 Task: Look for space in Bilzen, Belgium from 4th June, 2023 to 15th June, 2023 for 2 adults in price range Rs.10000 to Rs.15000. Place can be entire place with 1  bedroom having 1 bed and 1 bathroom. Property type can be house, flat, guest house, hotel. Amenities needed are: hair dryer, heating. Booking option can be shelf check-in. Required host language is English.
Action: Mouse moved to (570, 106)
Screenshot: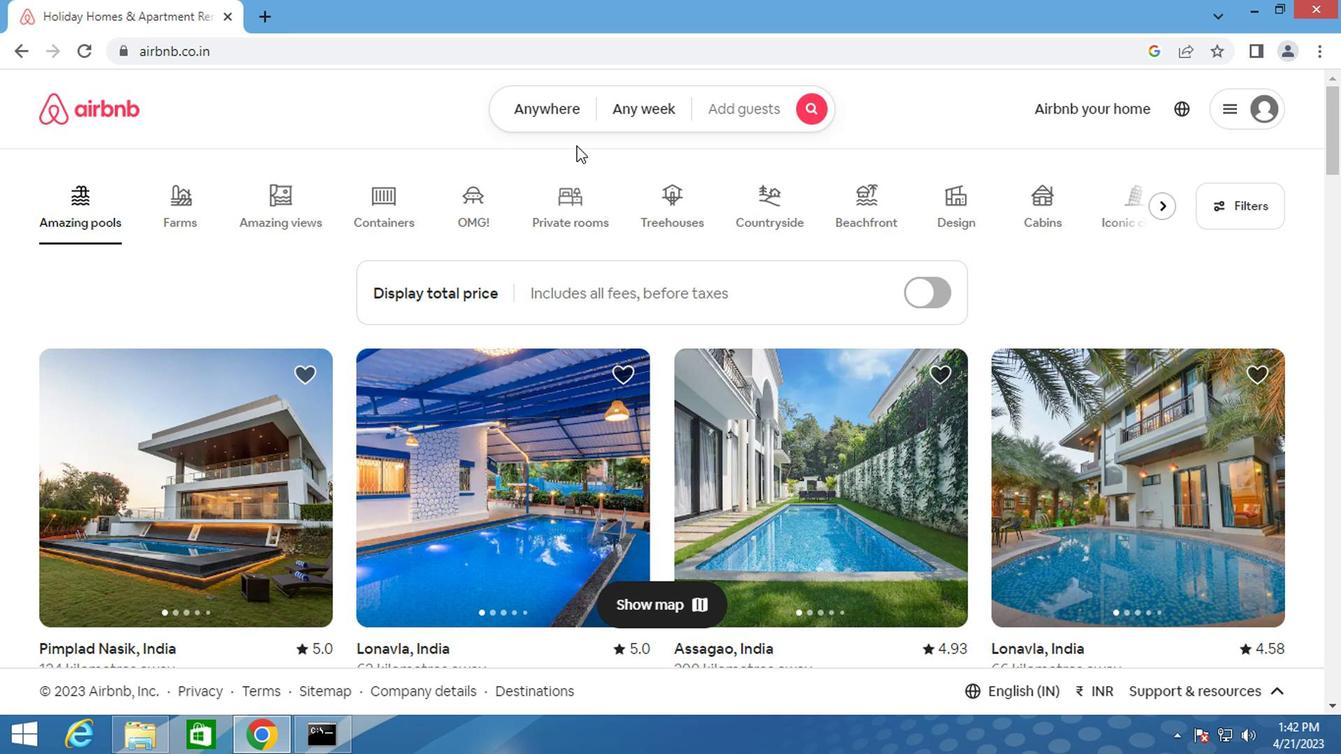 
Action: Mouse pressed left at (570, 106)
Screenshot: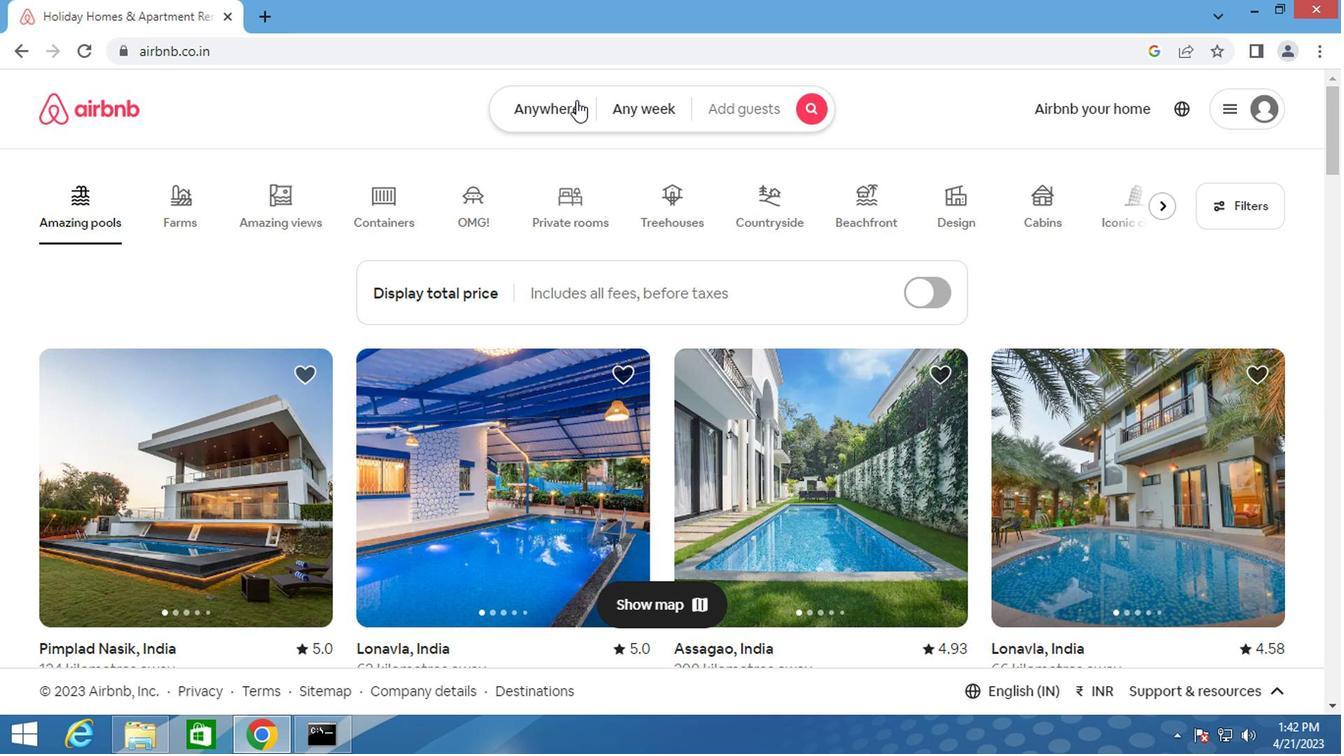 
Action: Mouse moved to (372, 196)
Screenshot: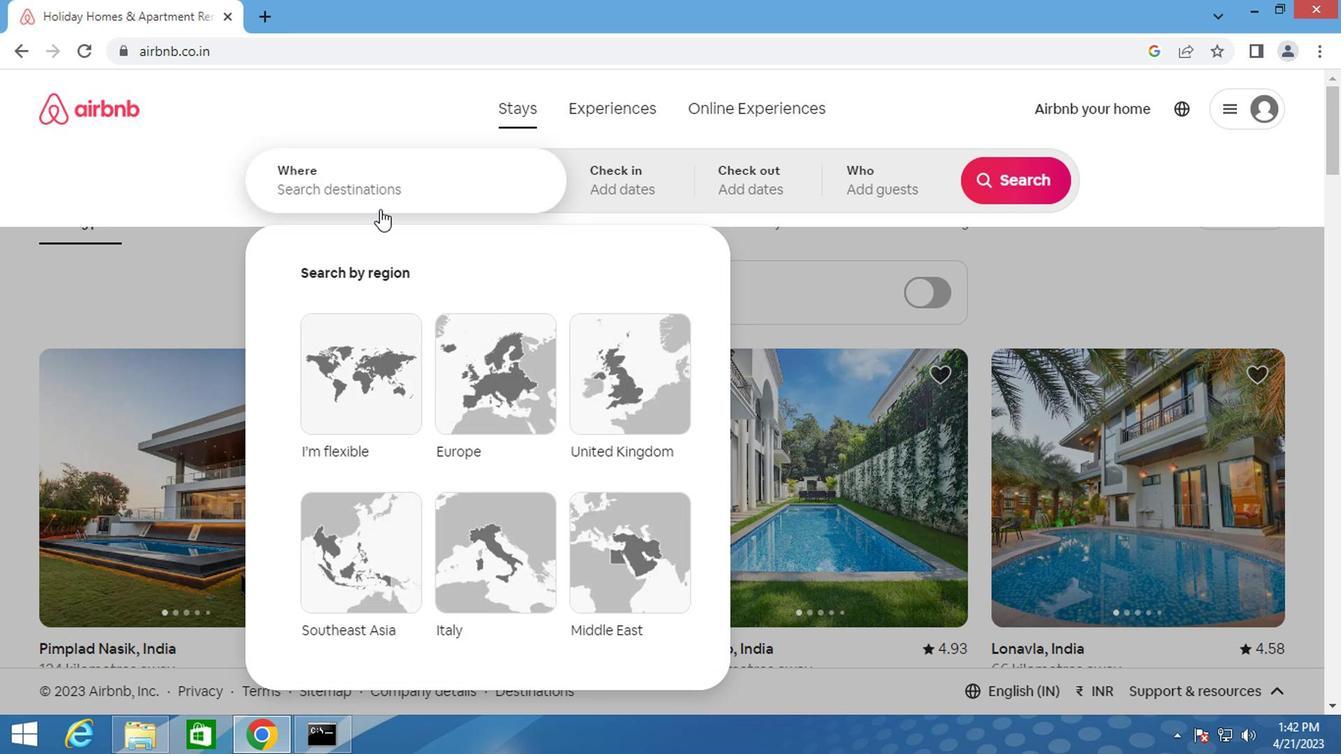 
Action: Mouse pressed left at (372, 196)
Screenshot: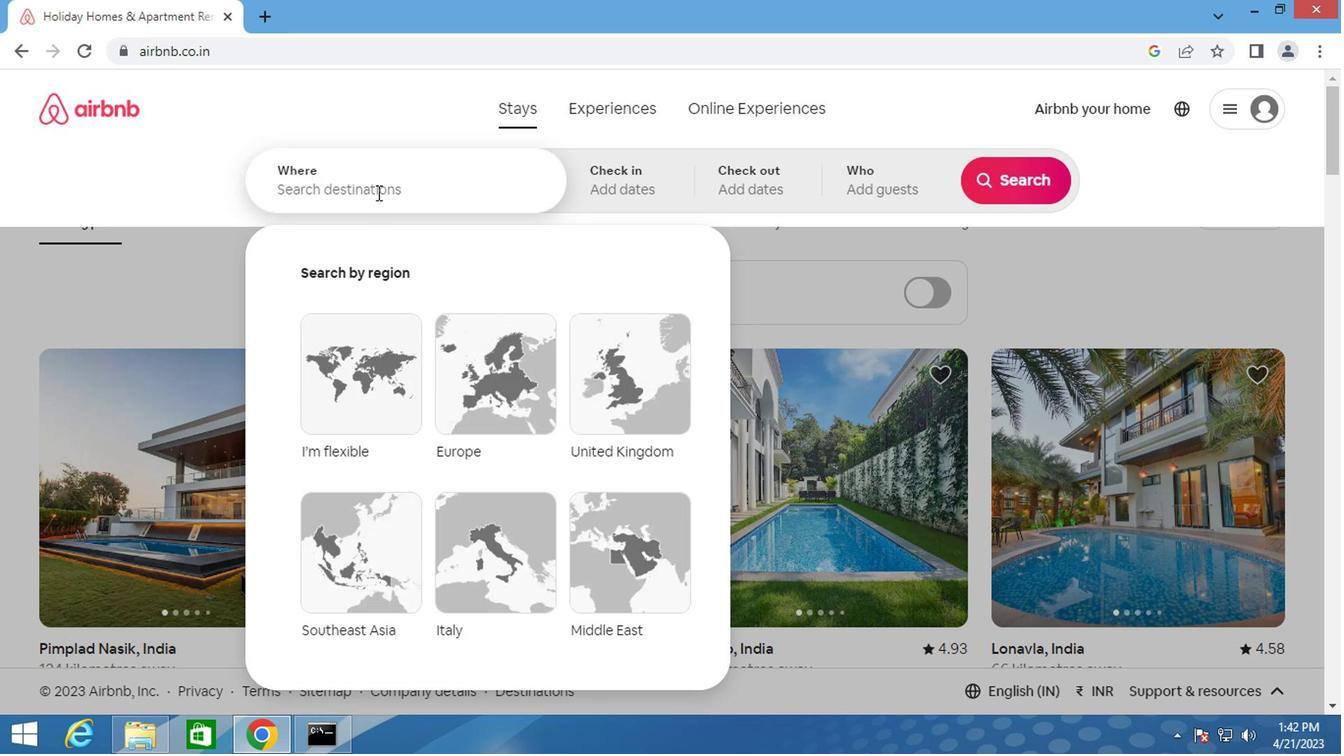 
Action: Key pressed <Key.shift>BILZEN,<Key.shift>BELGIUM<Key.enter>
Screenshot: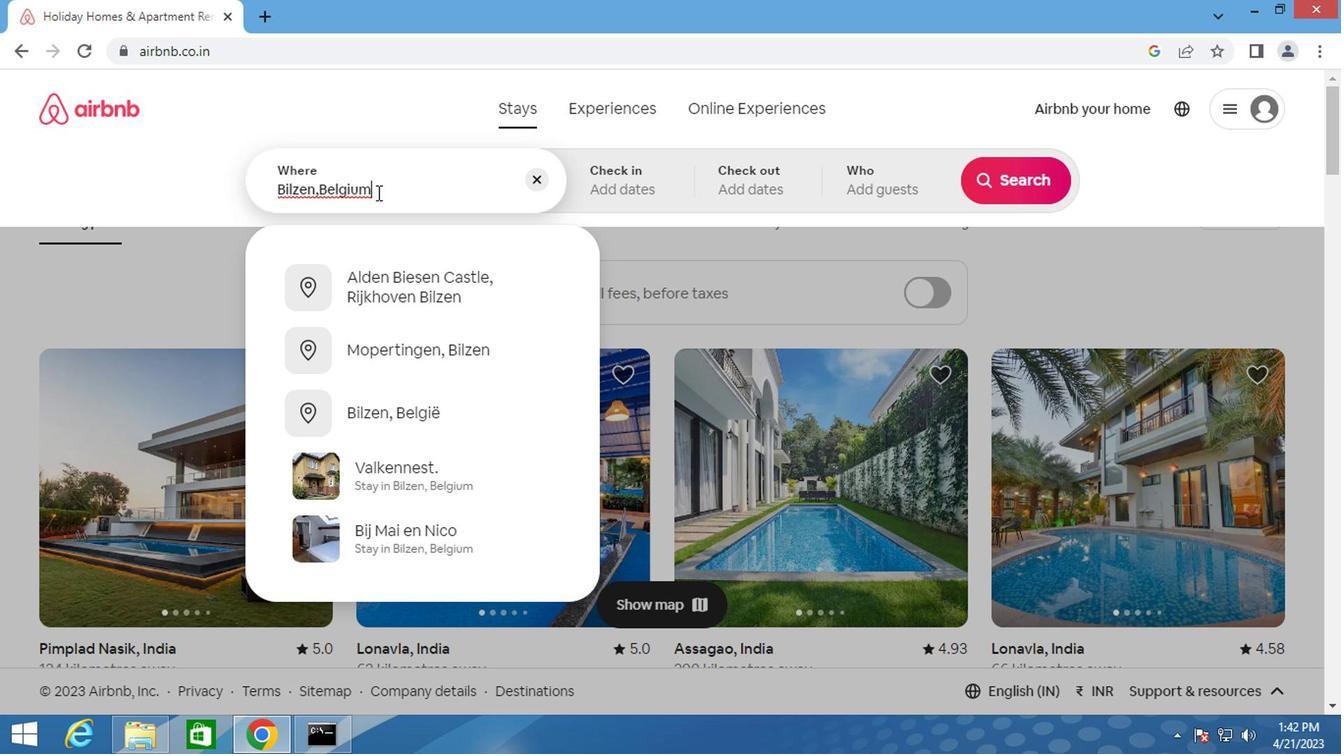 
Action: Mouse moved to (1001, 339)
Screenshot: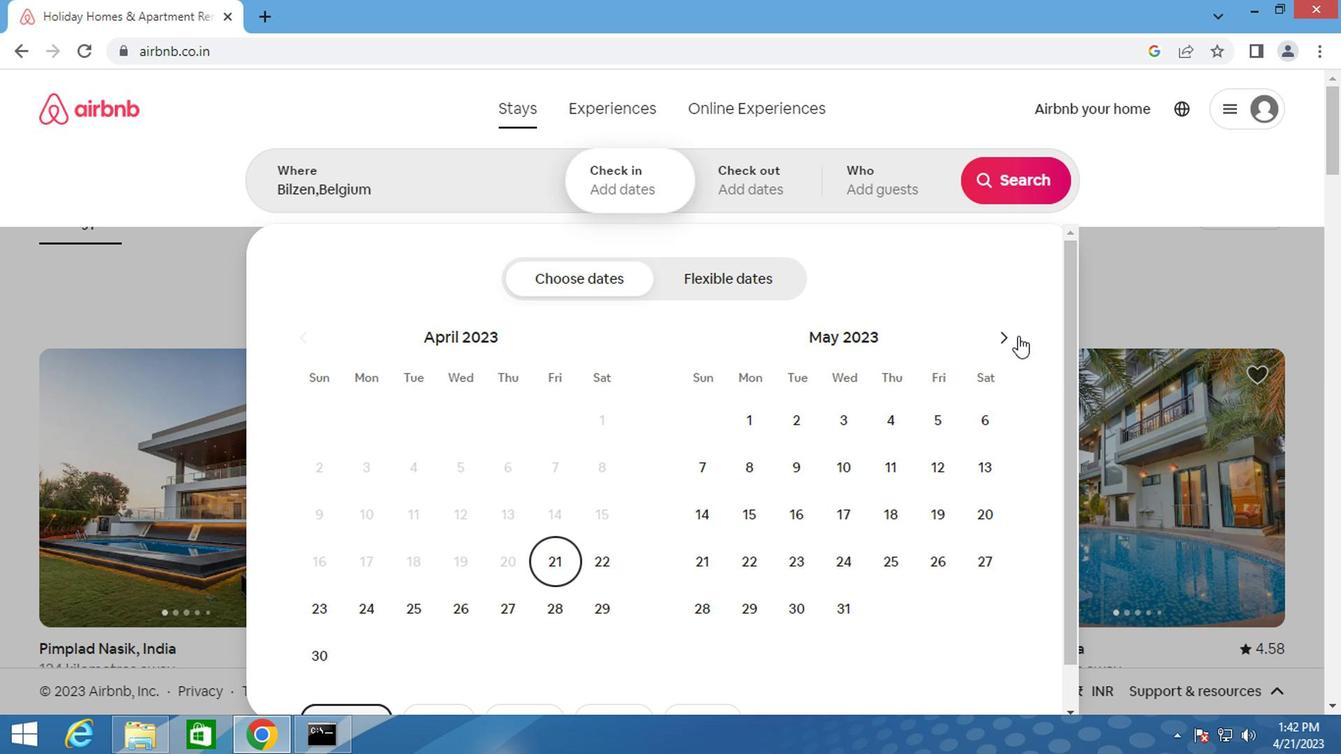 
Action: Mouse pressed left at (1001, 339)
Screenshot: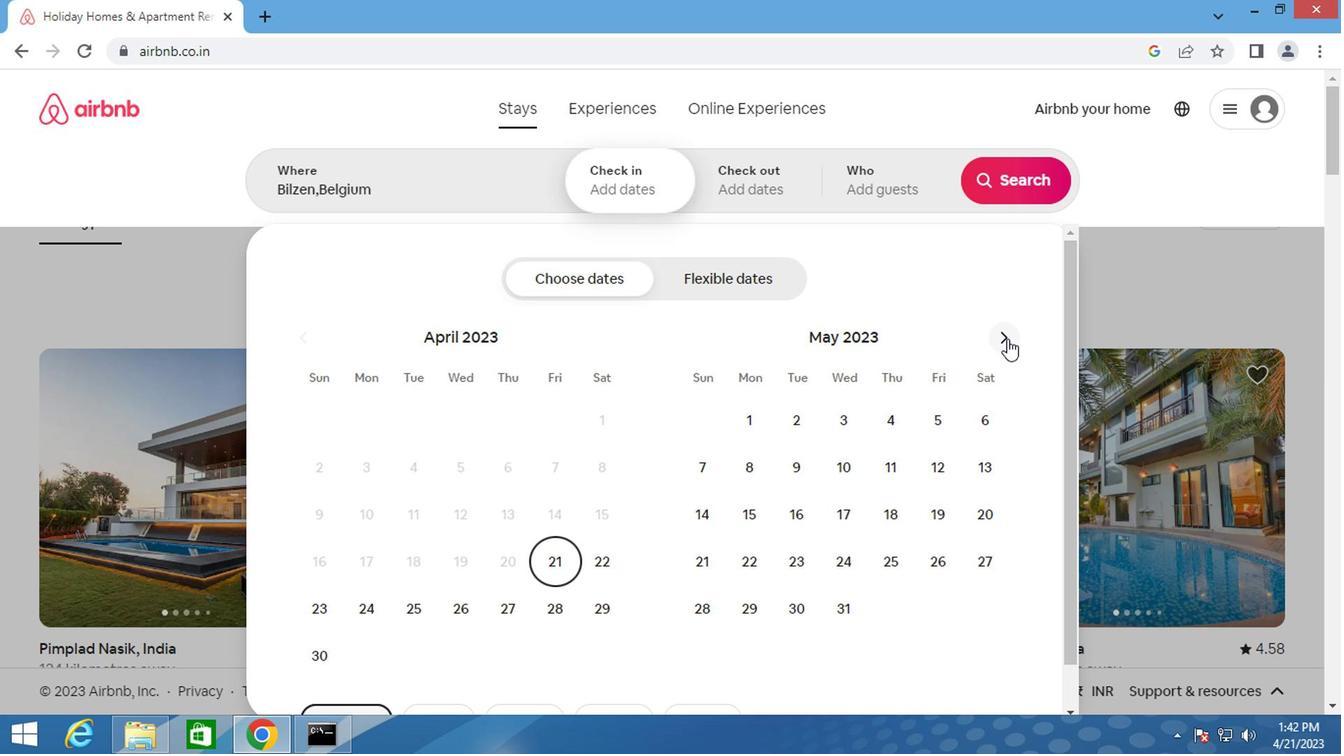 
Action: Mouse moved to (698, 475)
Screenshot: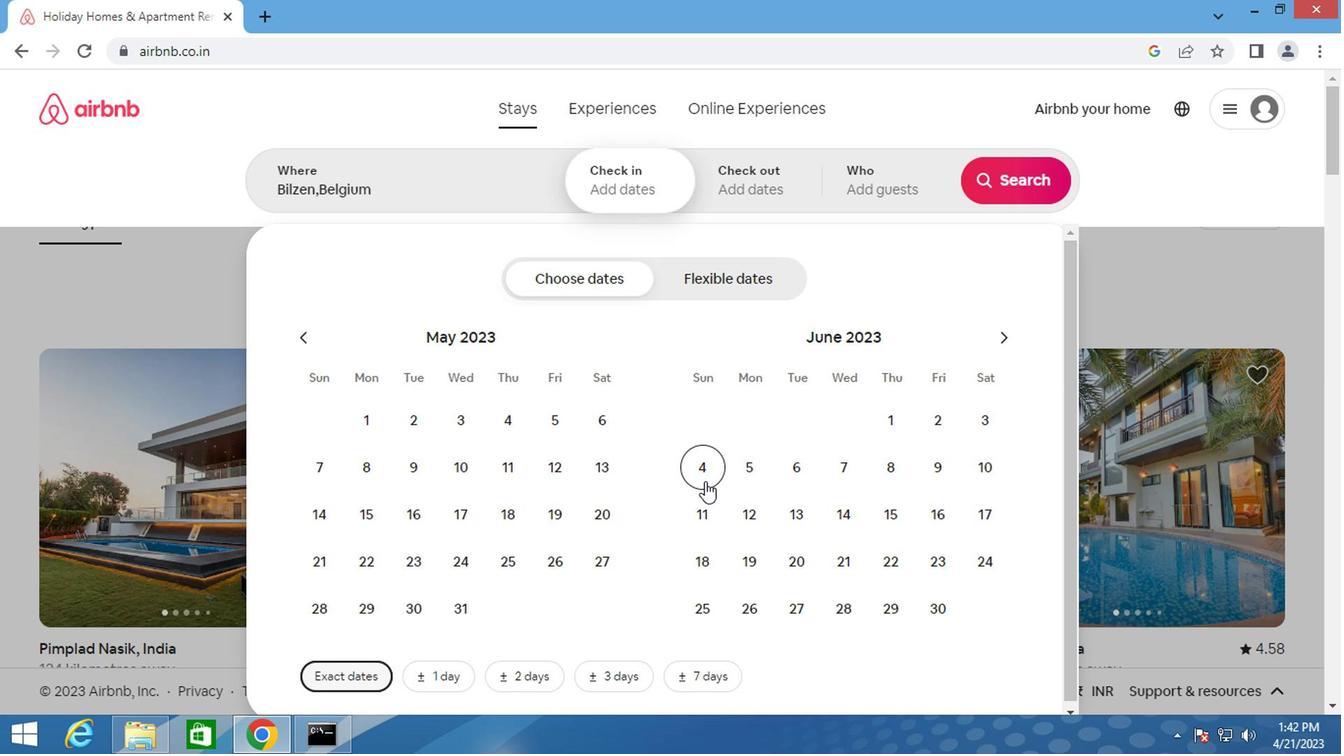 
Action: Mouse pressed left at (698, 475)
Screenshot: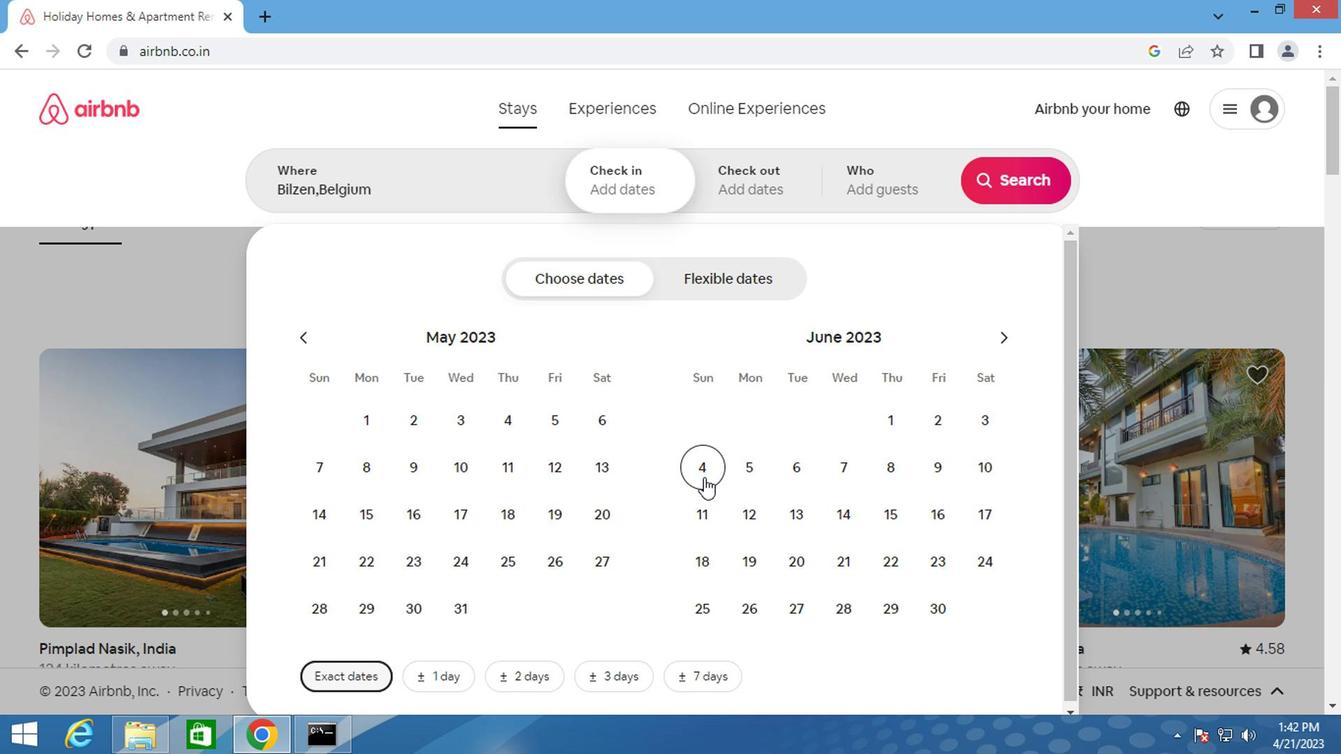 
Action: Mouse moved to (884, 506)
Screenshot: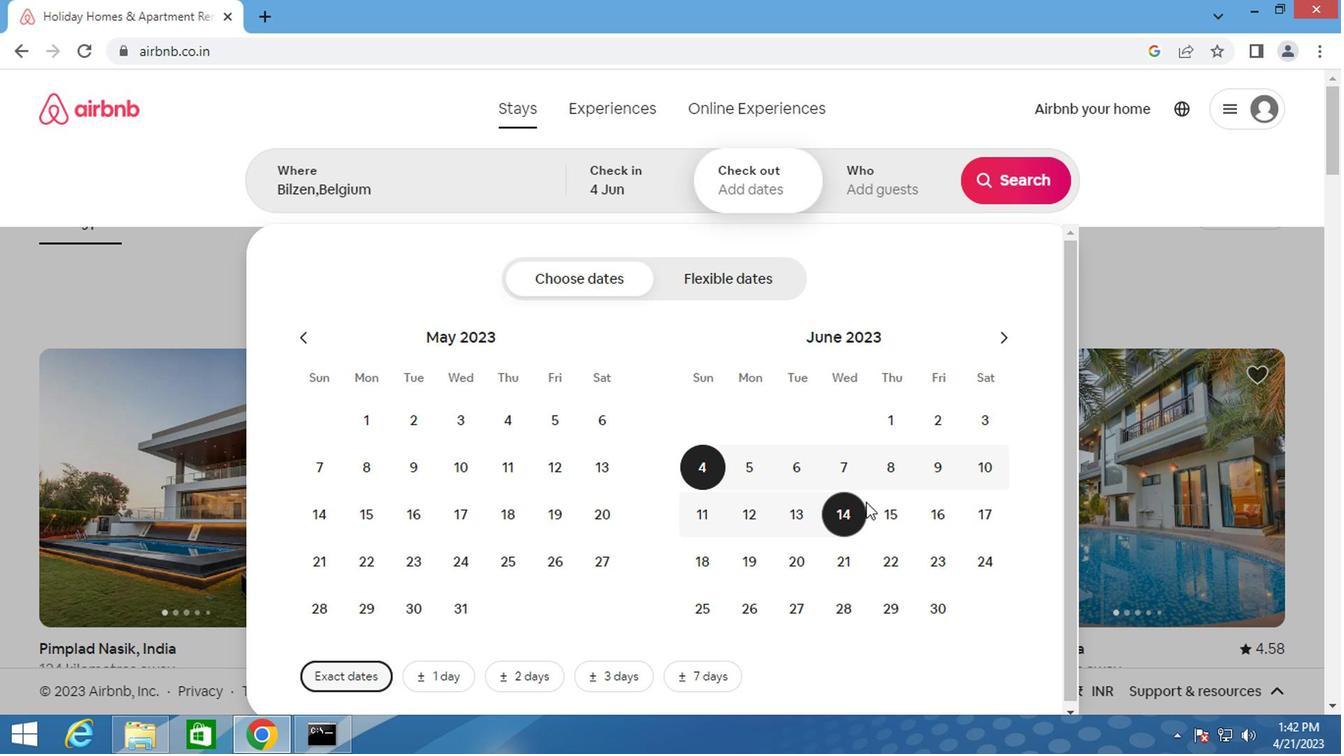 
Action: Mouse pressed left at (884, 506)
Screenshot: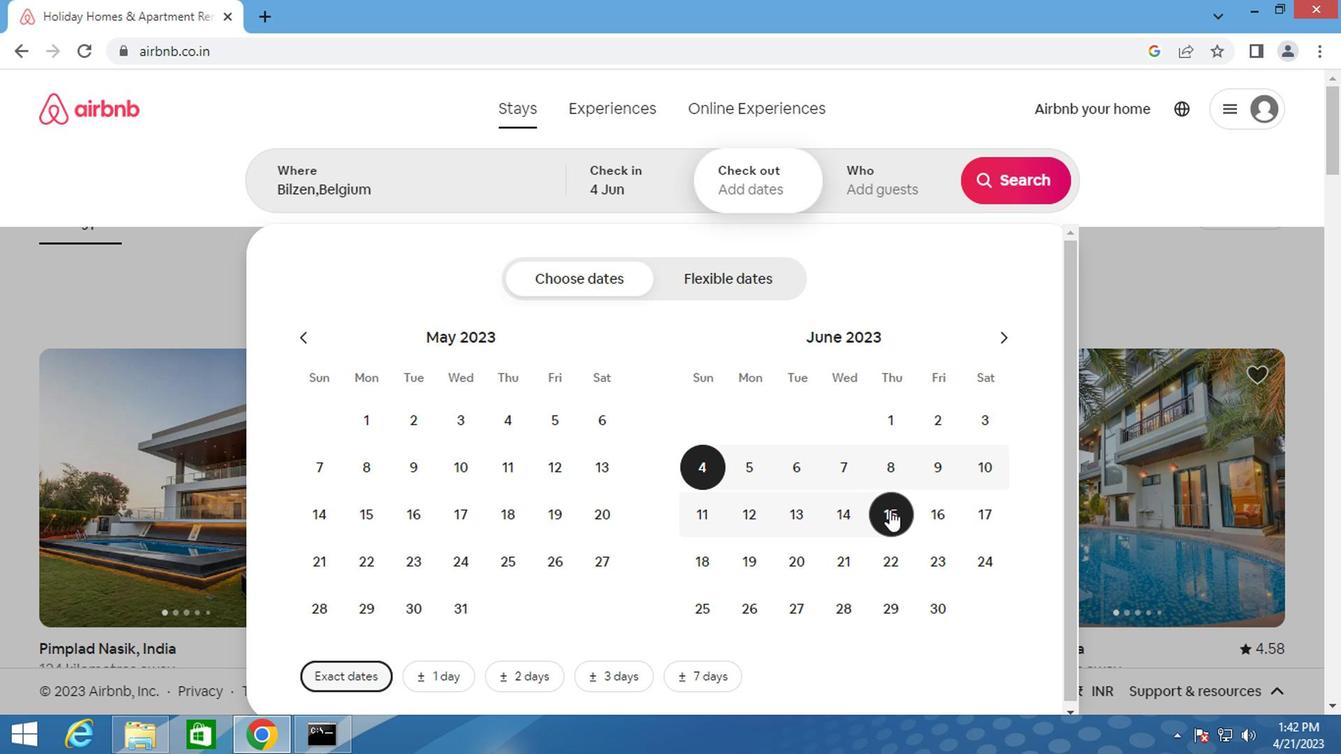 
Action: Mouse moved to (885, 192)
Screenshot: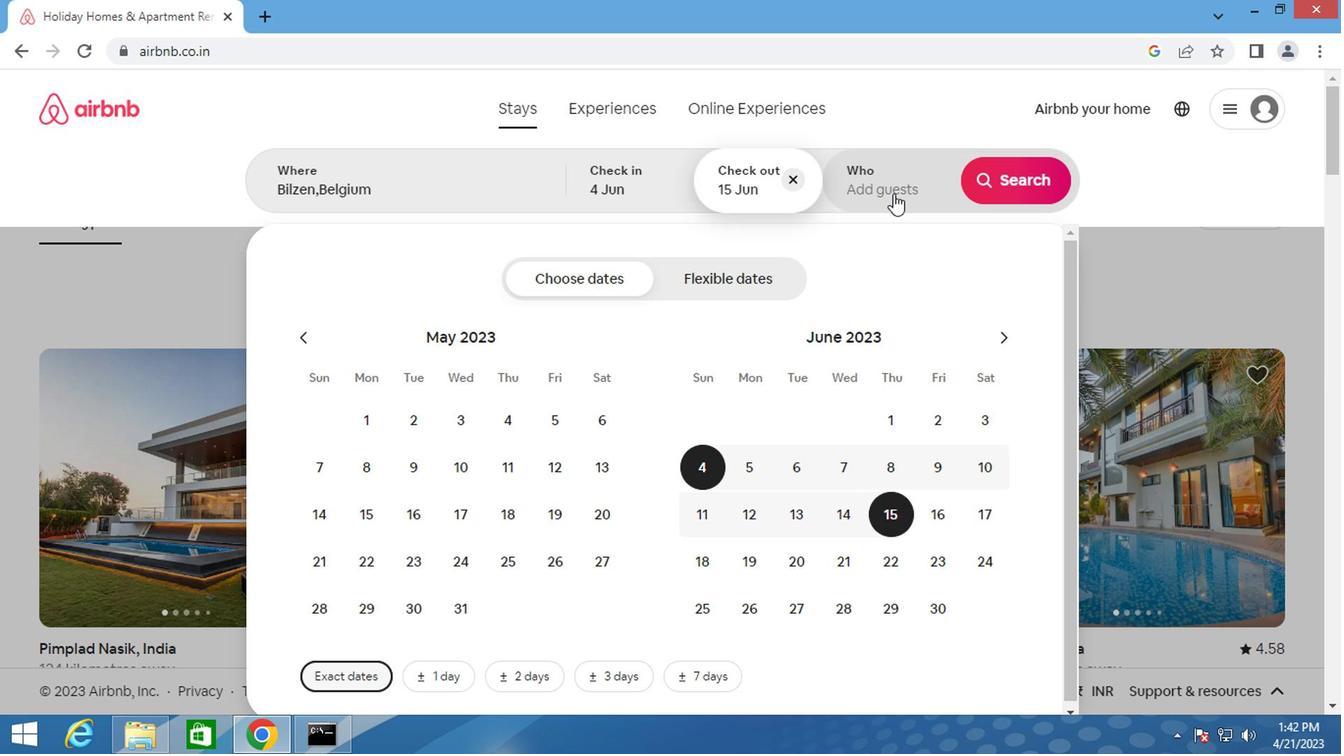 
Action: Mouse pressed left at (885, 192)
Screenshot: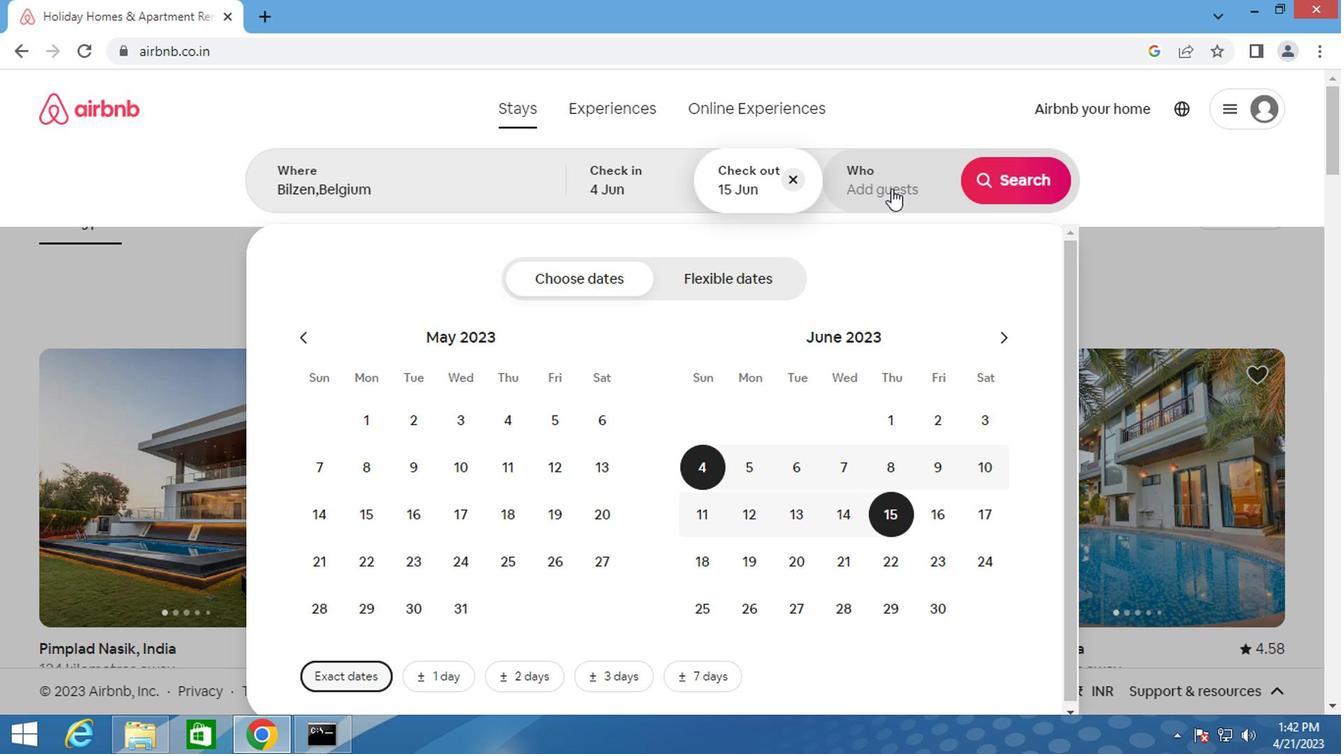 
Action: Mouse moved to (1021, 283)
Screenshot: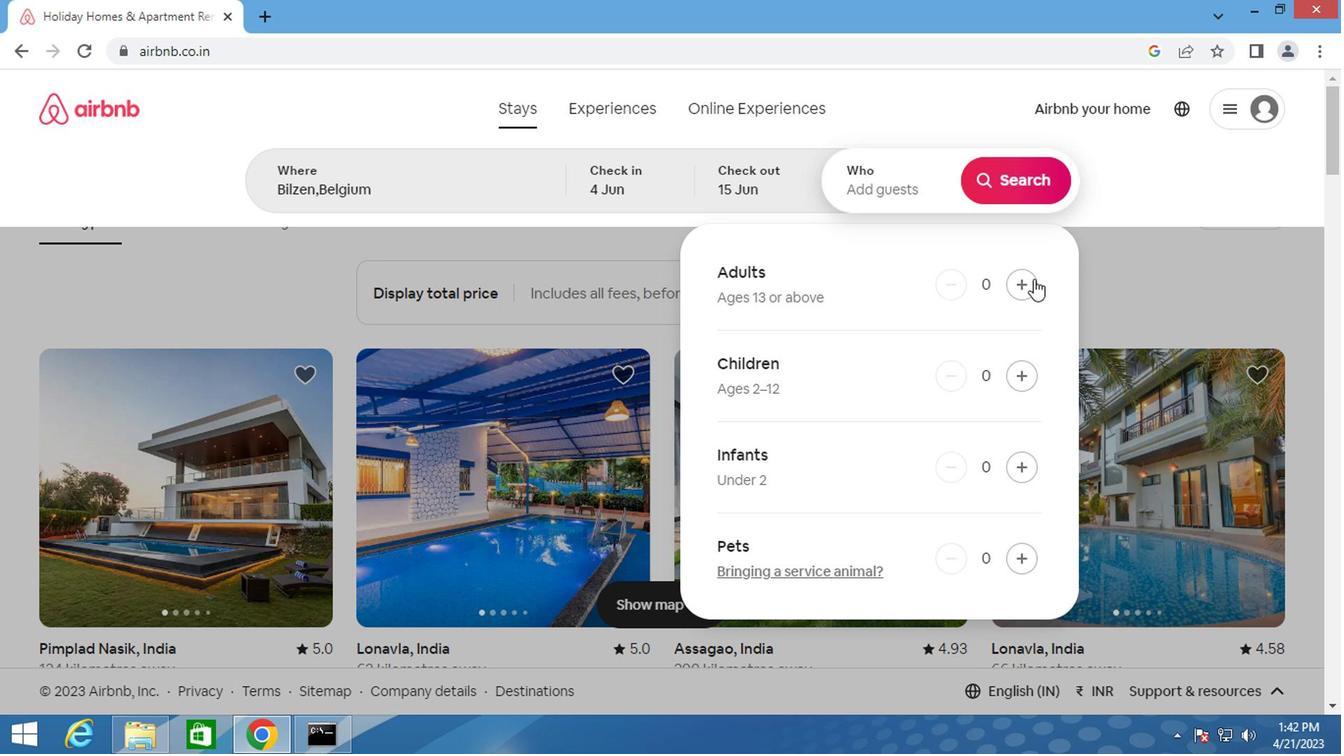 
Action: Mouse pressed left at (1021, 283)
Screenshot: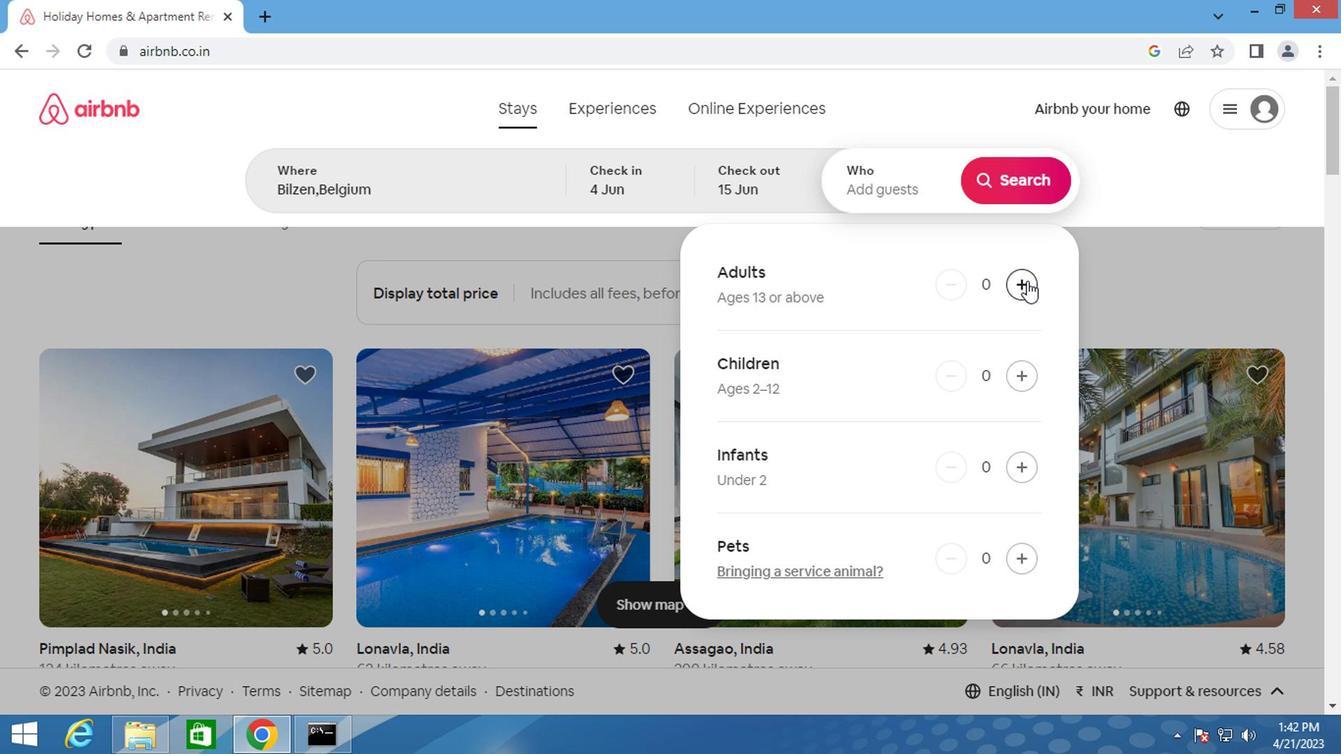 
Action: Mouse pressed left at (1021, 283)
Screenshot: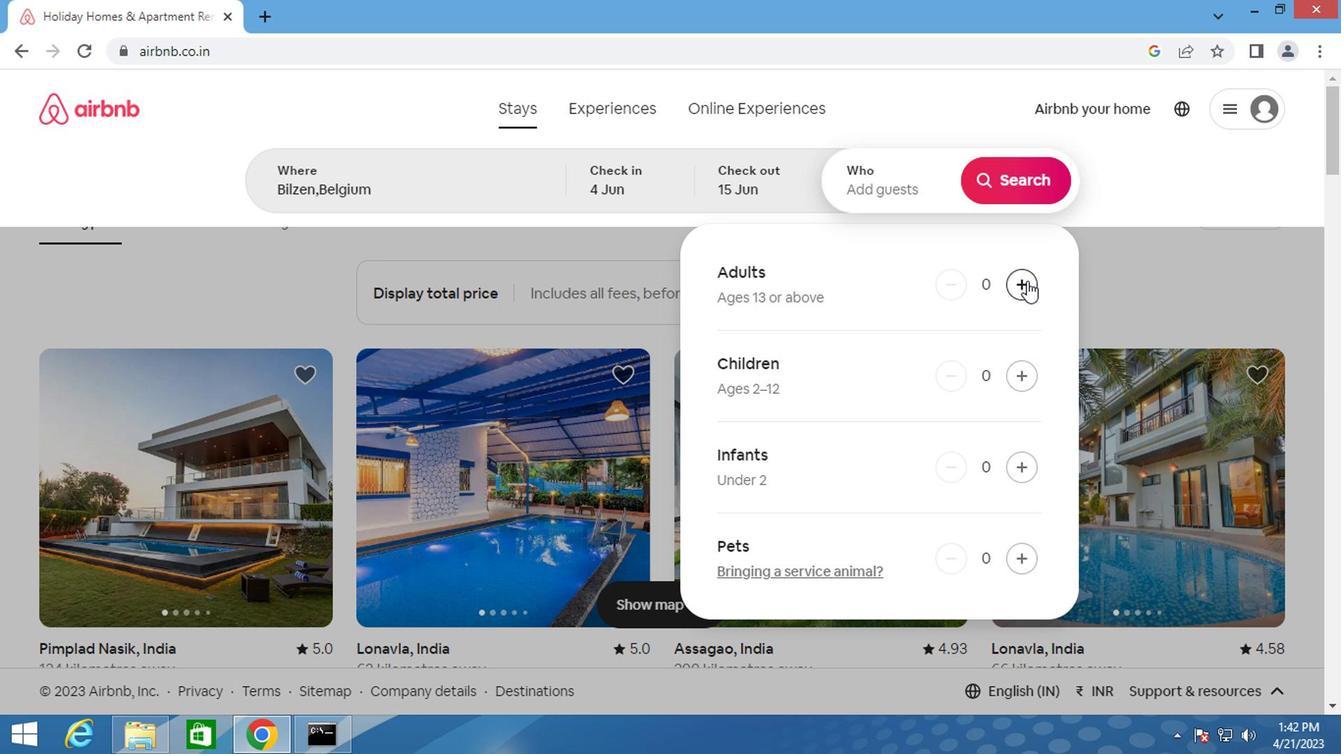 
Action: Mouse moved to (1000, 193)
Screenshot: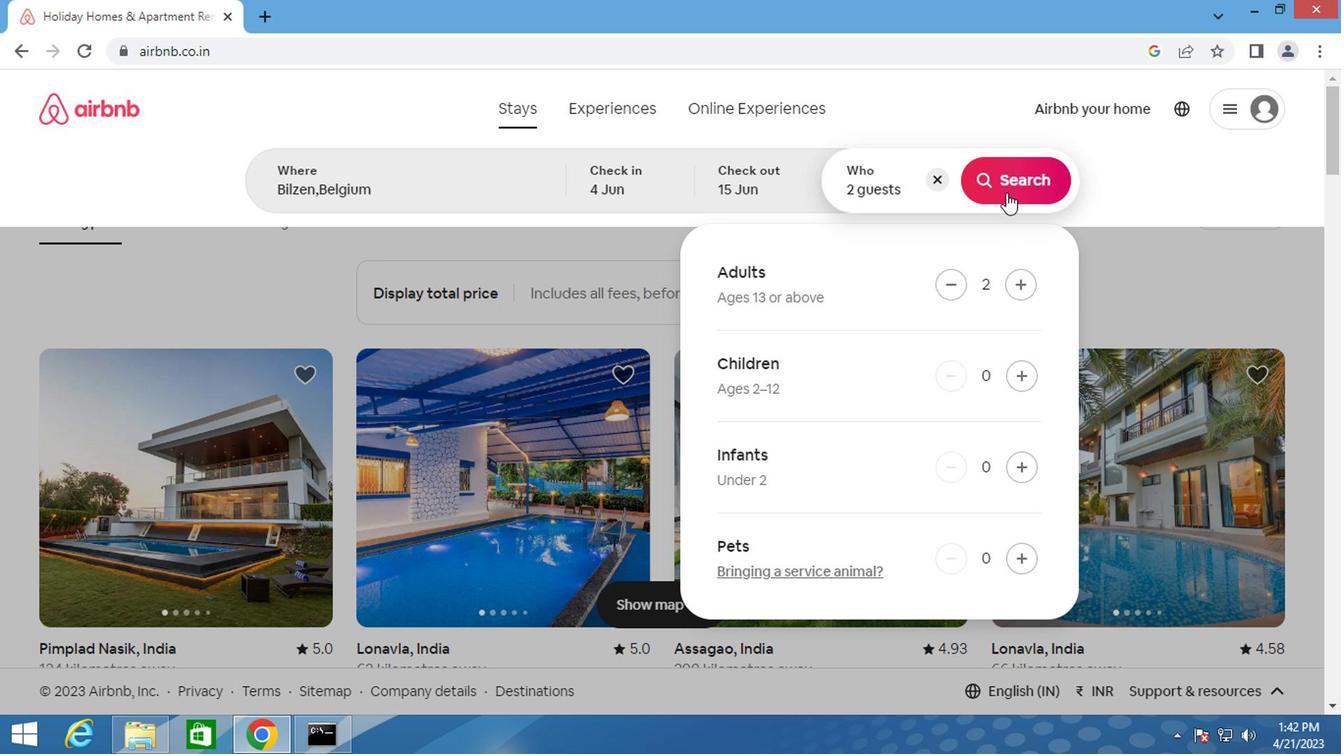
Action: Mouse pressed left at (1000, 193)
Screenshot: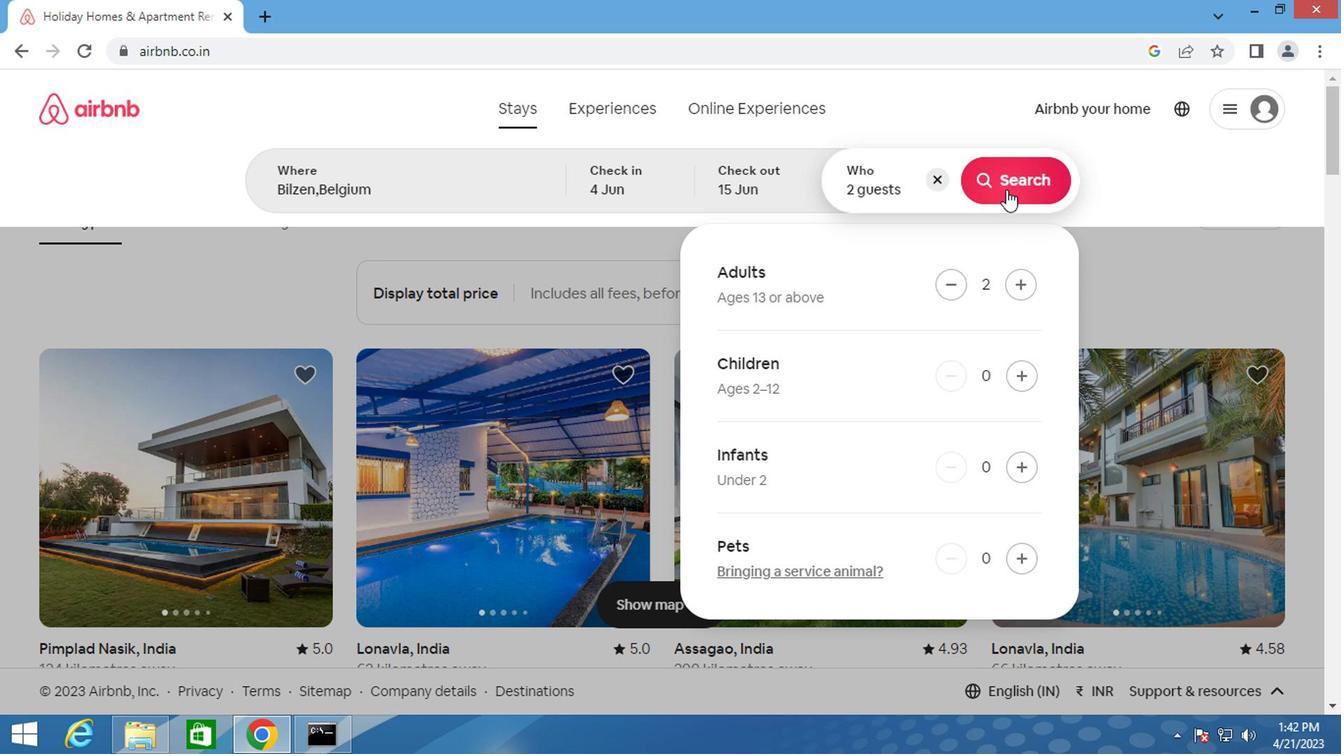 
Action: Mouse moved to (1226, 188)
Screenshot: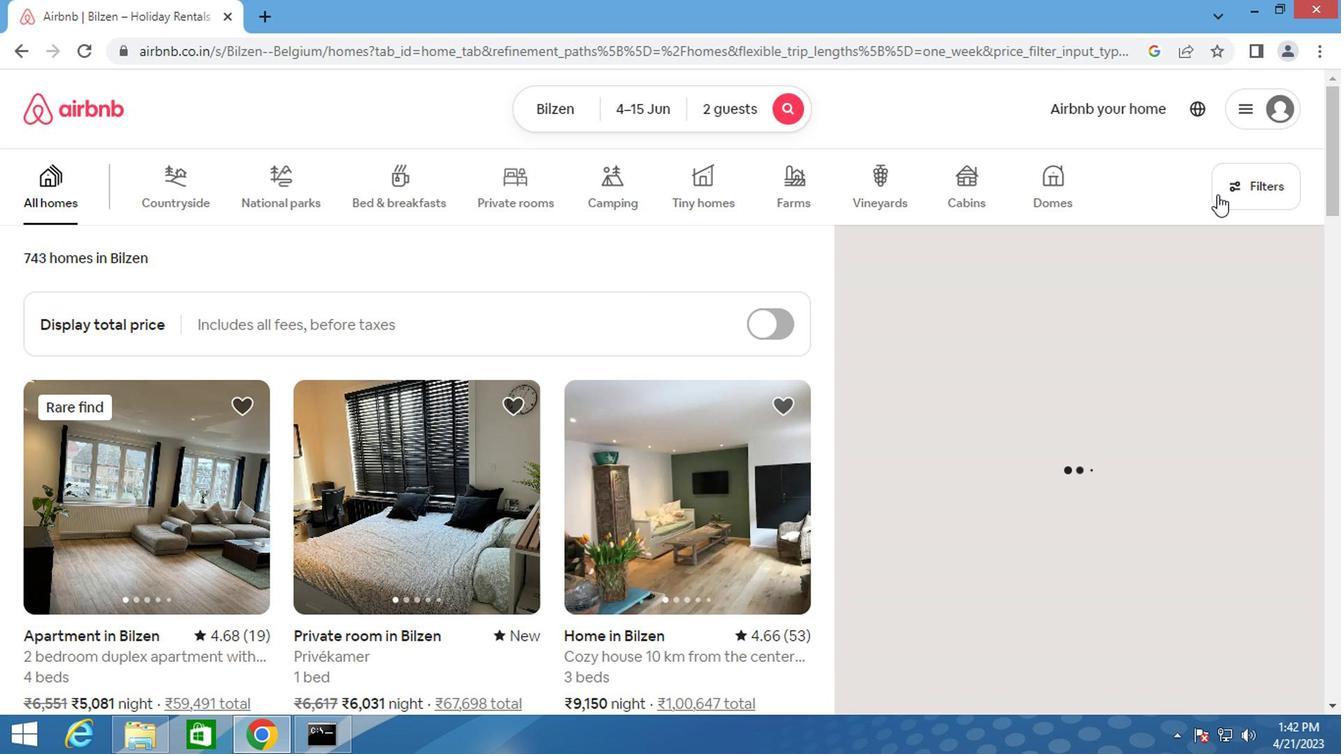
Action: Mouse pressed left at (1226, 188)
Screenshot: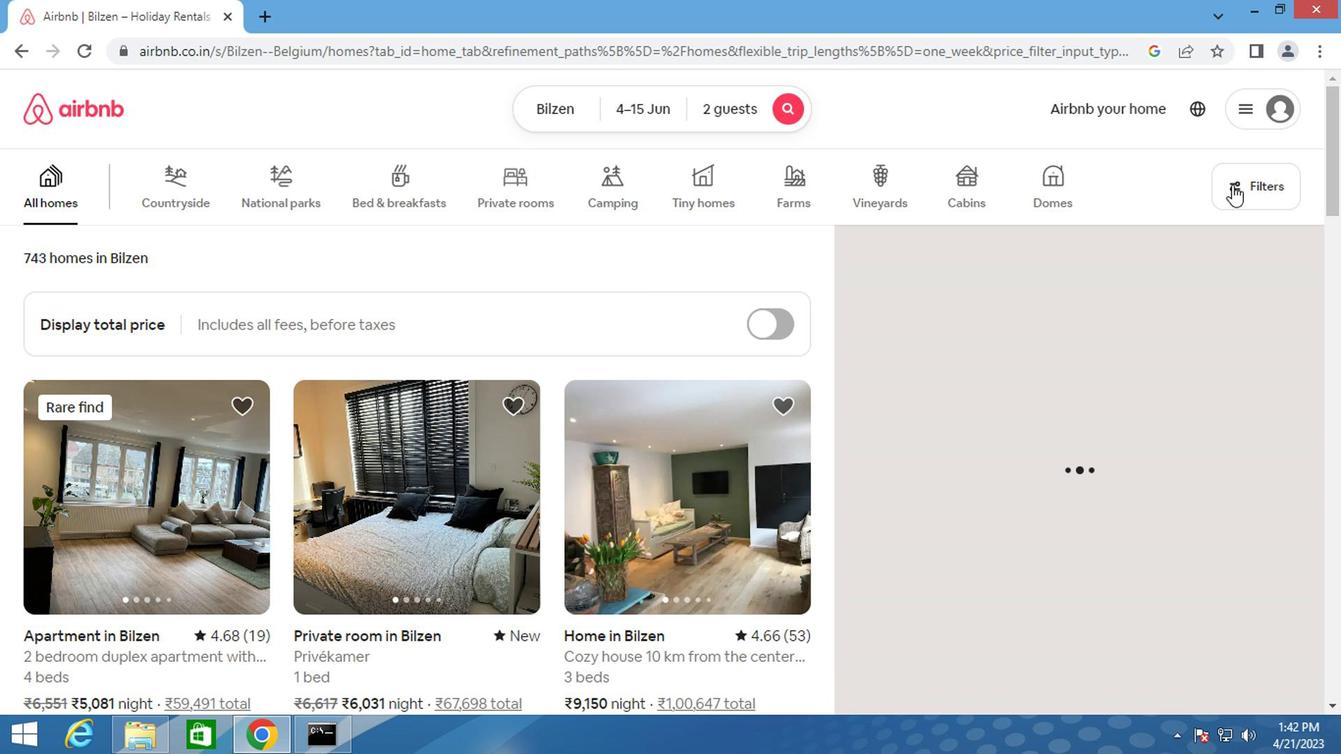 
Action: Mouse moved to (385, 437)
Screenshot: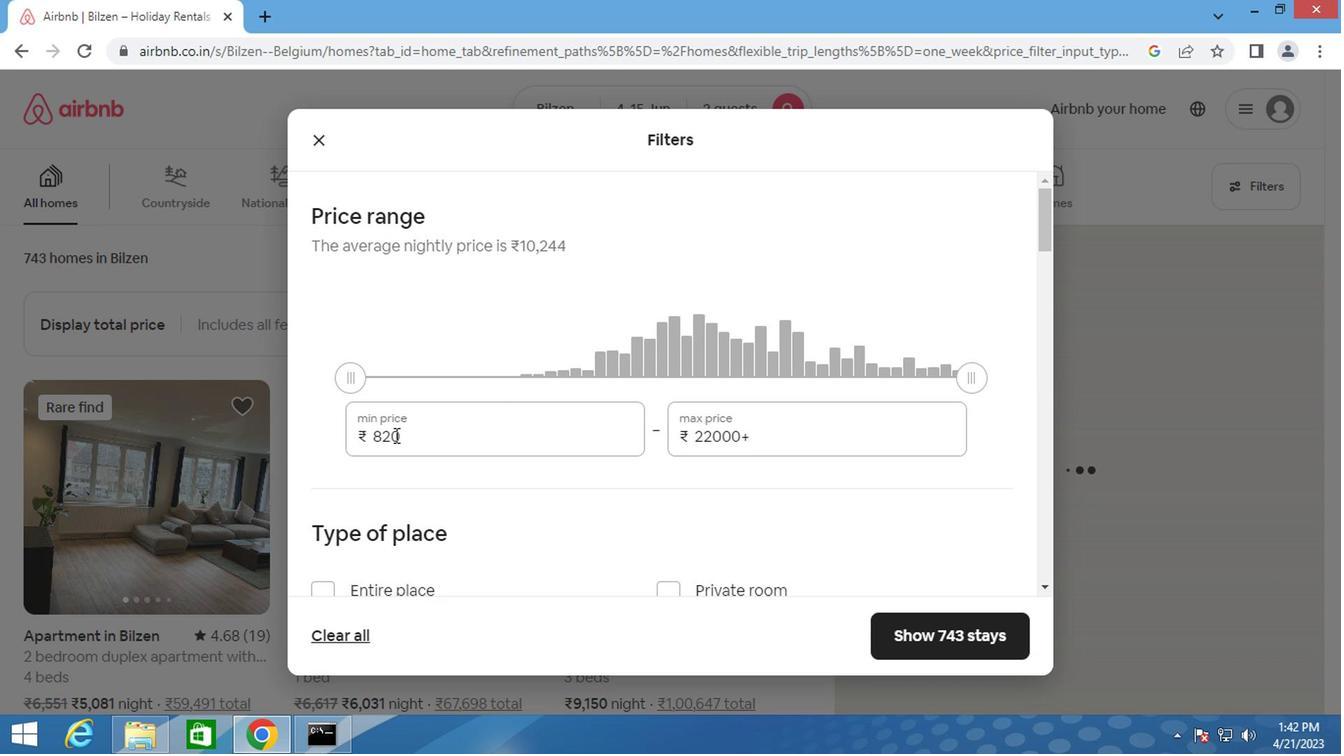 
Action: Mouse pressed left at (385, 437)
Screenshot: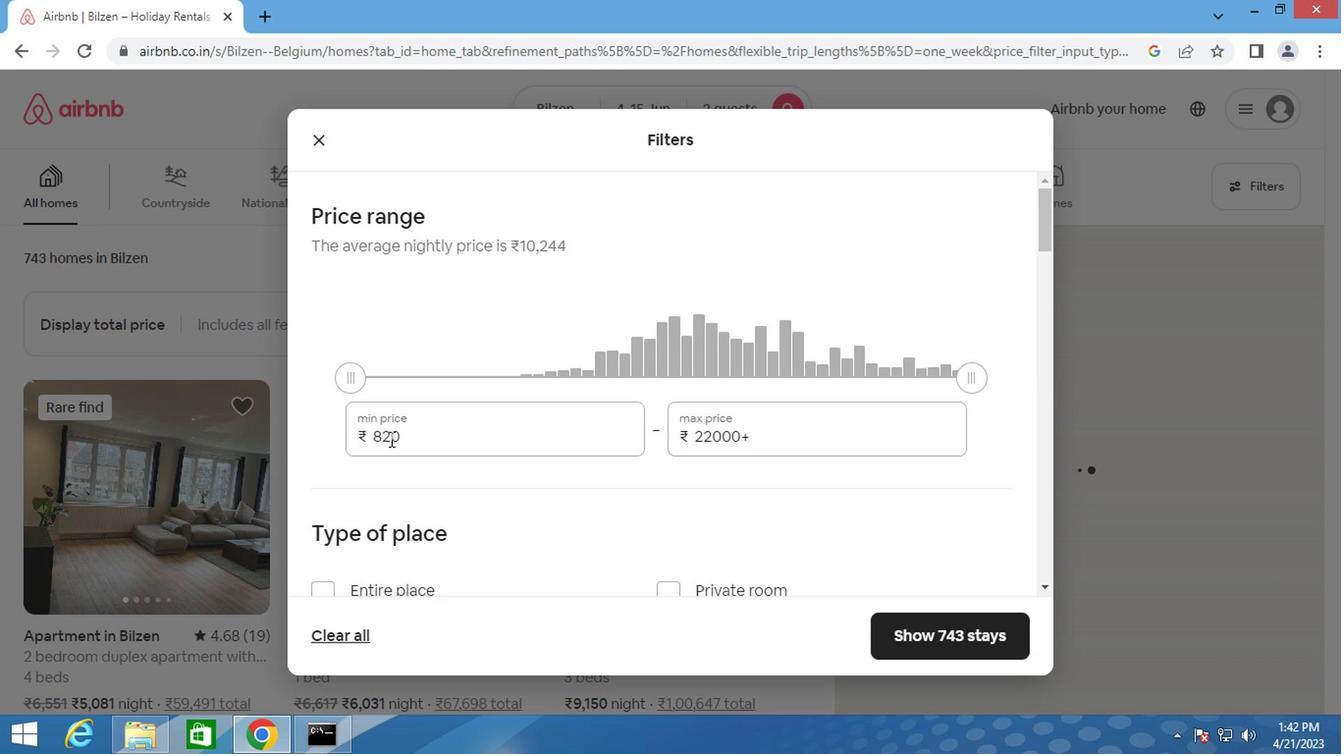 
Action: Mouse pressed left at (385, 437)
Screenshot: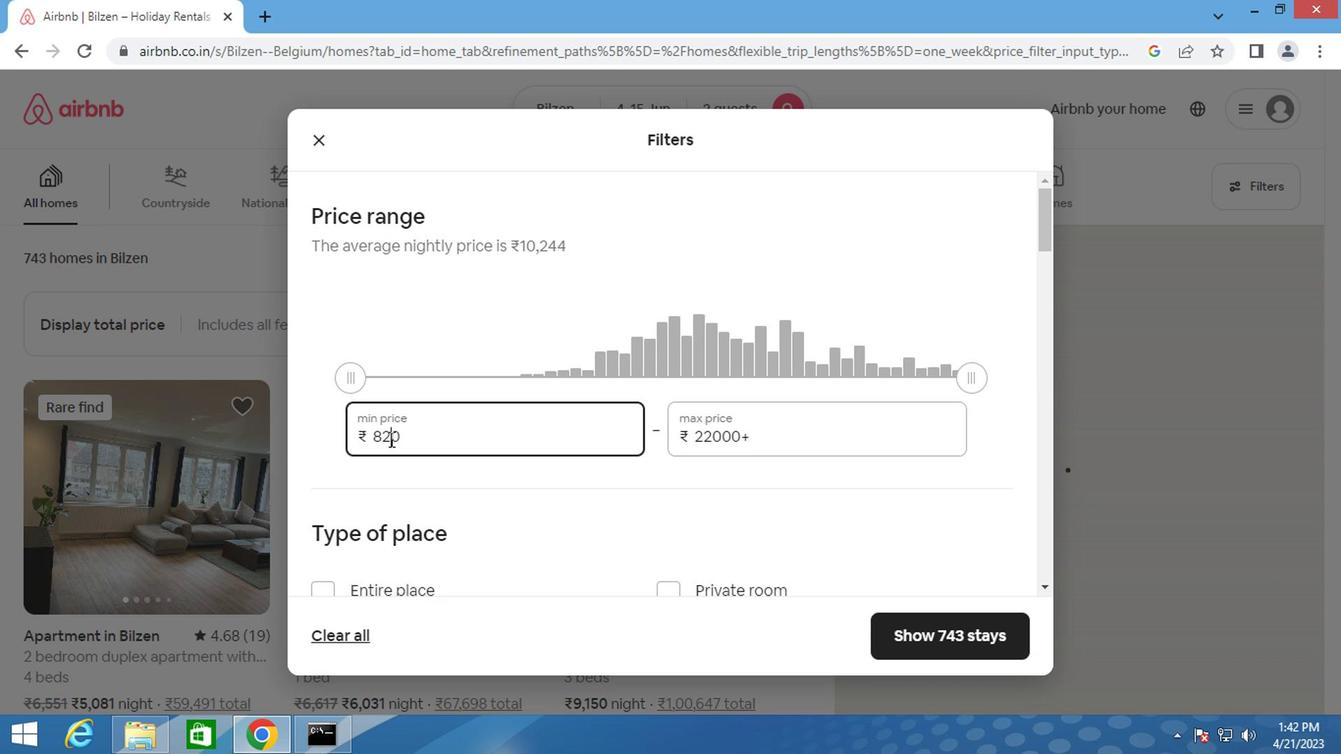 
Action: Key pressed <Key.backspace>10000
Screenshot: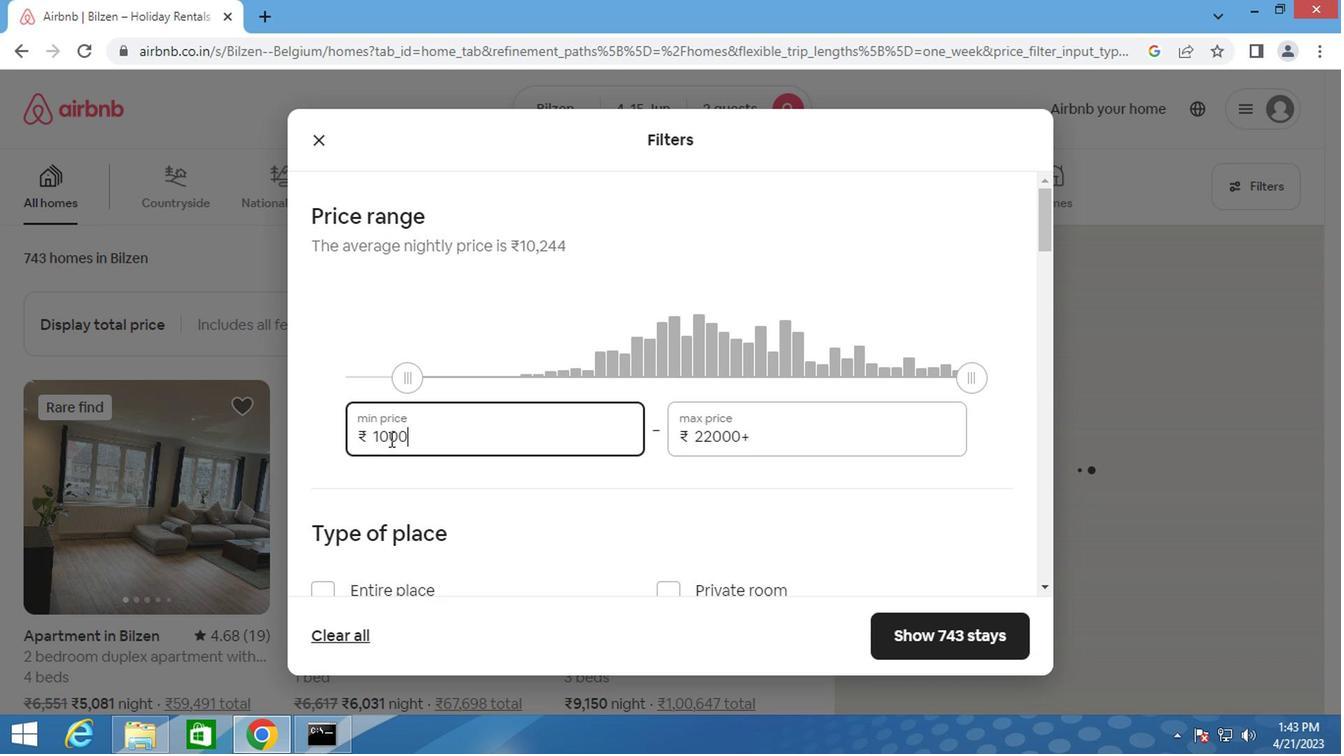 
Action: Mouse moved to (694, 429)
Screenshot: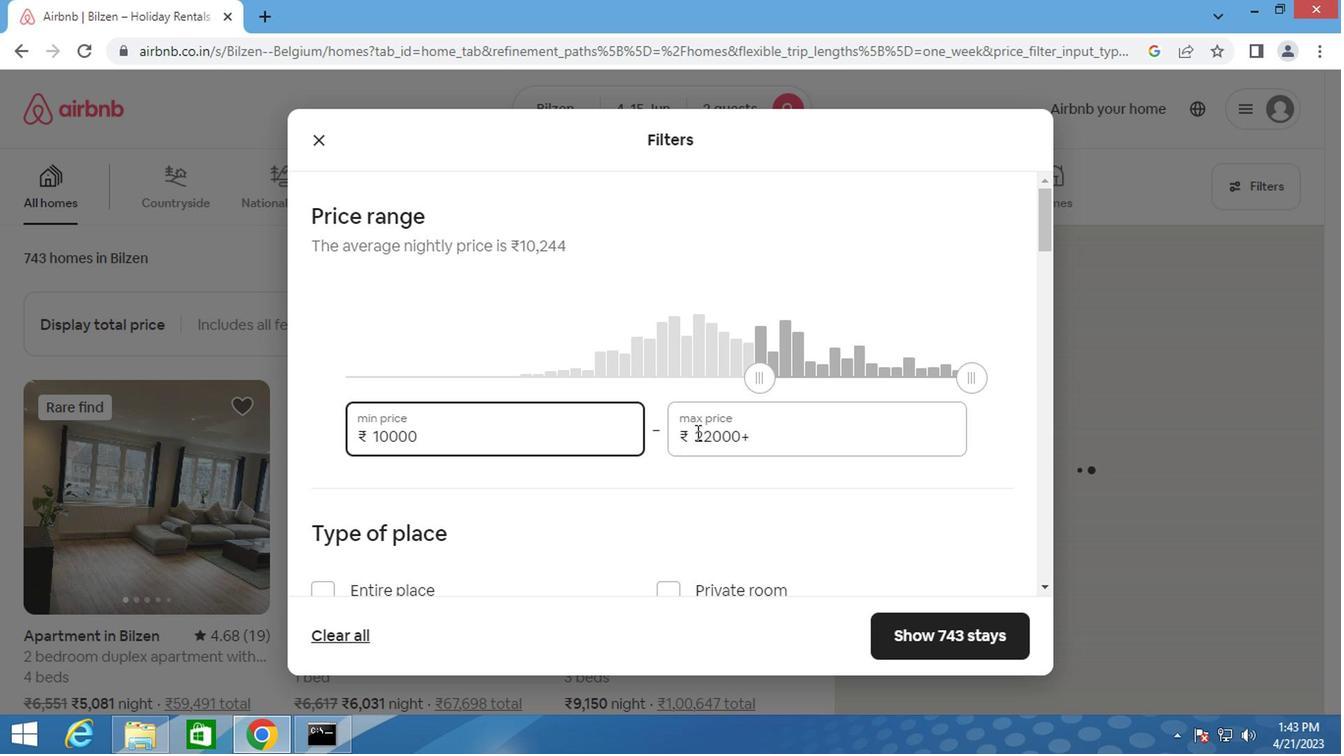 
Action: Mouse pressed left at (694, 429)
Screenshot: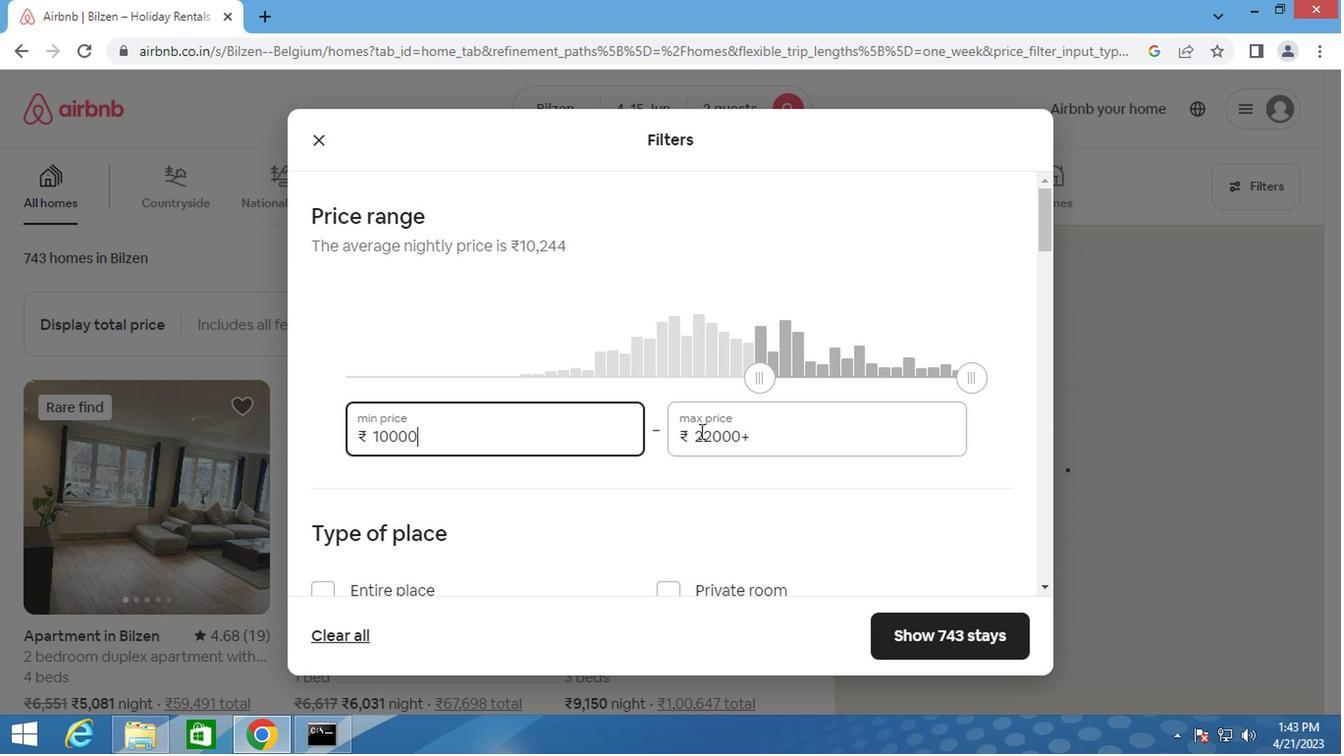 
Action: Mouse moved to (694, 429)
Screenshot: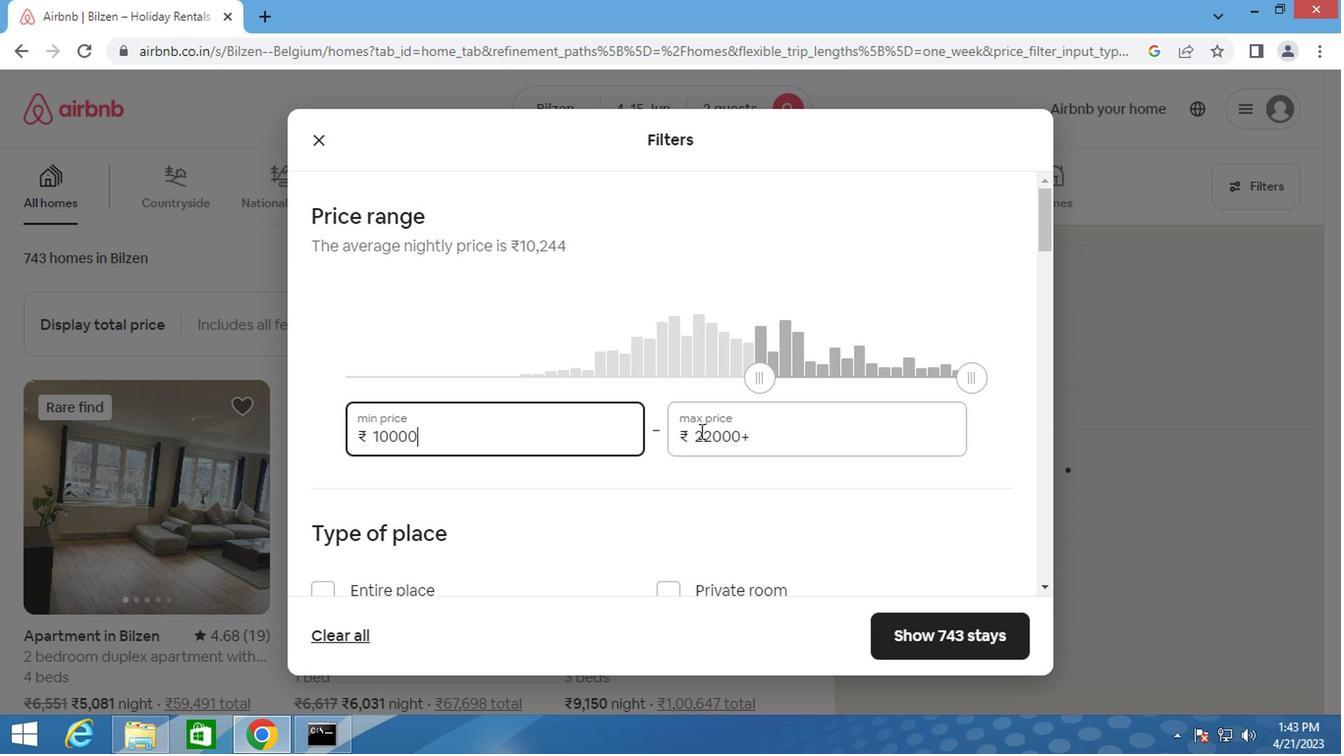
Action: Mouse pressed left at (694, 429)
Screenshot: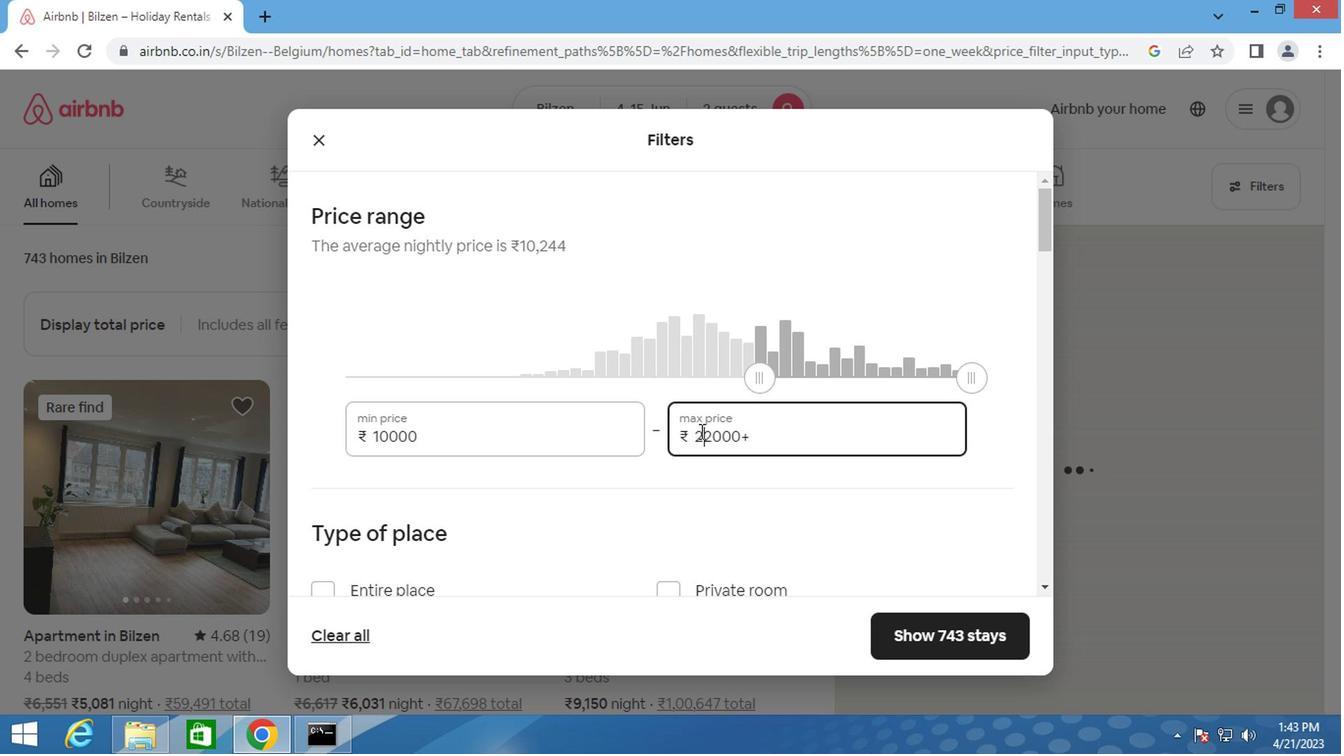 
Action: Key pressed <Key.backspace>15000
Screenshot: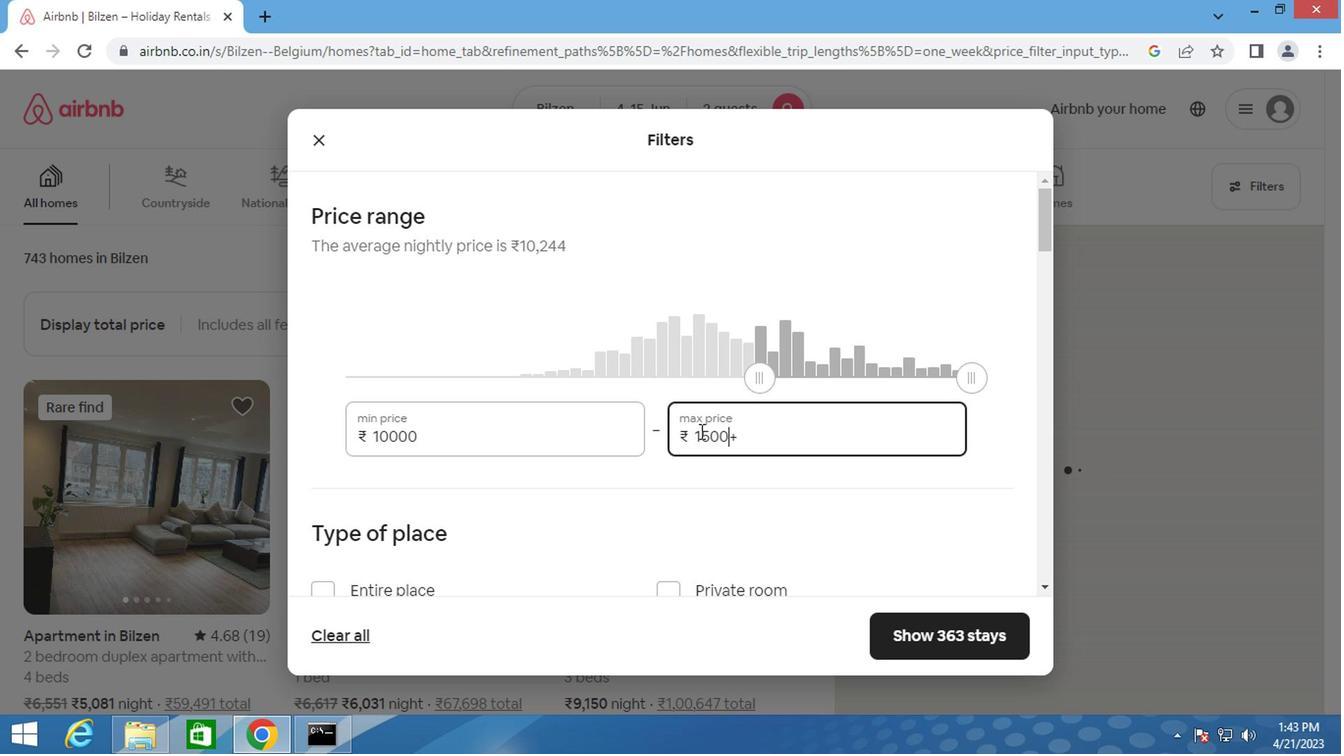 
Action: Mouse moved to (793, 494)
Screenshot: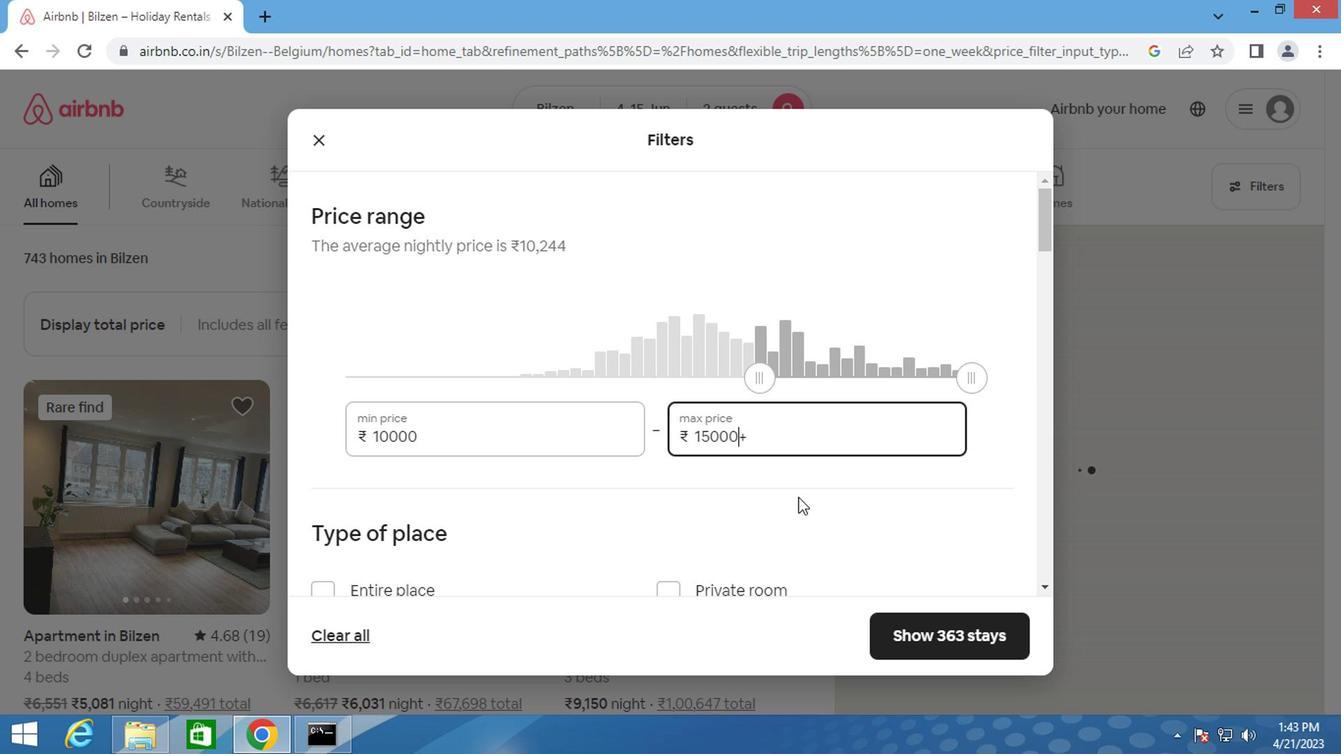 
Action: Mouse scrolled (793, 493) with delta (0, 0)
Screenshot: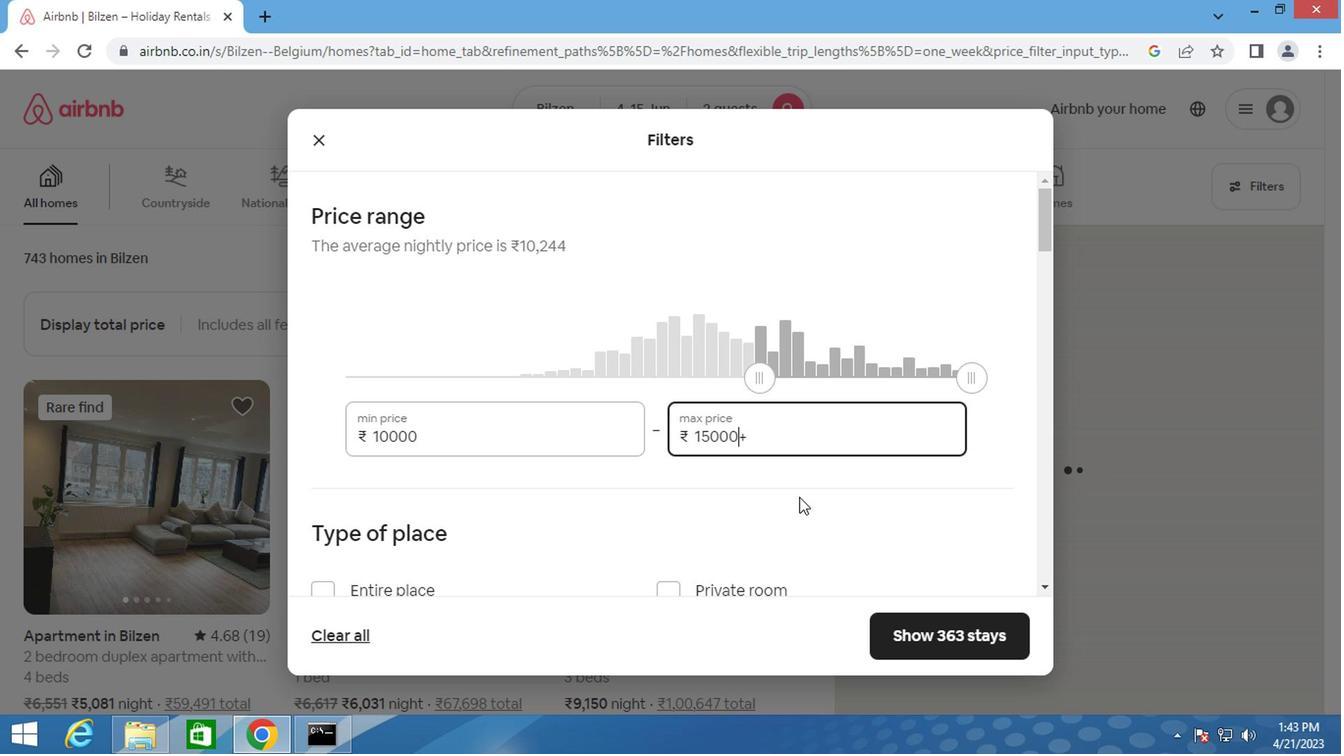 
Action: Mouse scrolled (793, 493) with delta (0, 0)
Screenshot: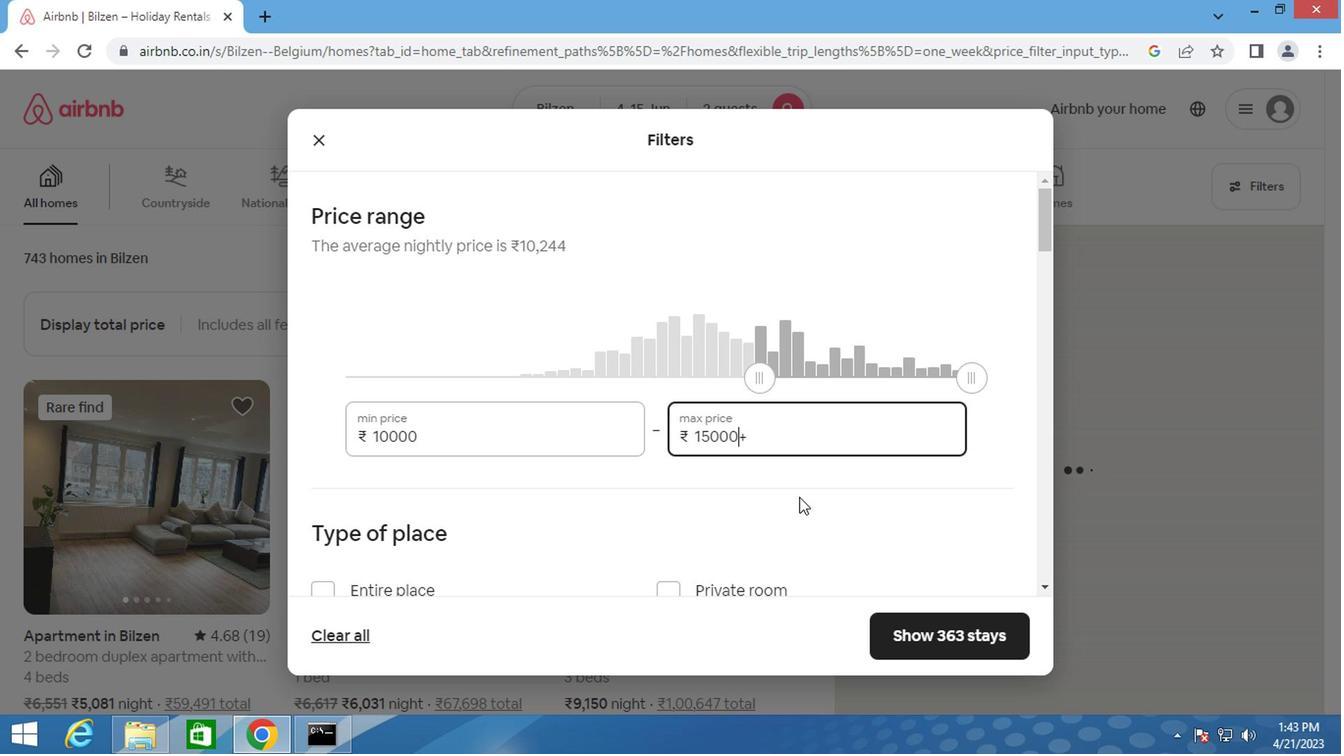 
Action: Mouse scrolled (793, 493) with delta (0, 0)
Screenshot: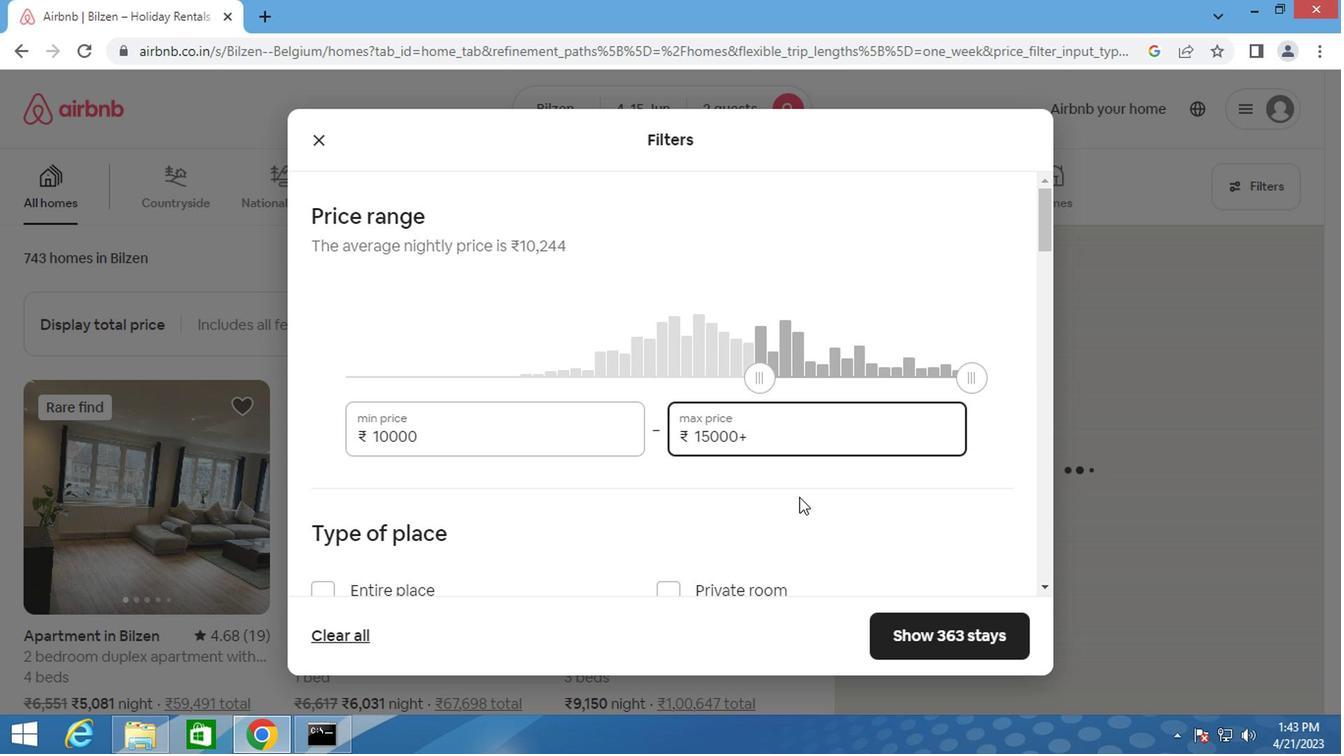 
Action: Mouse moved to (324, 304)
Screenshot: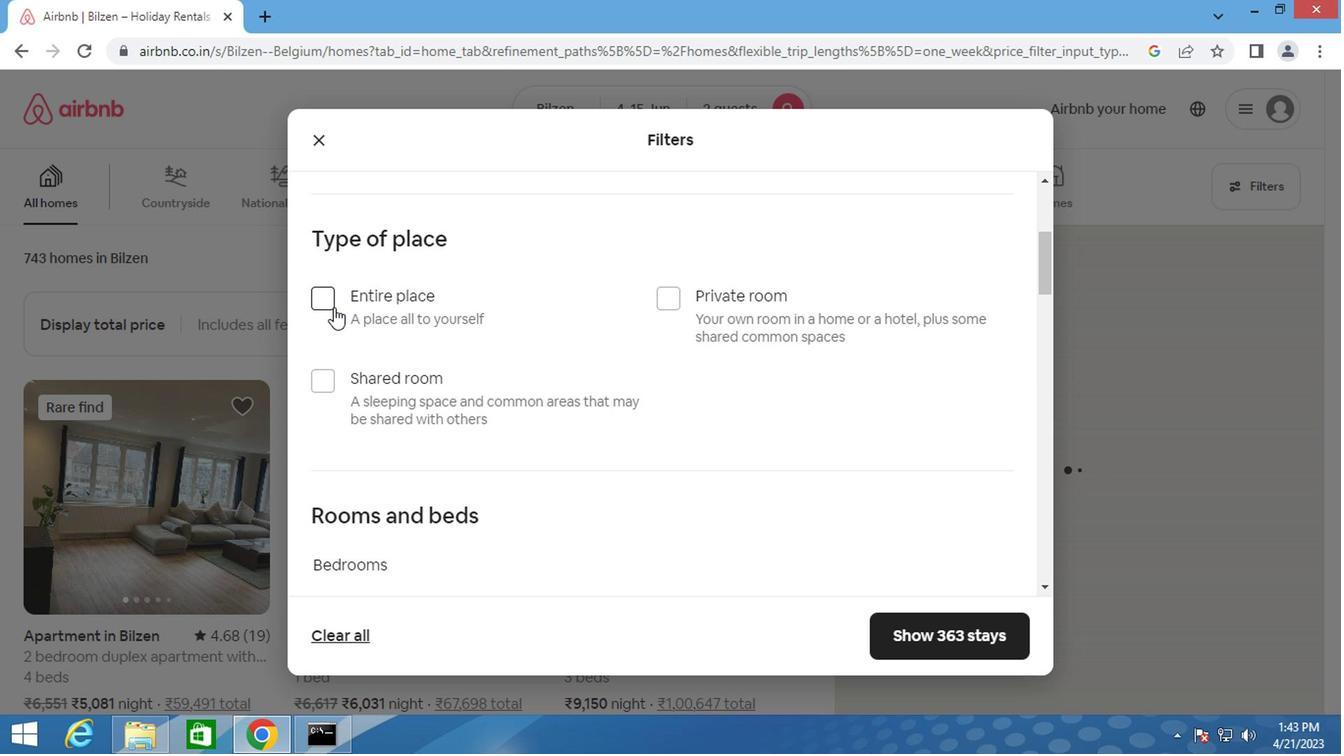 
Action: Mouse pressed left at (324, 304)
Screenshot: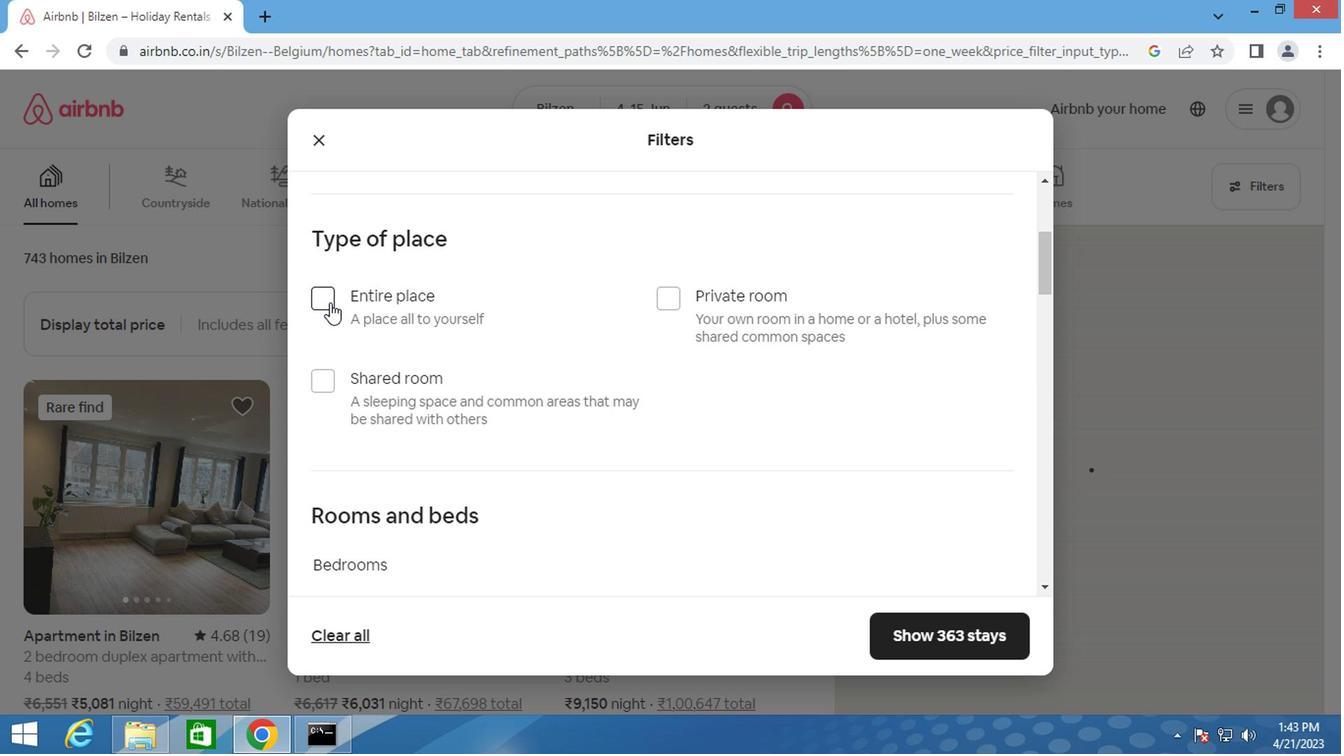
Action: Mouse moved to (514, 370)
Screenshot: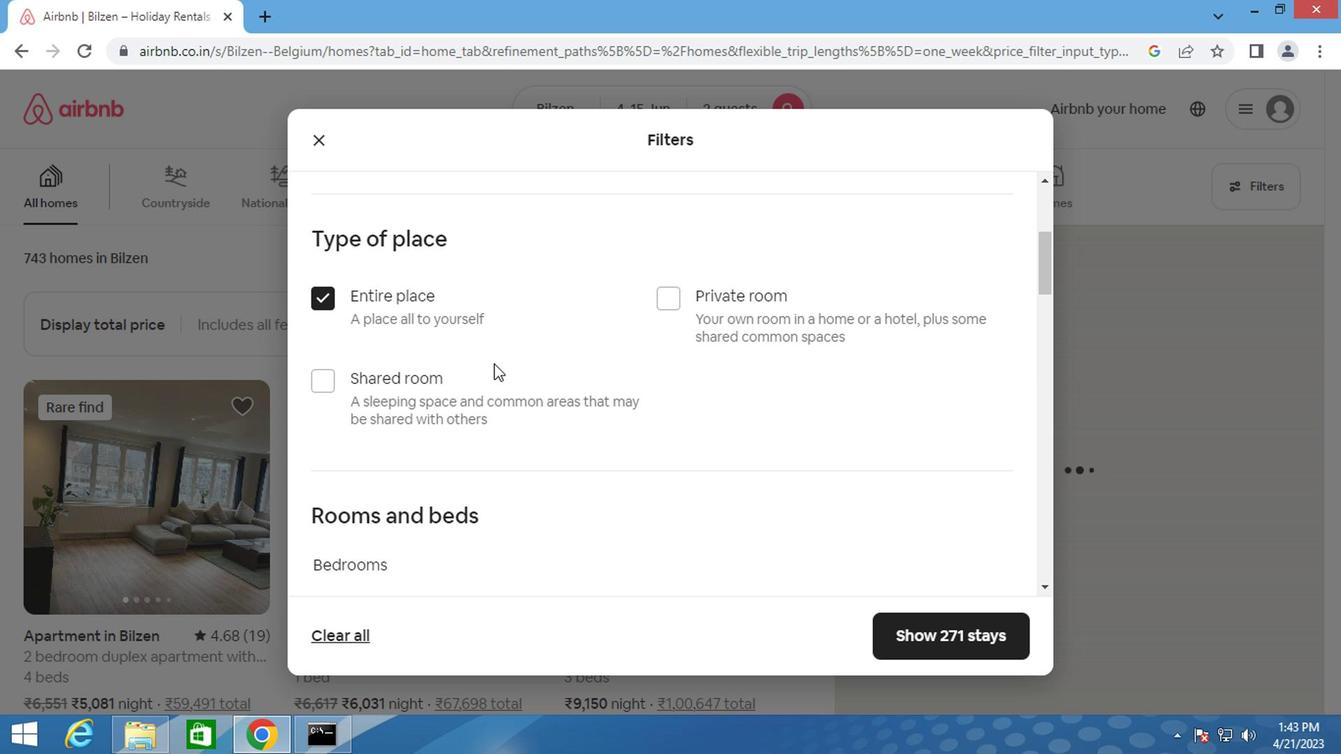 
Action: Mouse scrolled (514, 369) with delta (0, 0)
Screenshot: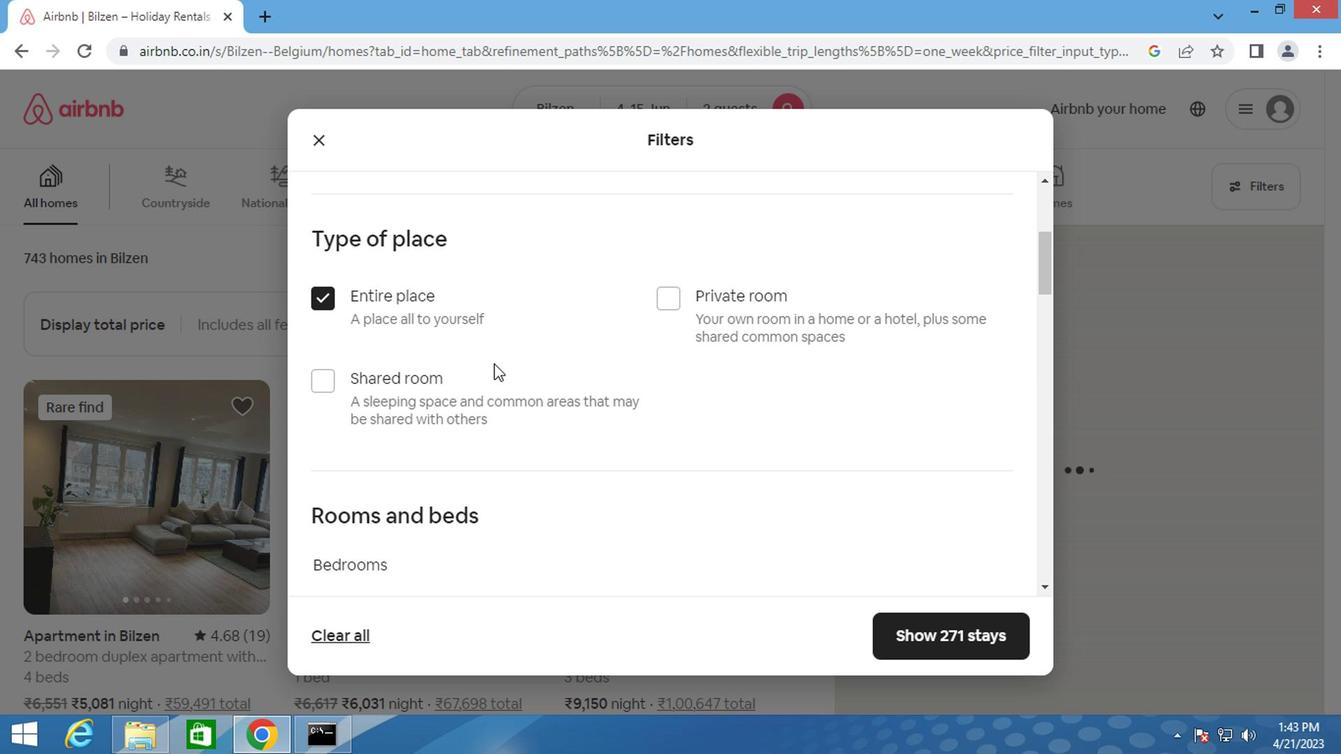 
Action: Mouse scrolled (514, 369) with delta (0, 0)
Screenshot: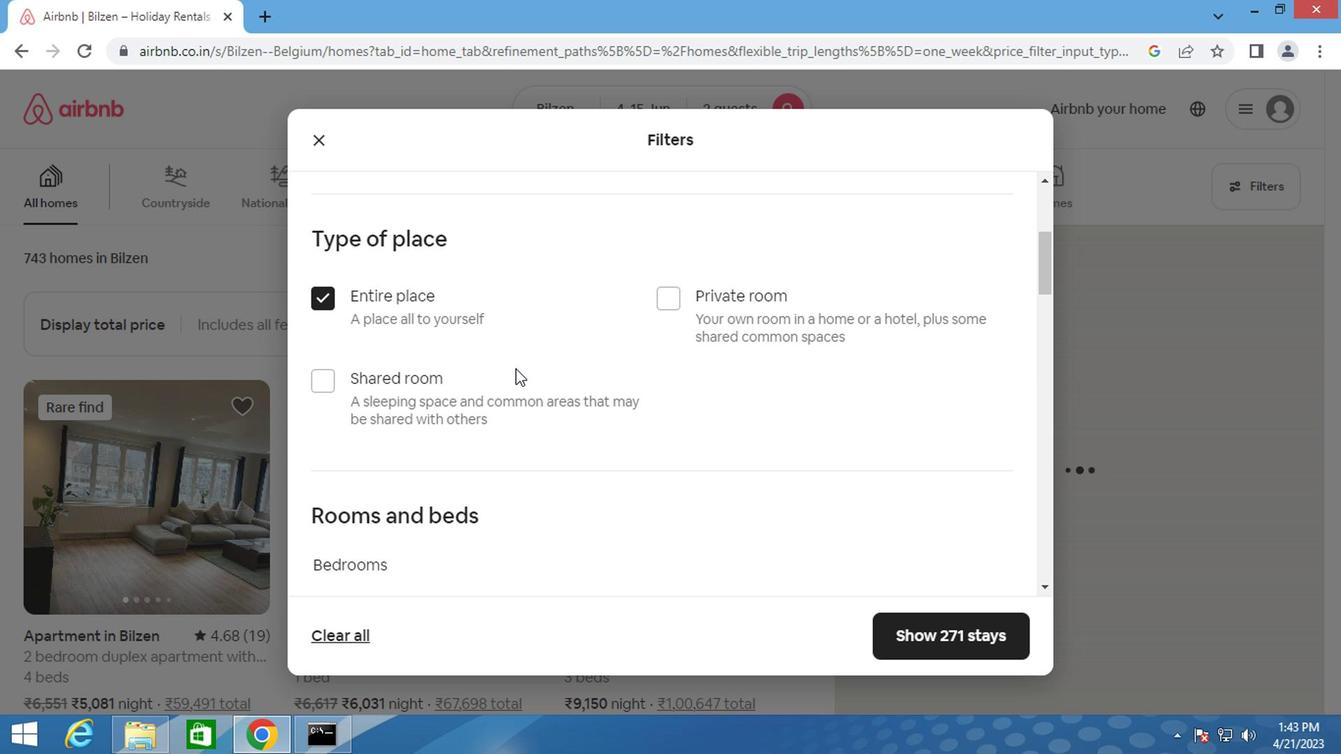
Action: Mouse scrolled (514, 369) with delta (0, 0)
Screenshot: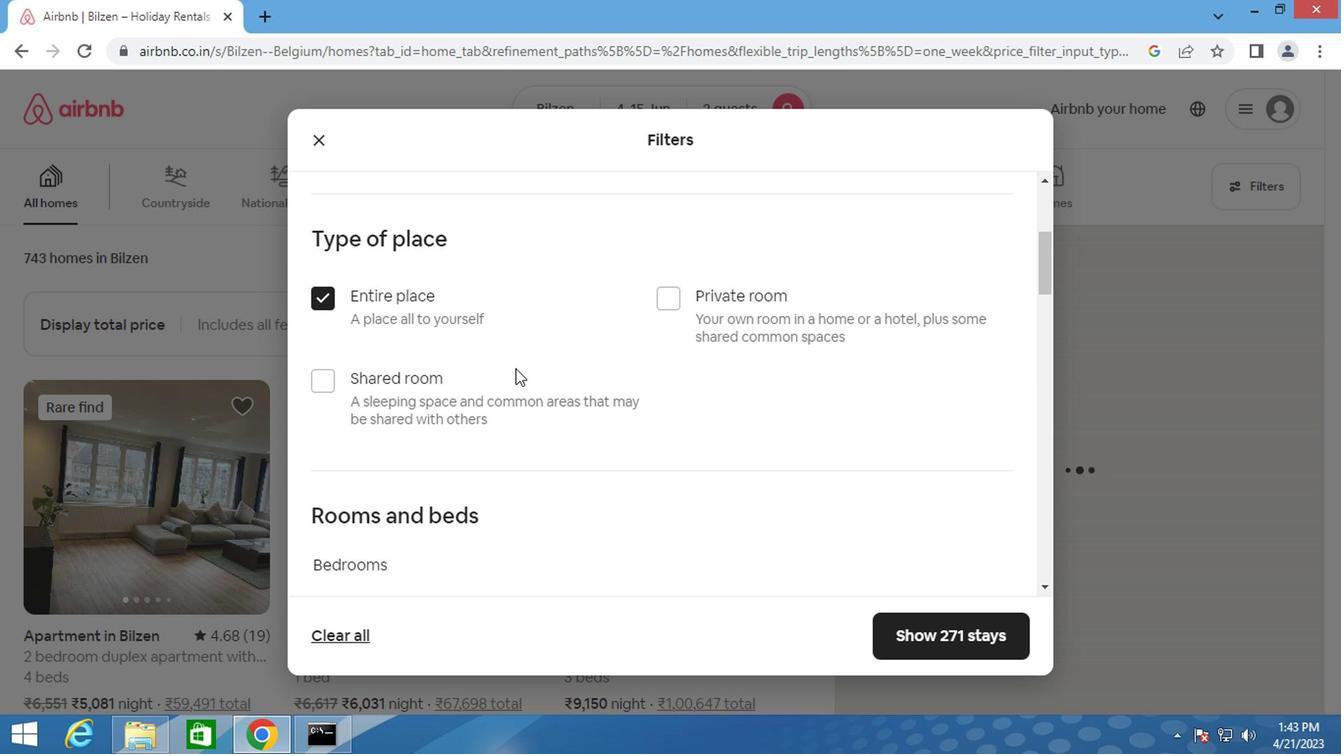 
Action: Mouse scrolled (514, 369) with delta (0, 0)
Screenshot: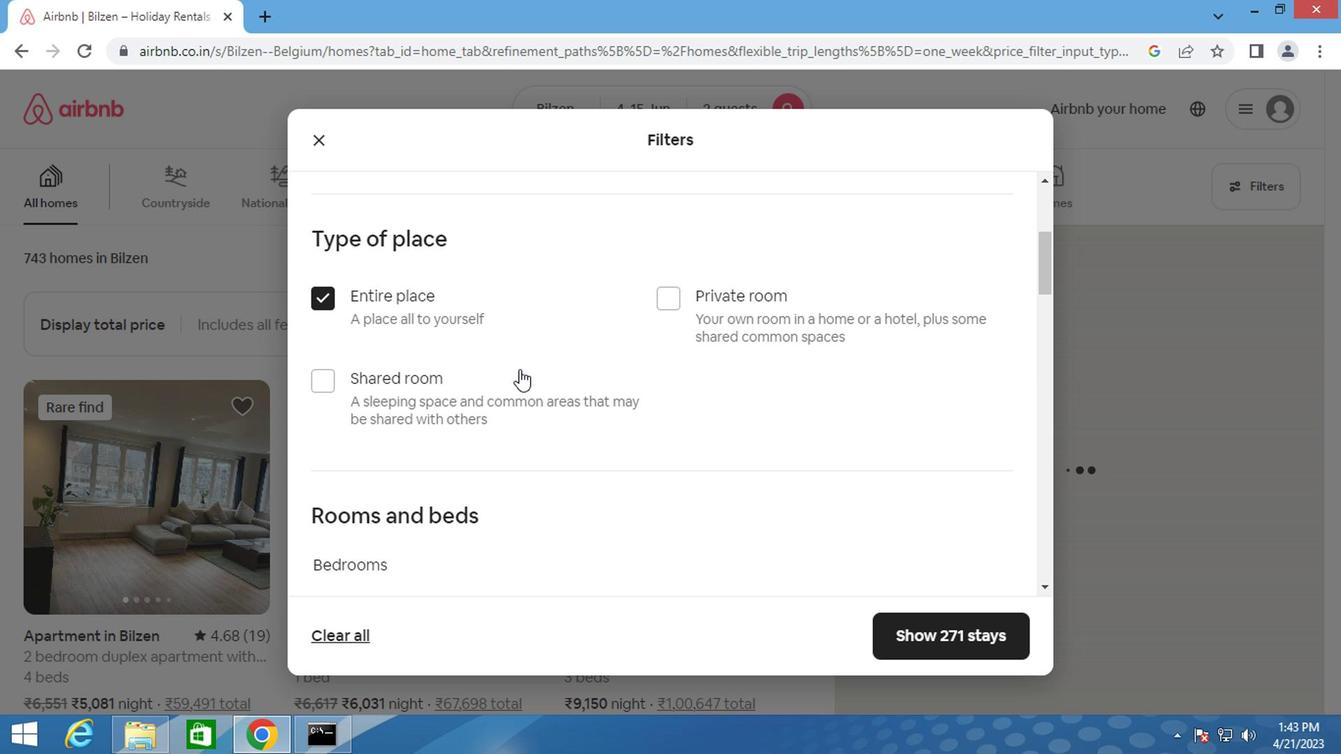 
Action: Mouse scrolled (514, 369) with delta (0, 0)
Screenshot: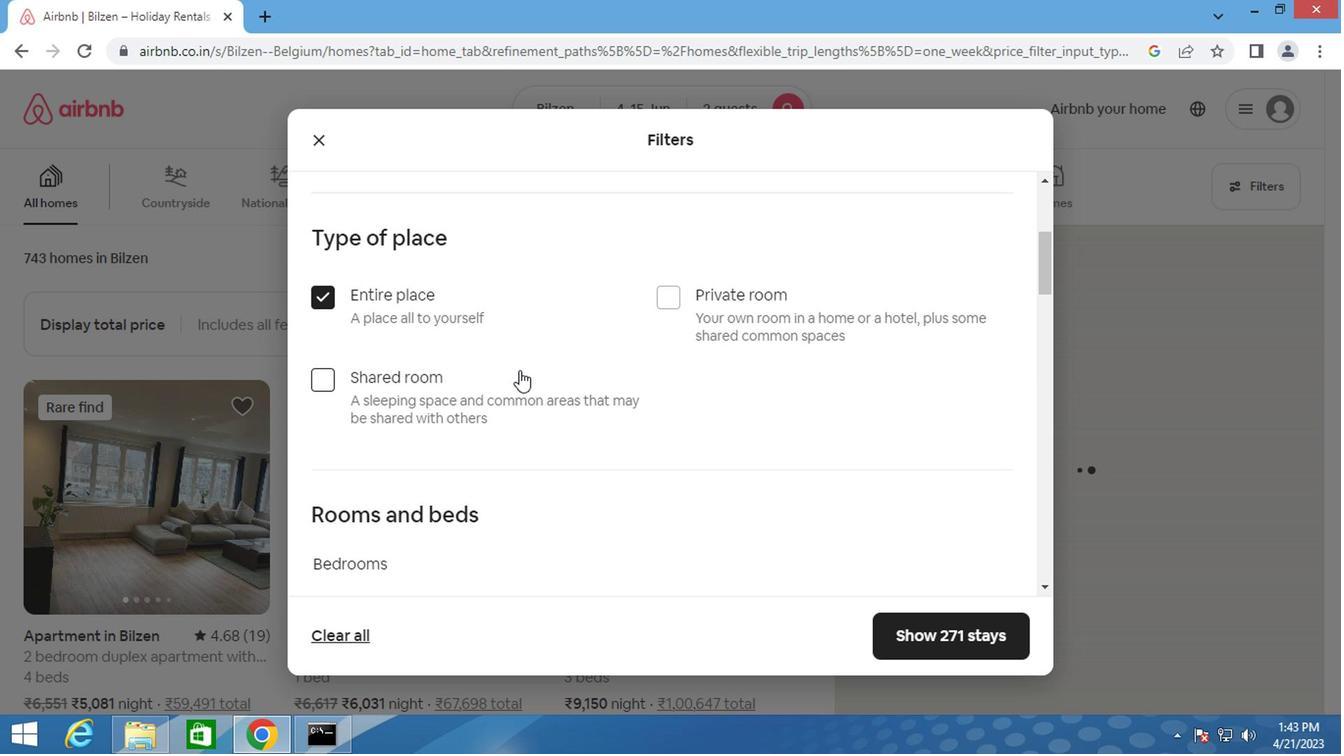 
Action: Mouse moved to (440, 315)
Screenshot: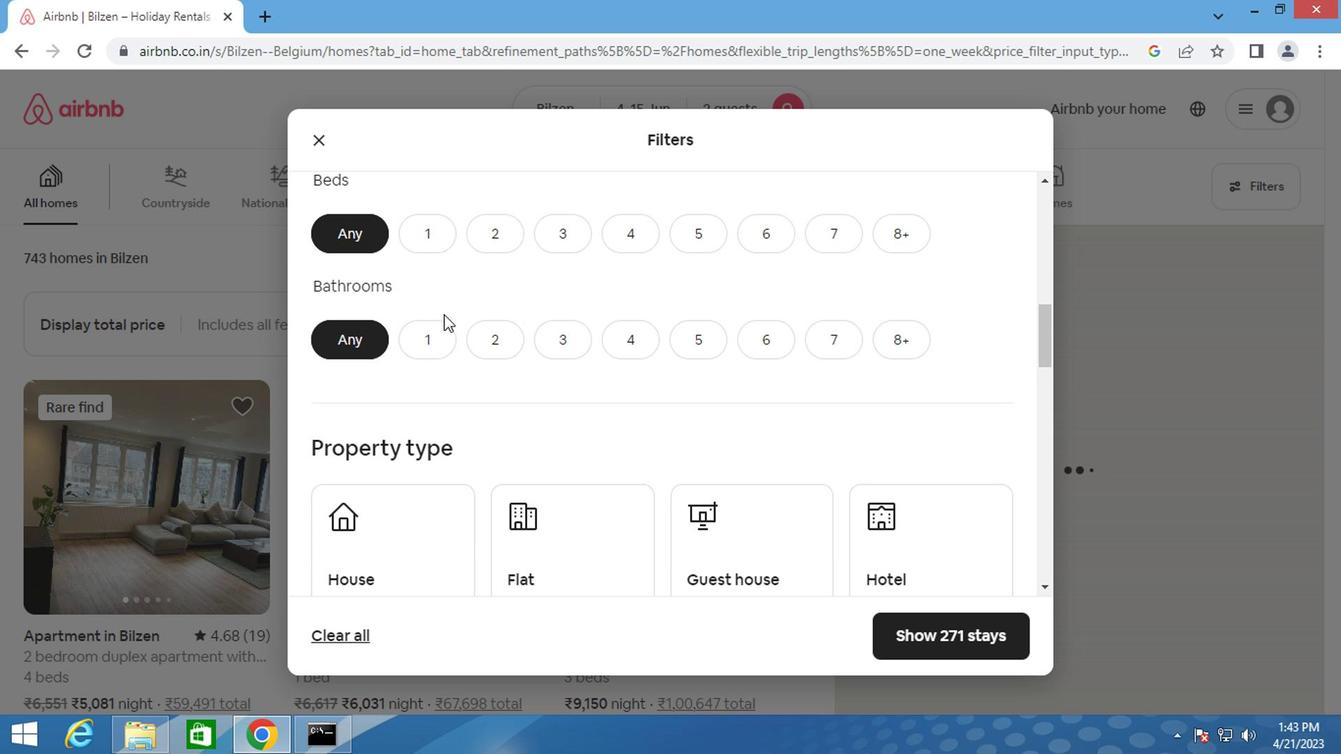 
Action: Mouse scrolled (440, 316) with delta (0, 0)
Screenshot: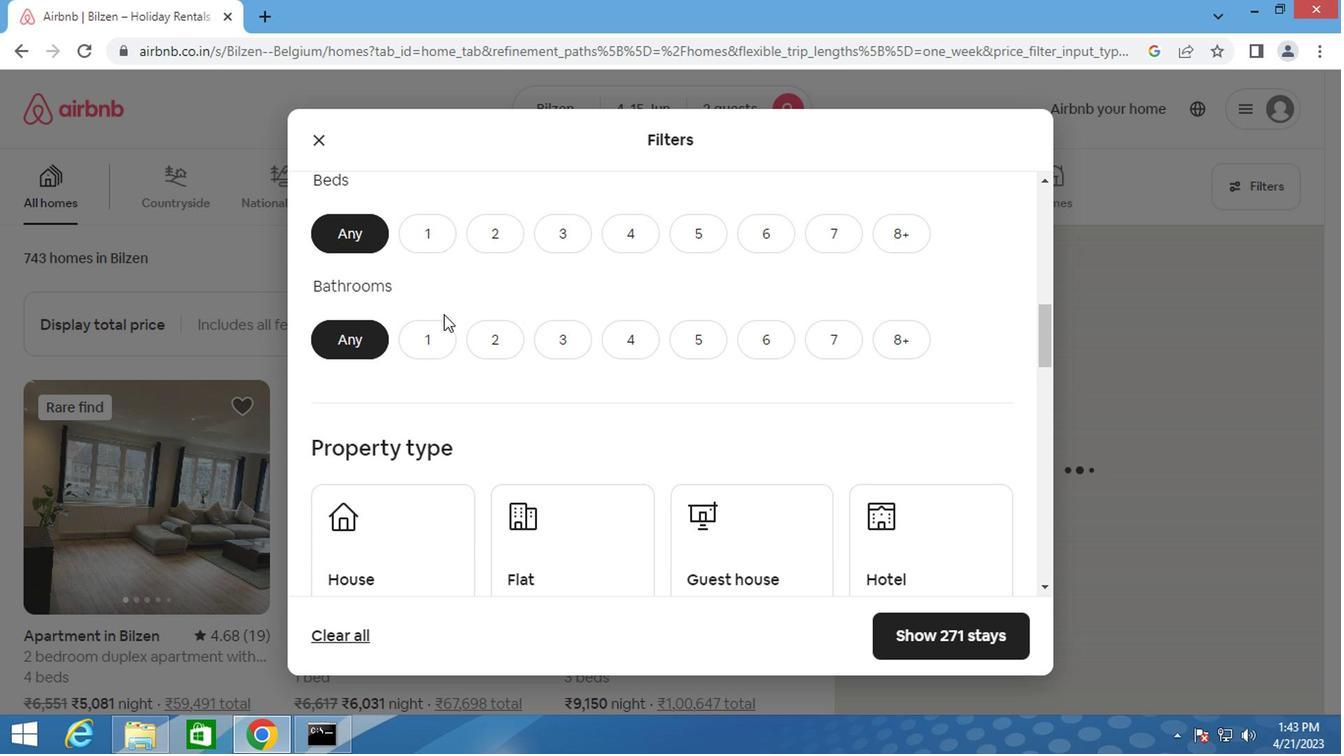 
Action: Mouse moved to (440, 315)
Screenshot: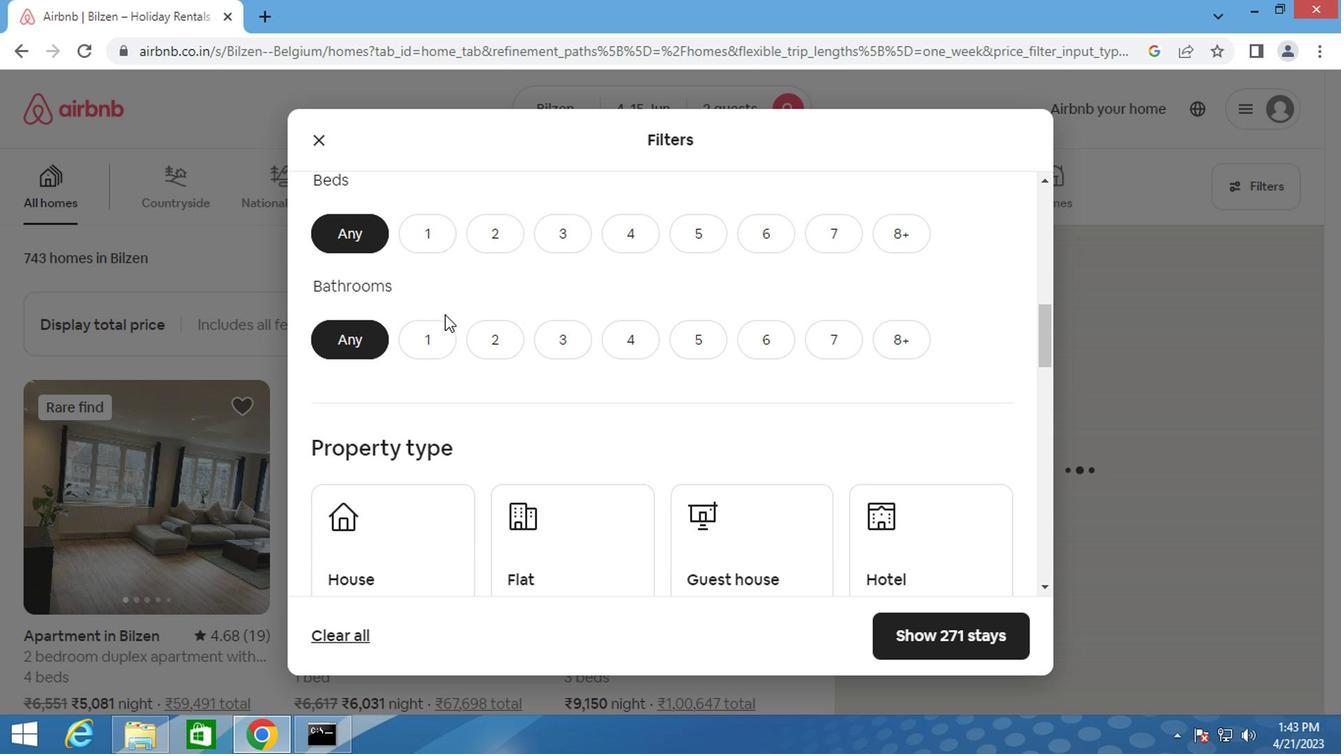 
Action: Mouse scrolled (440, 316) with delta (0, 0)
Screenshot: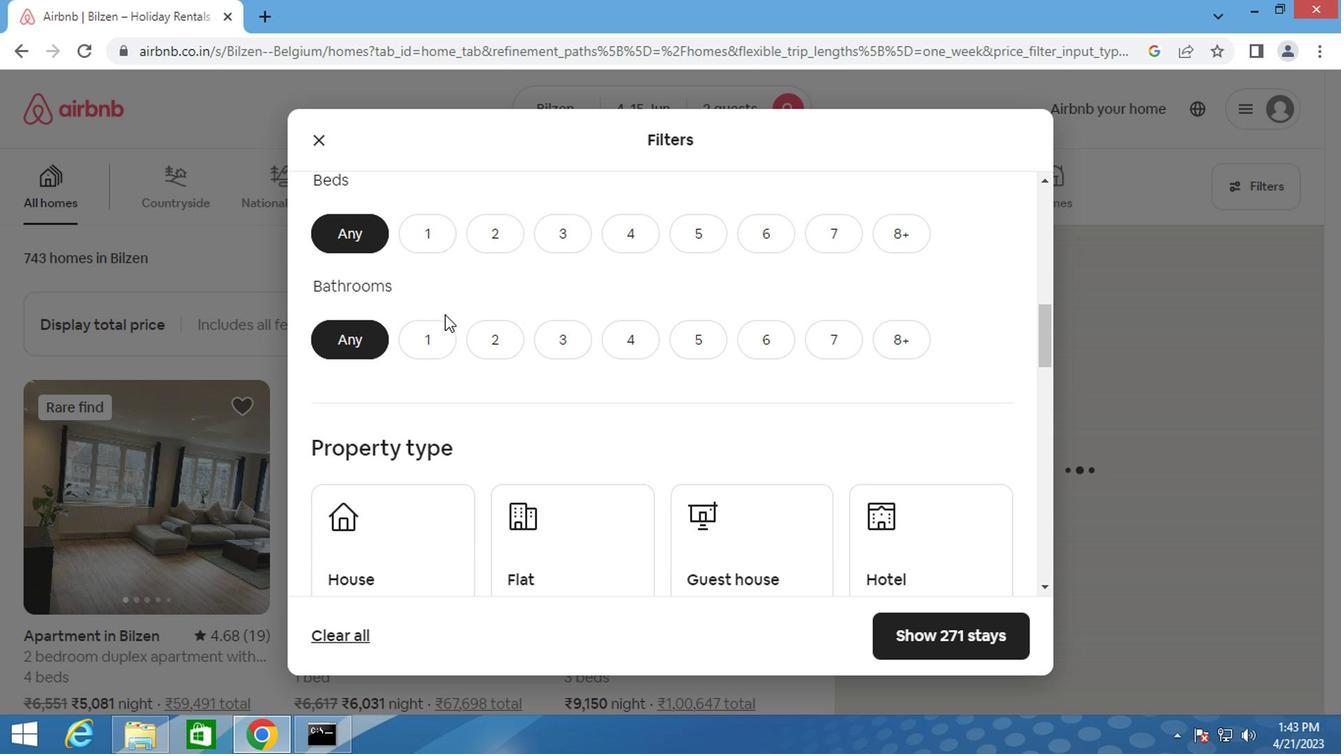 
Action: Mouse moved to (436, 313)
Screenshot: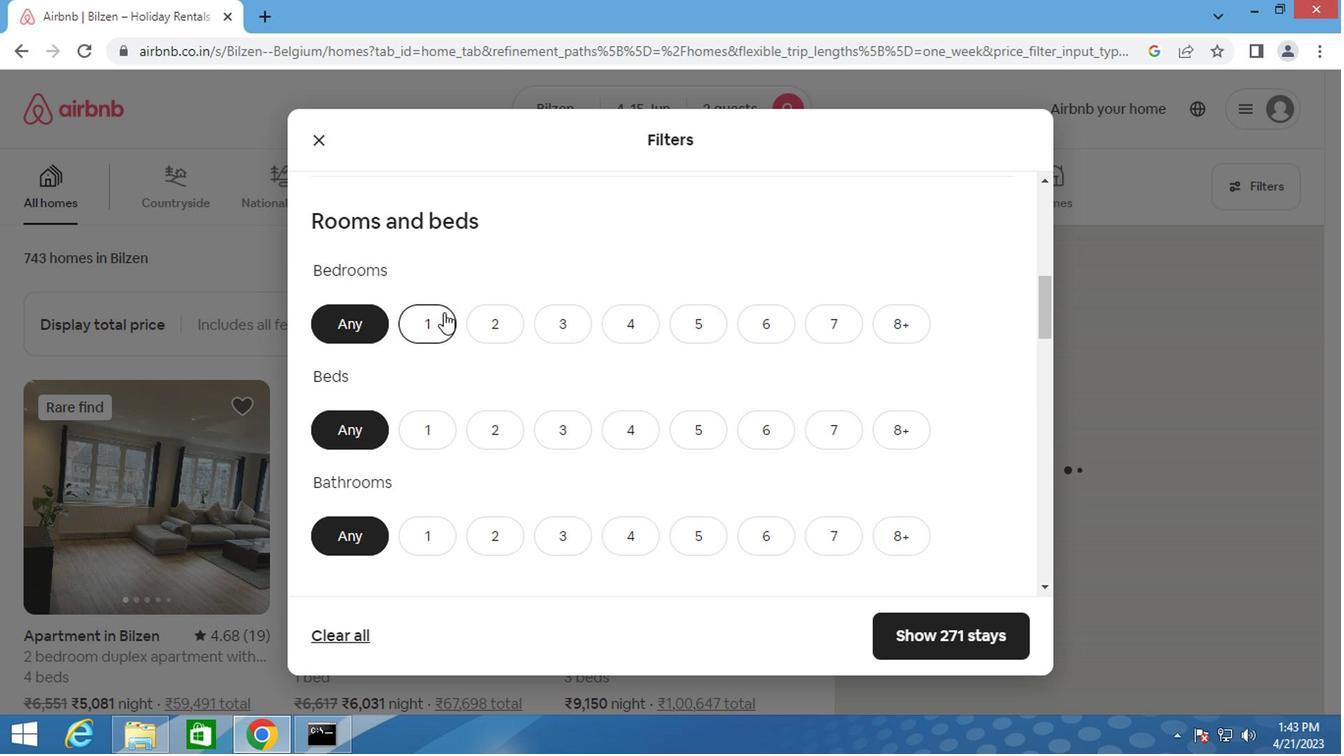 
Action: Mouse pressed left at (436, 313)
Screenshot: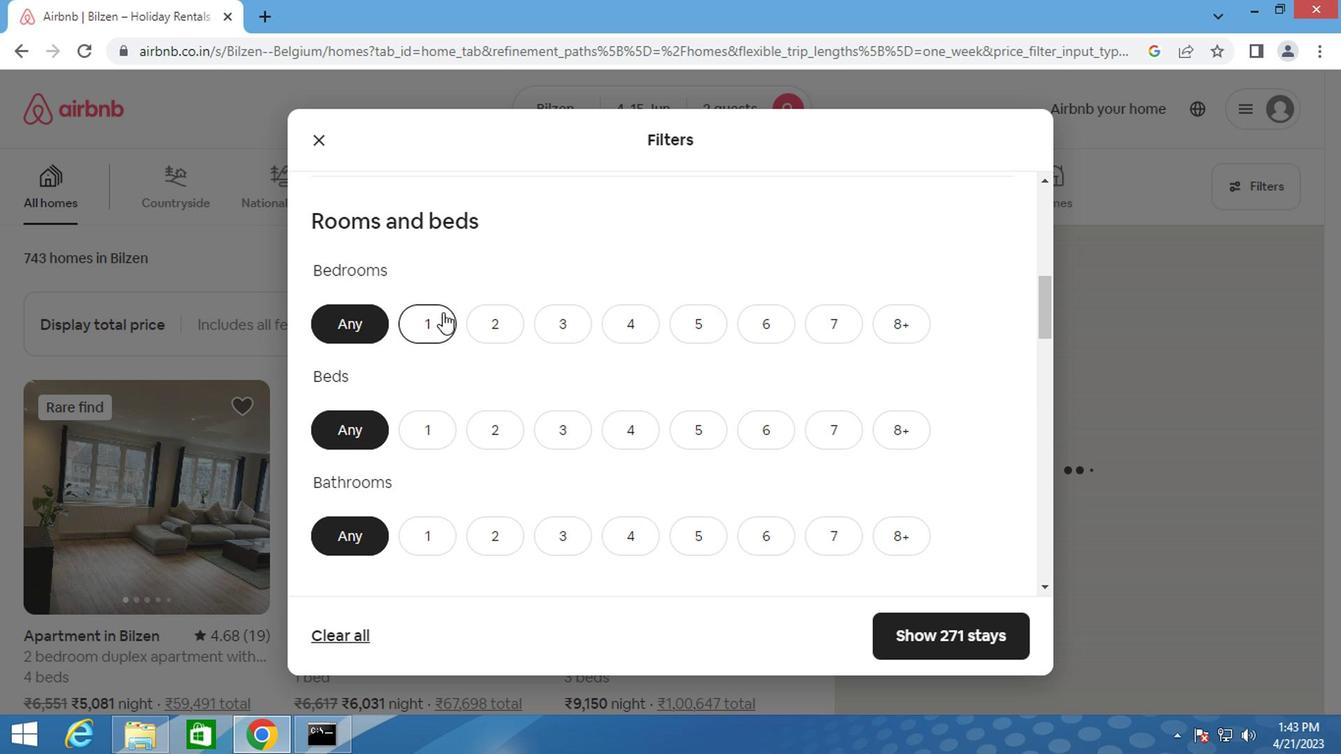
Action: Mouse moved to (433, 429)
Screenshot: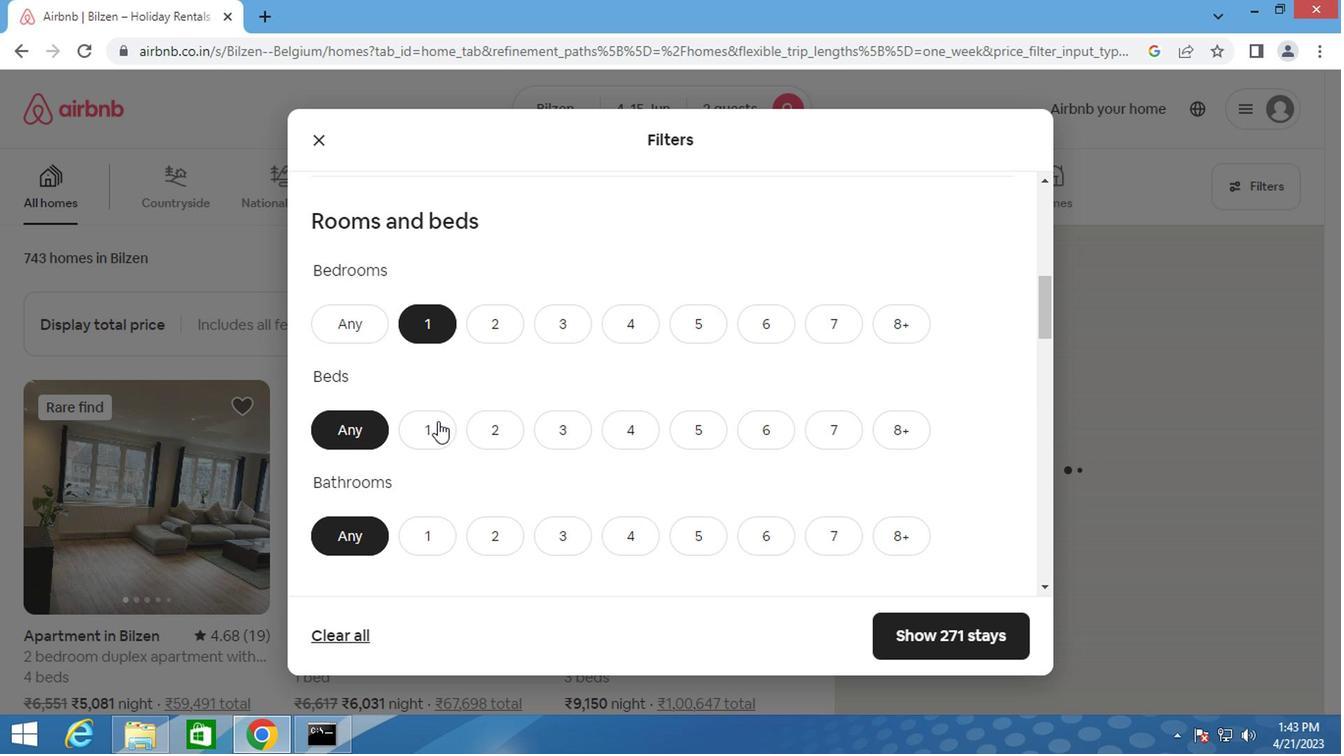 
Action: Mouse pressed left at (433, 429)
Screenshot: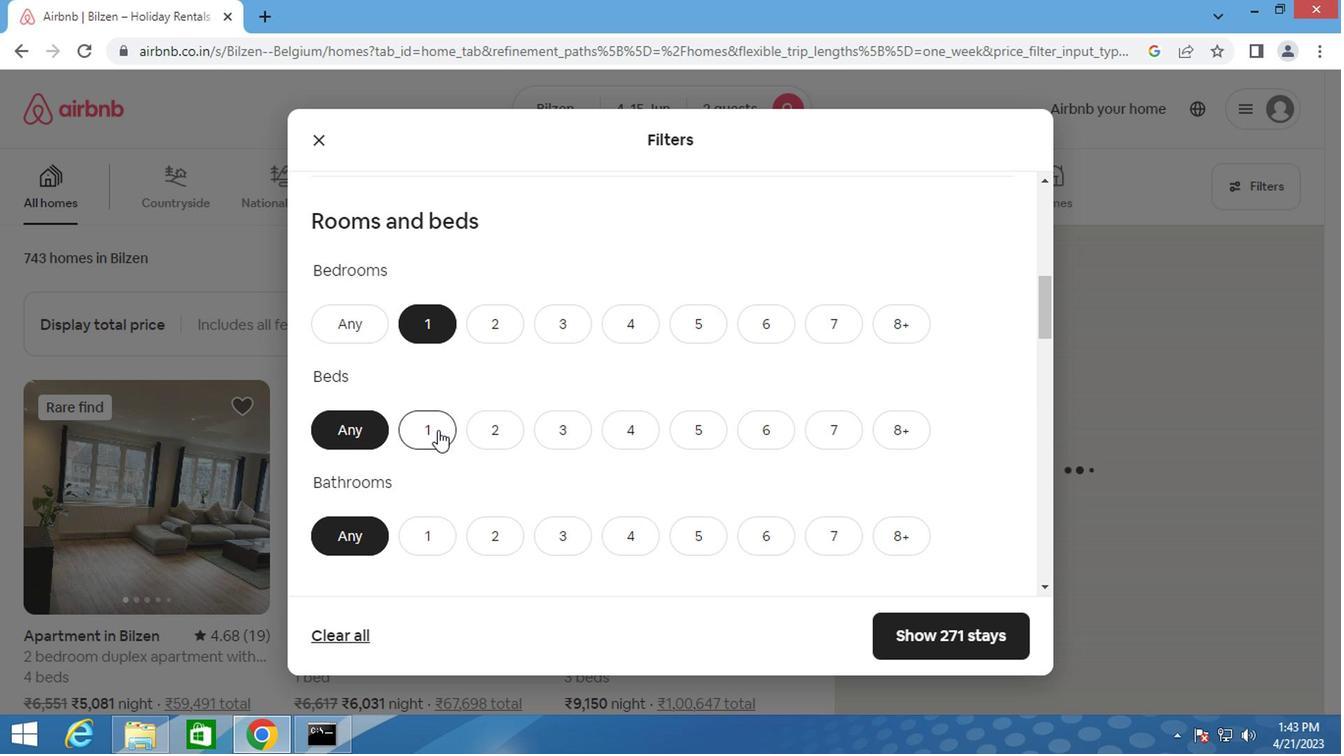 
Action: Mouse moved to (428, 531)
Screenshot: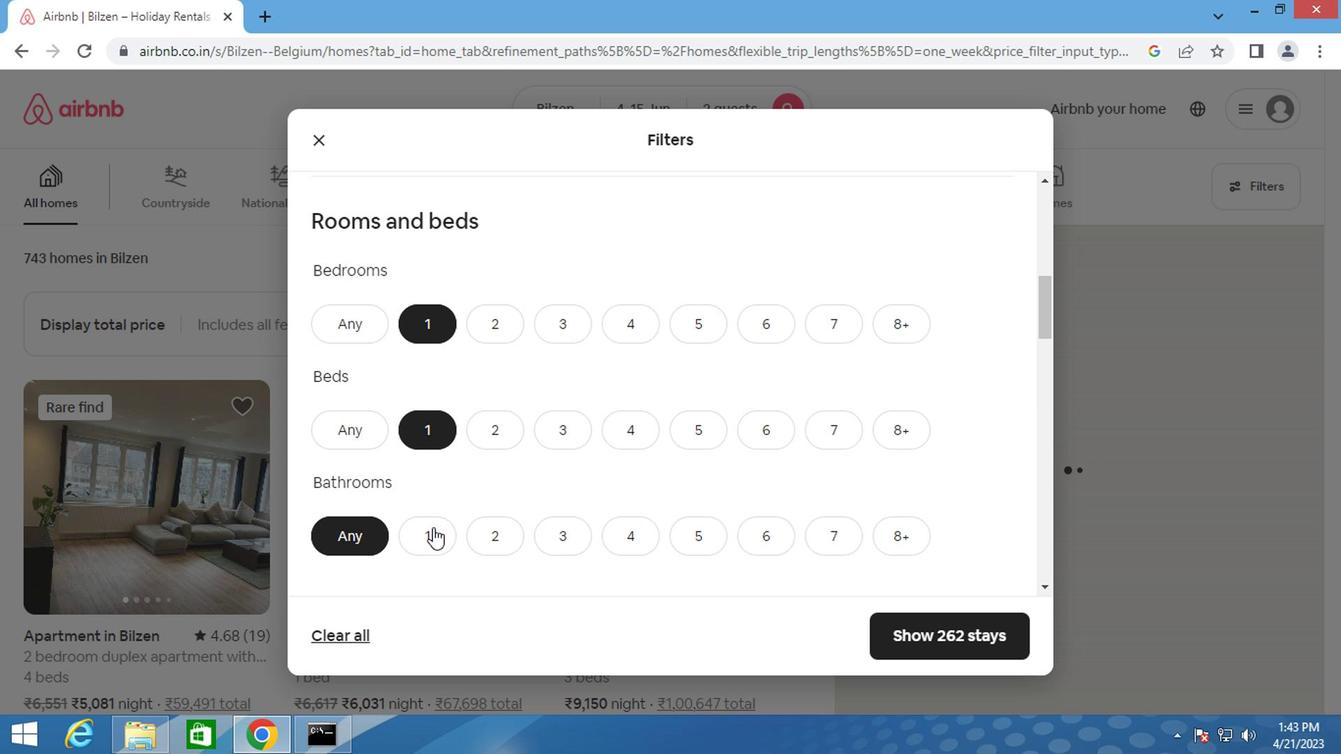 
Action: Mouse pressed left at (428, 531)
Screenshot: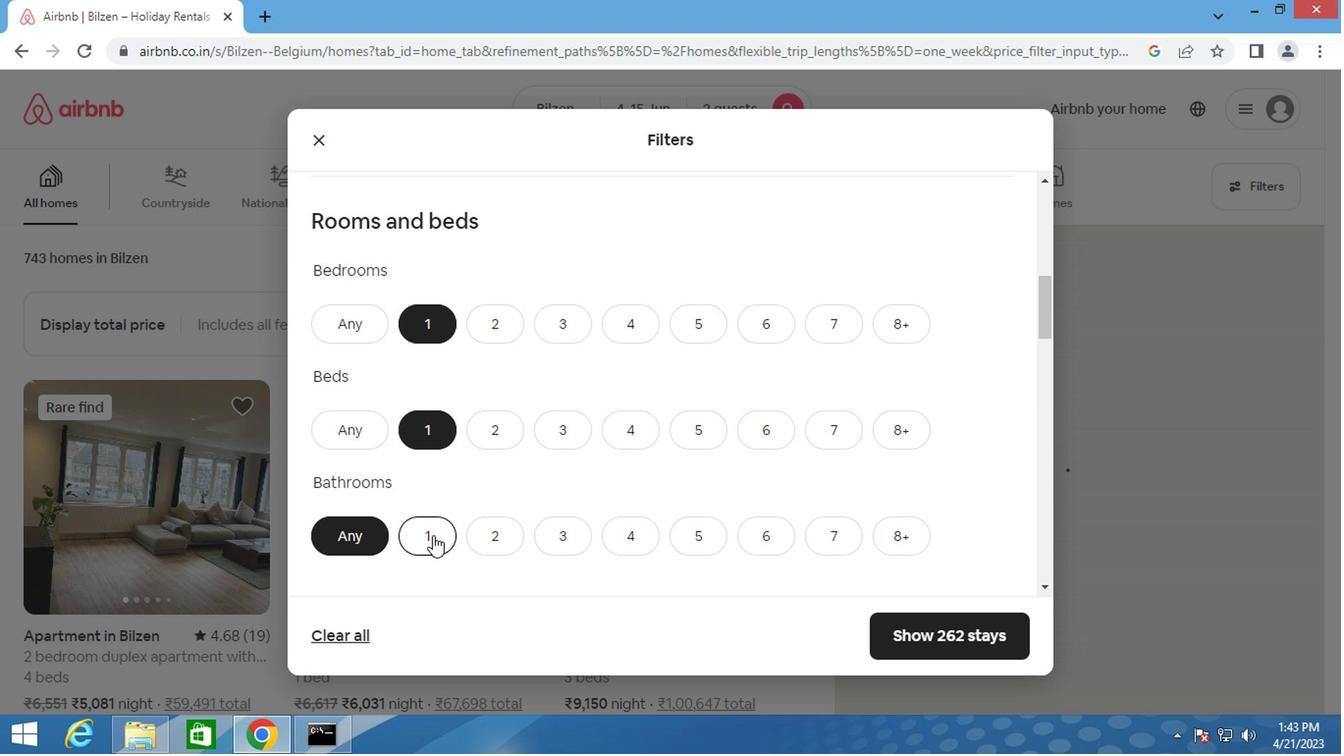 
Action: Mouse moved to (427, 532)
Screenshot: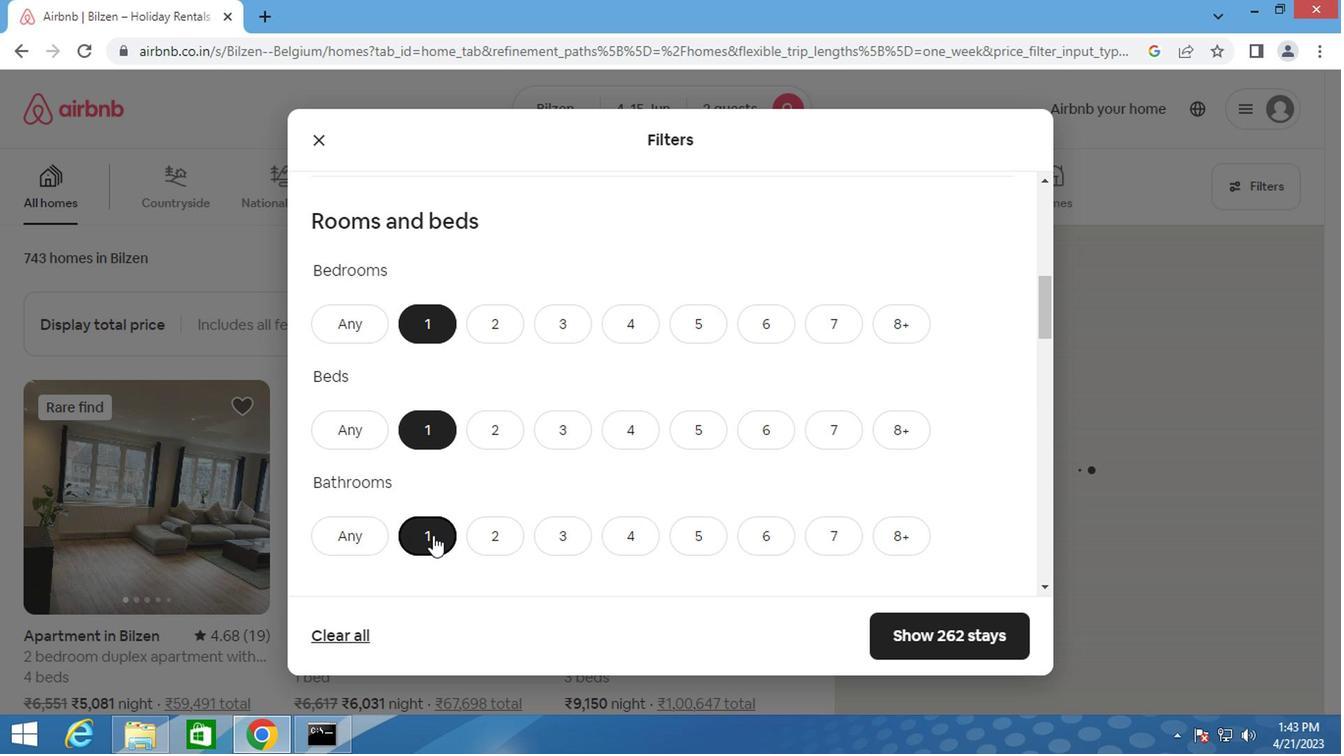 
Action: Mouse scrolled (427, 531) with delta (0, 0)
Screenshot: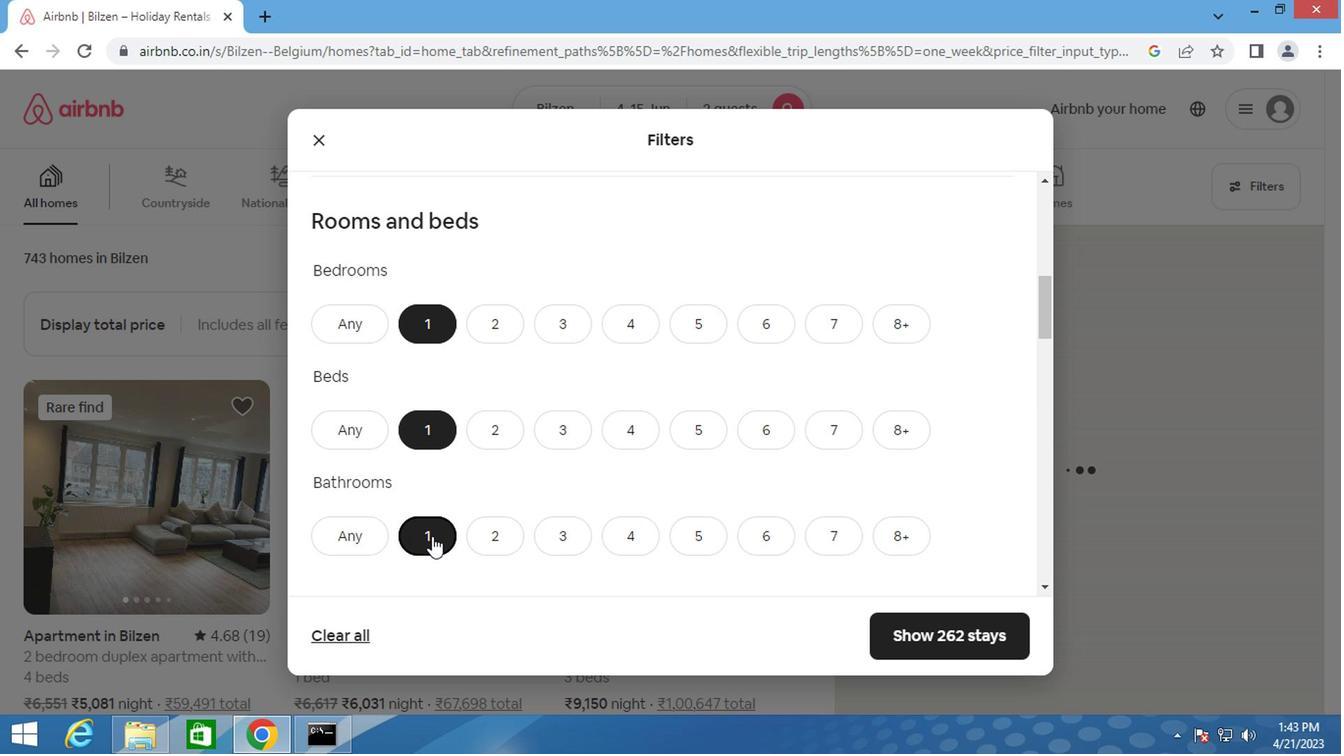 
Action: Mouse scrolled (427, 531) with delta (0, 0)
Screenshot: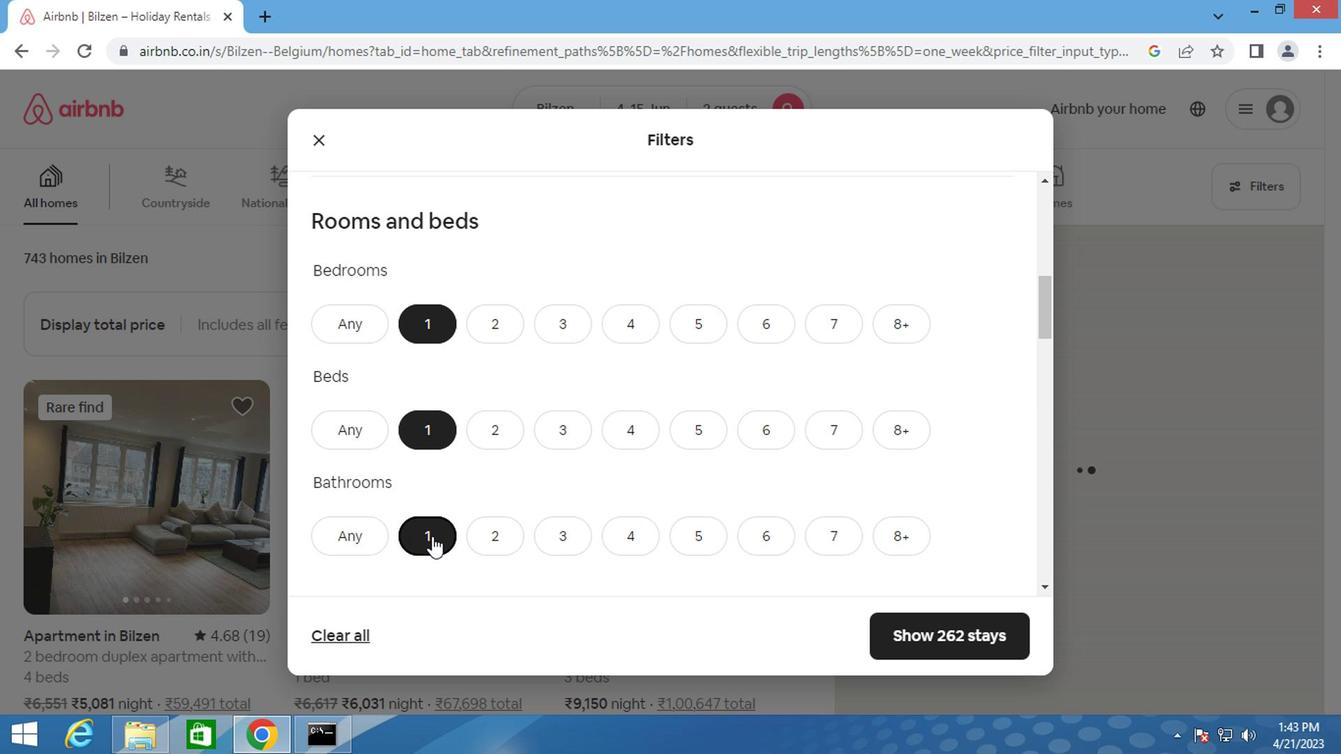 
Action: Mouse scrolled (427, 531) with delta (0, 0)
Screenshot: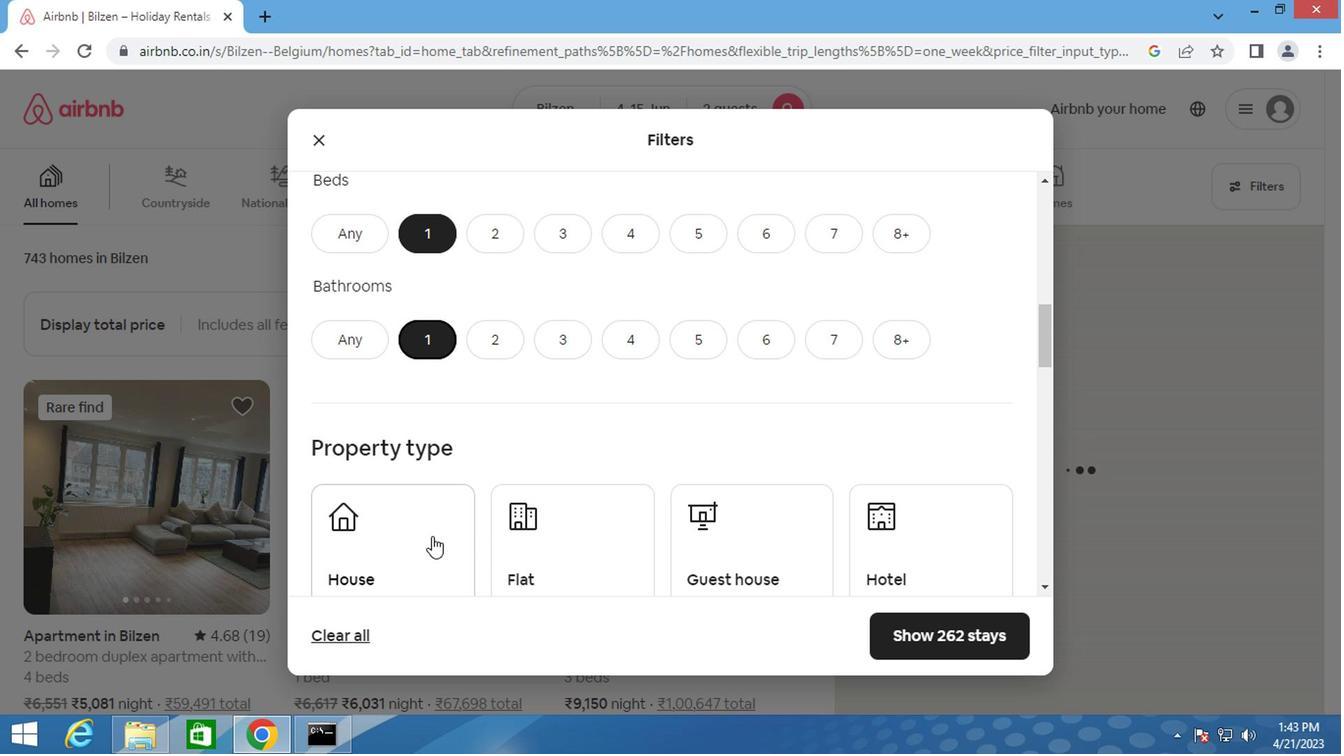 
Action: Mouse scrolled (427, 531) with delta (0, 0)
Screenshot: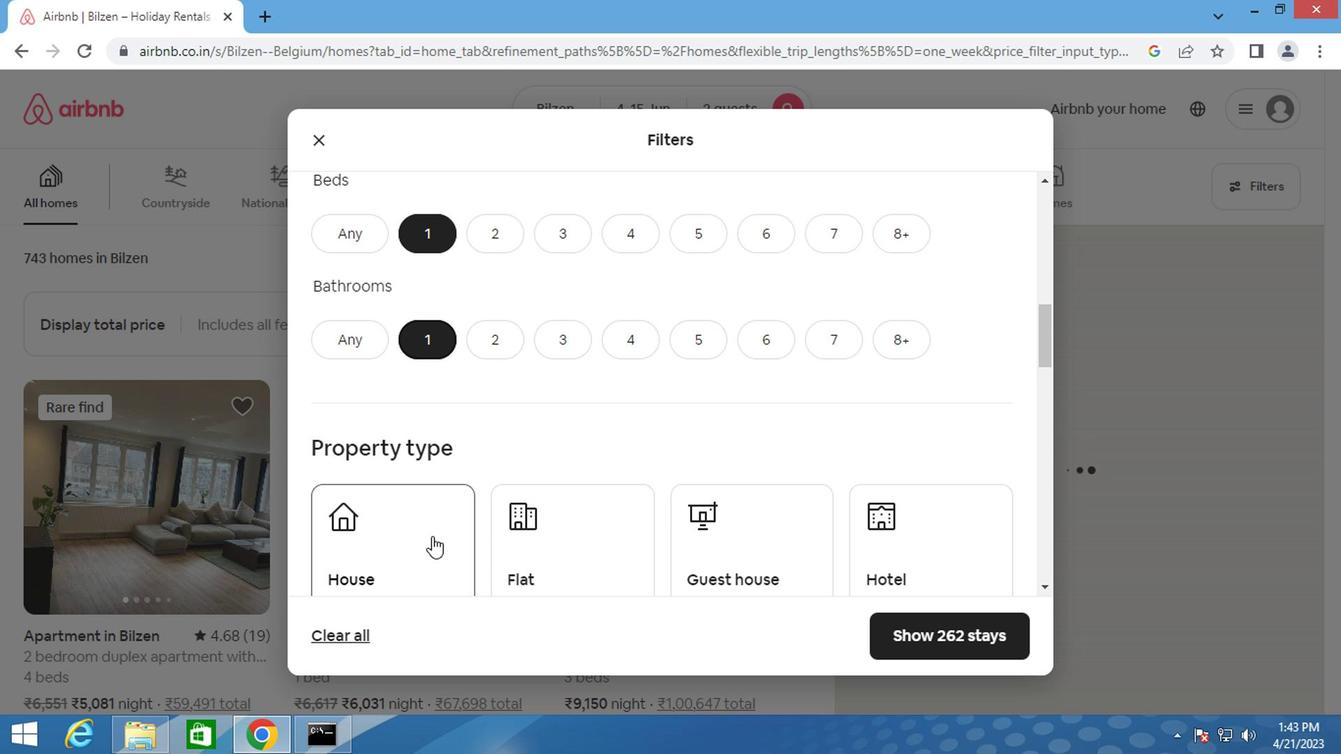 
Action: Mouse moved to (392, 368)
Screenshot: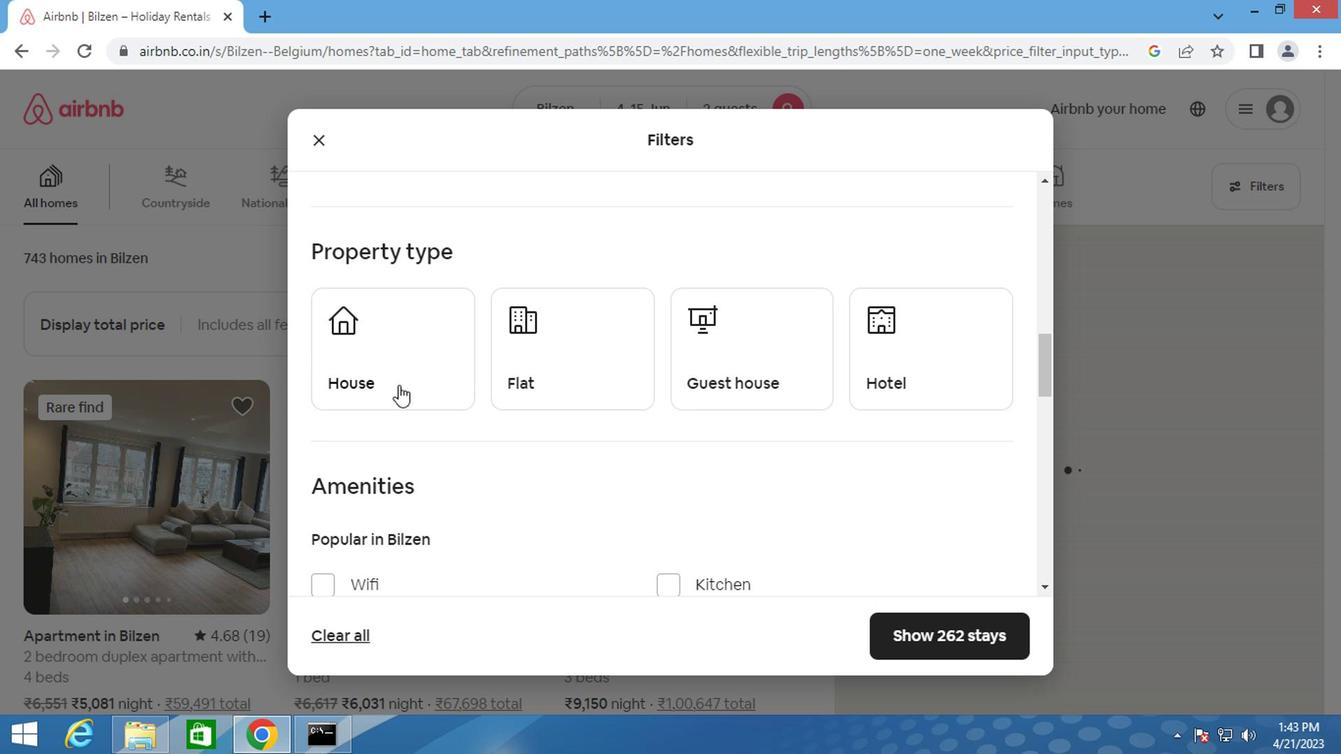 
Action: Mouse pressed left at (392, 368)
Screenshot: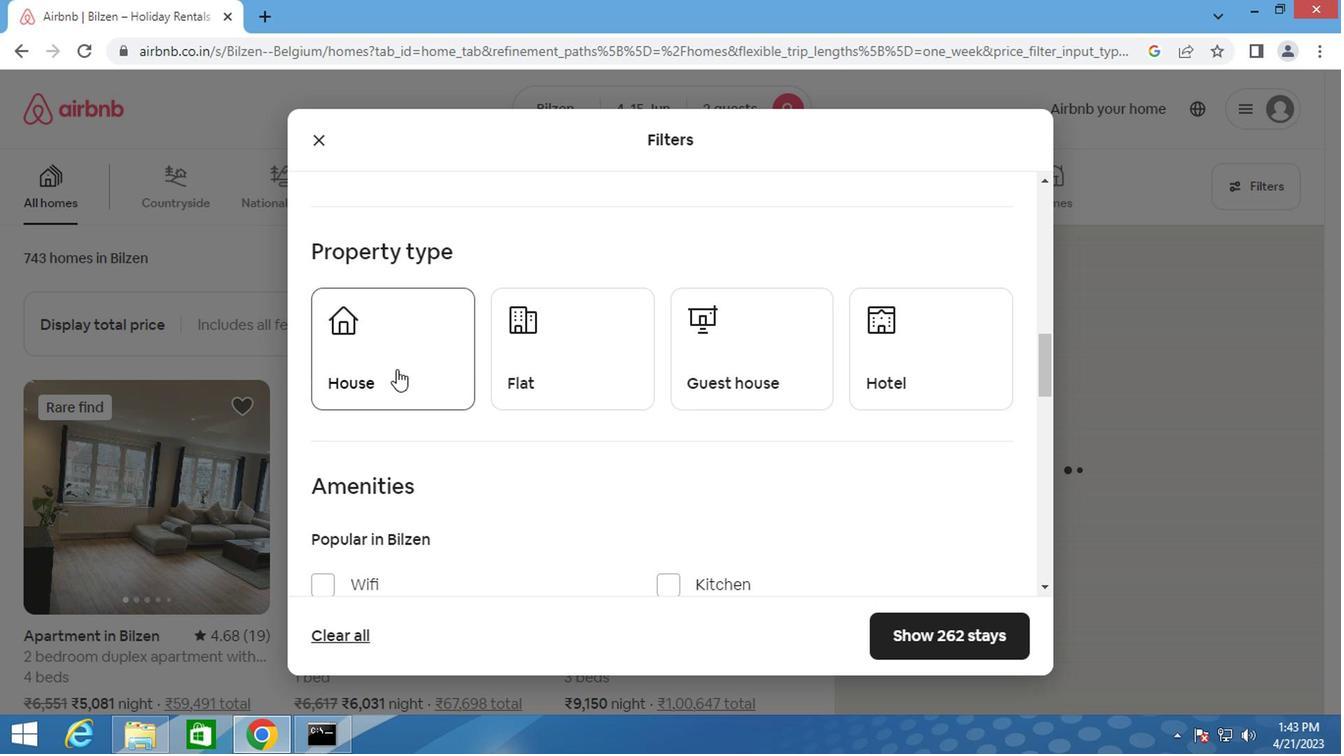 
Action: Mouse moved to (580, 360)
Screenshot: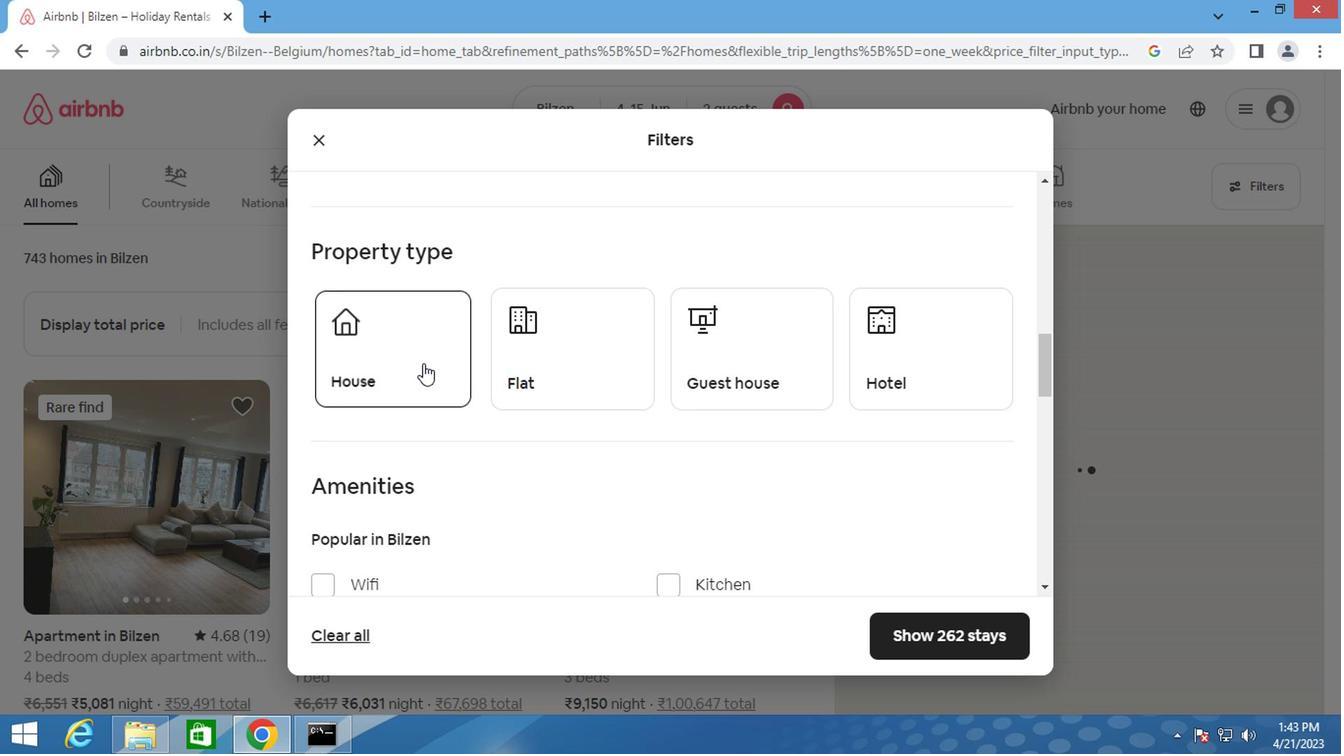 
Action: Mouse pressed left at (580, 360)
Screenshot: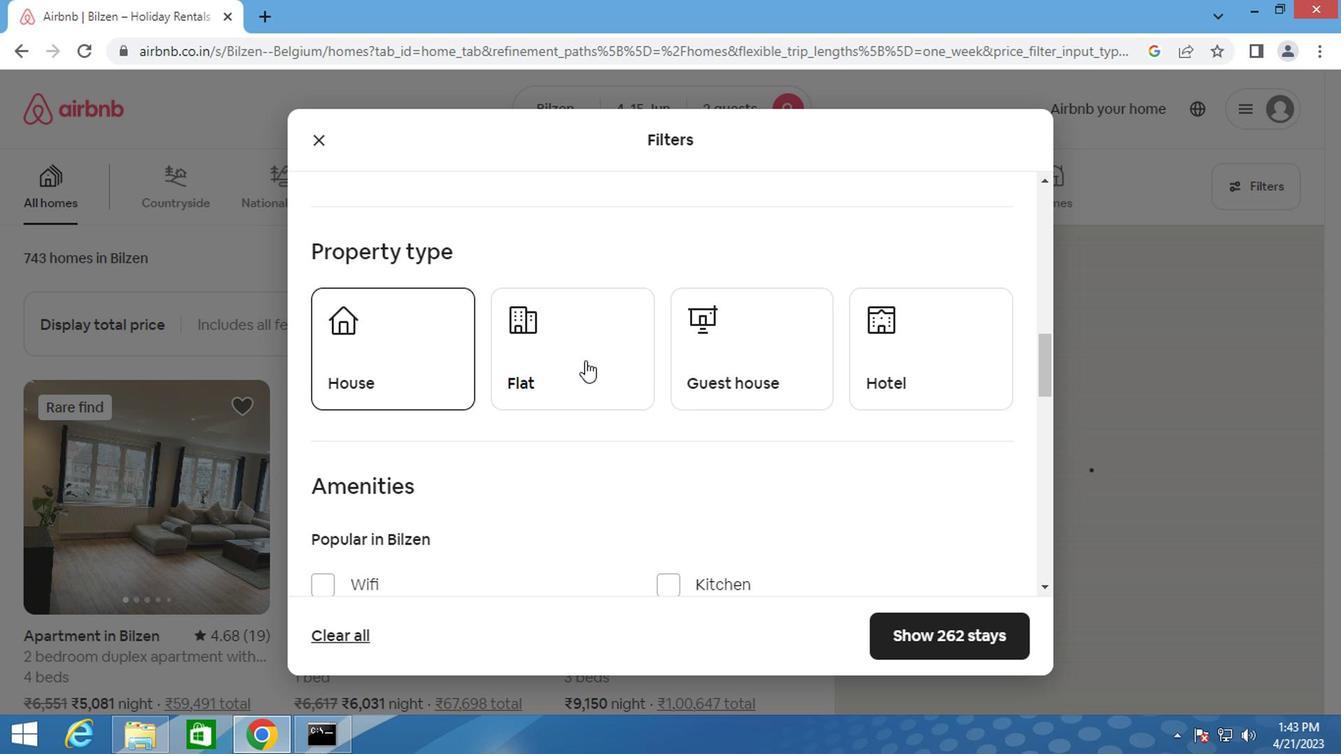 
Action: Mouse moved to (760, 359)
Screenshot: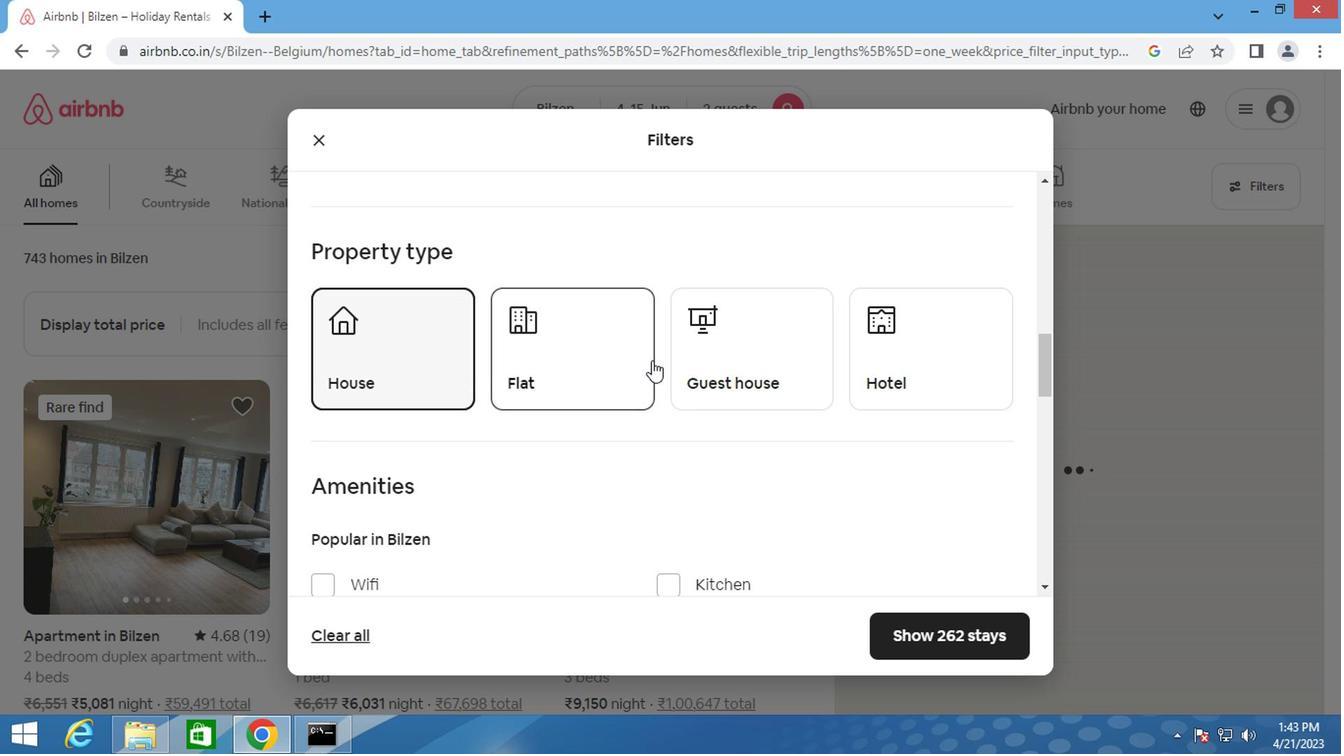 
Action: Mouse pressed left at (760, 359)
Screenshot: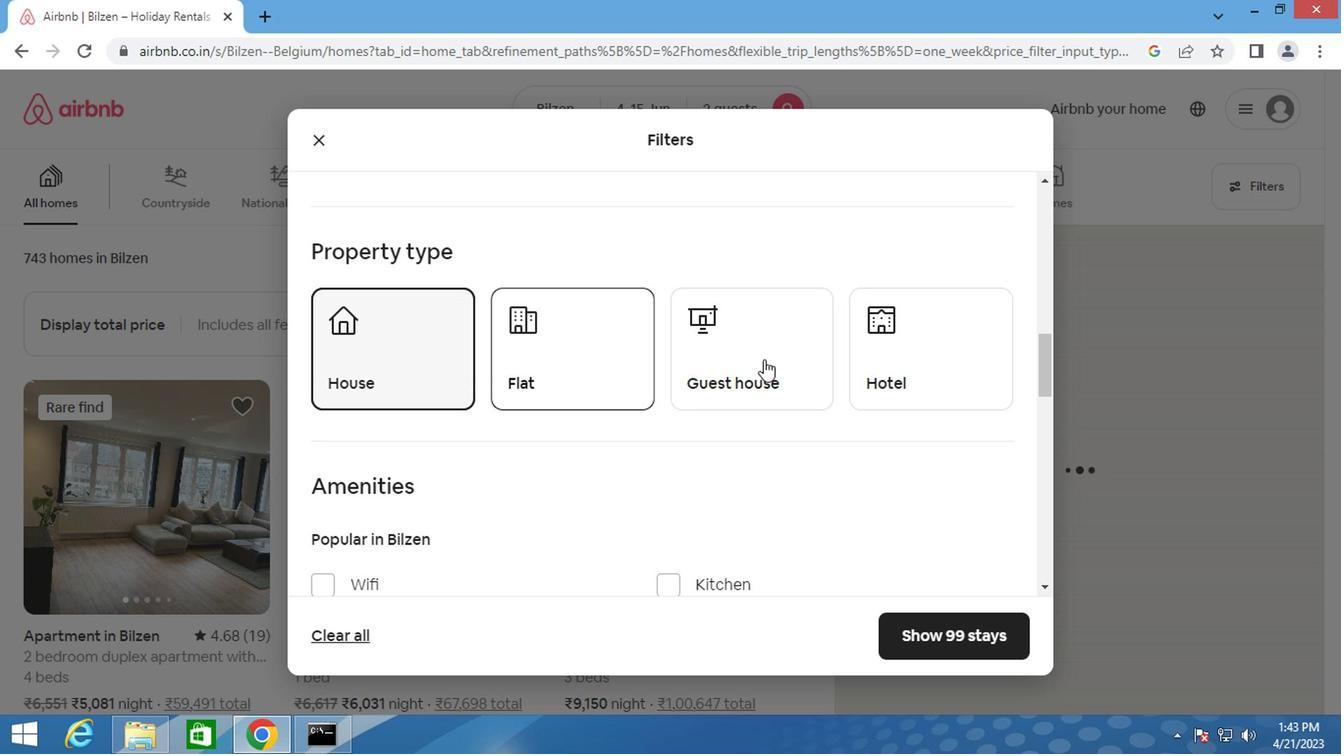 
Action: Mouse moved to (970, 362)
Screenshot: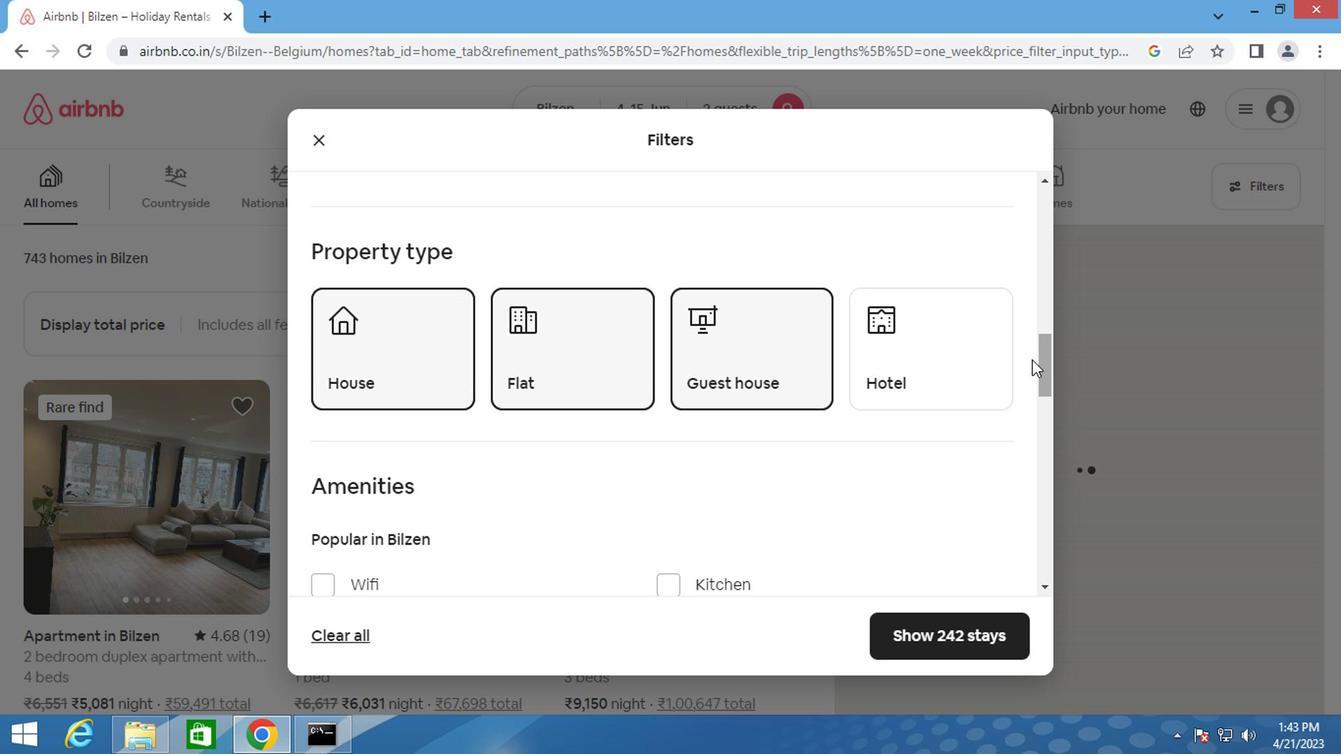
Action: Mouse pressed left at (970, 362)
Screenshot: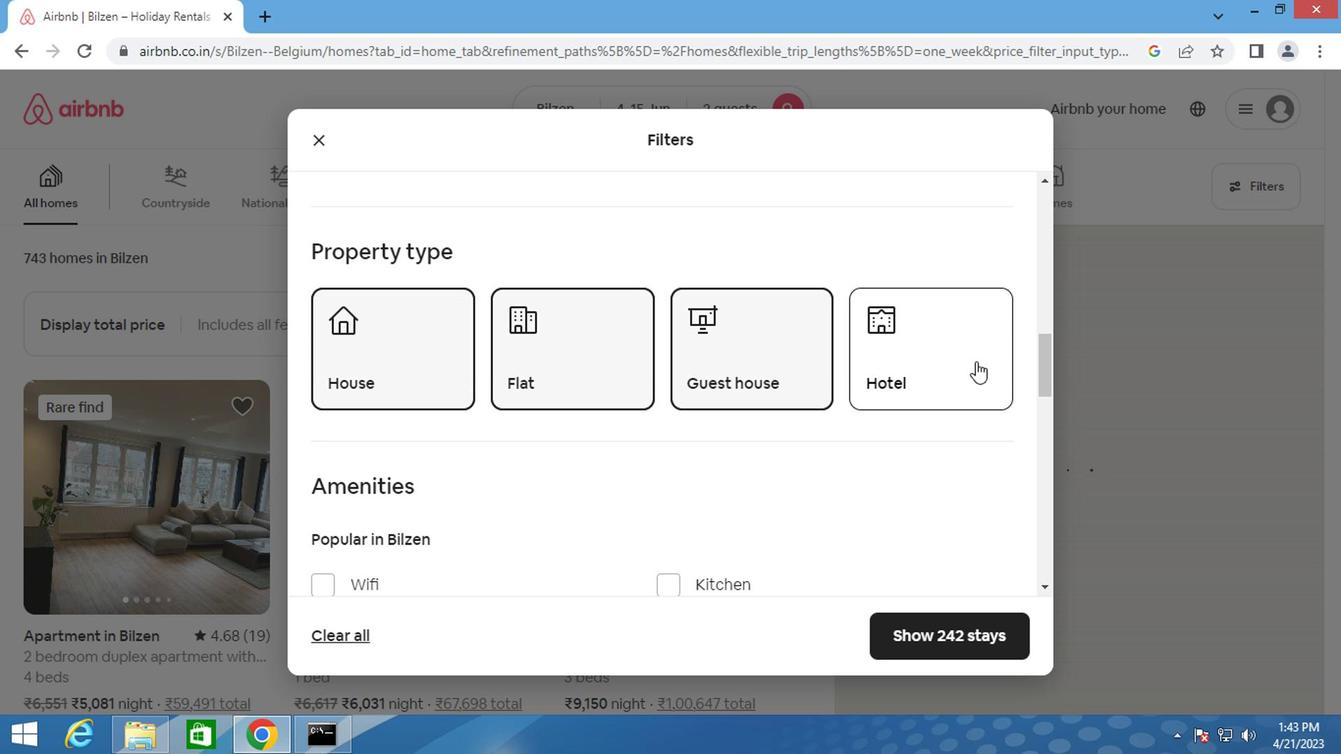 
Action: Mouse moved to (789, 401)
Screenshot: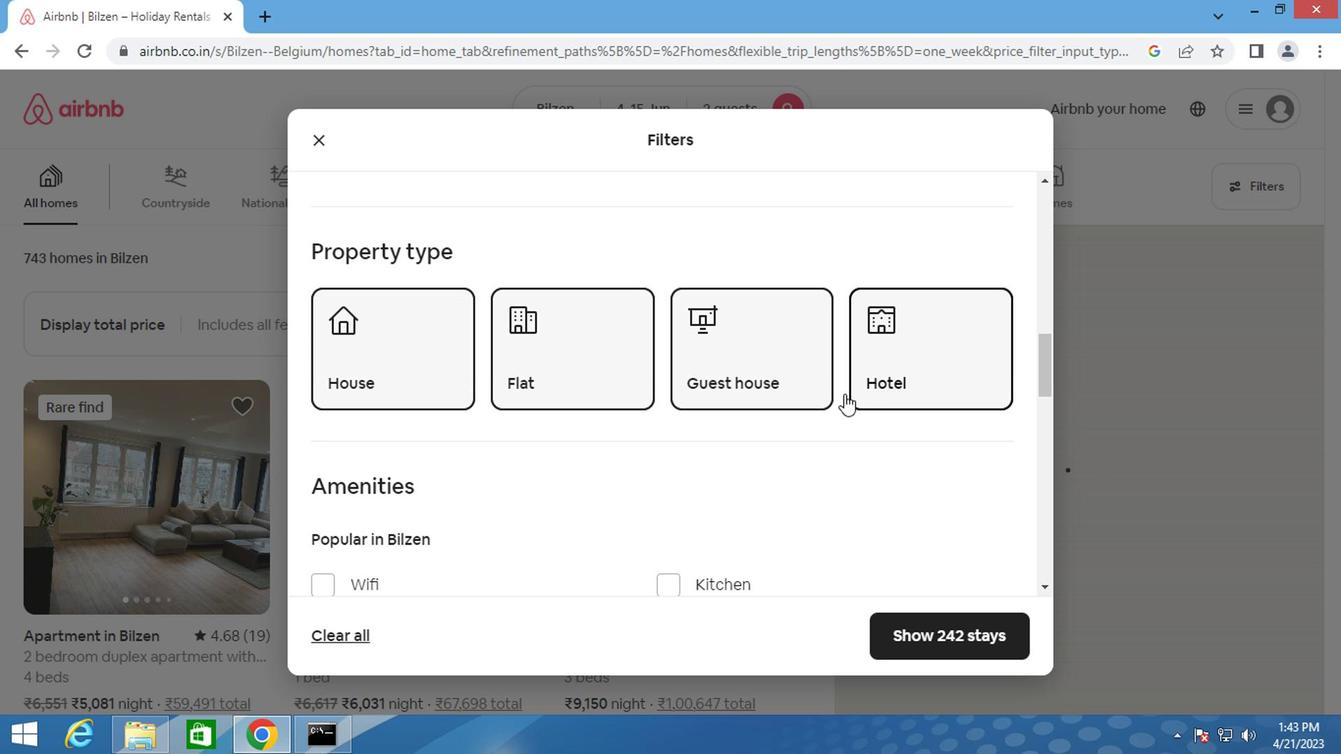 
Action: Mouse scrolled (789, 400) with delta (0, 0)
Screenshot: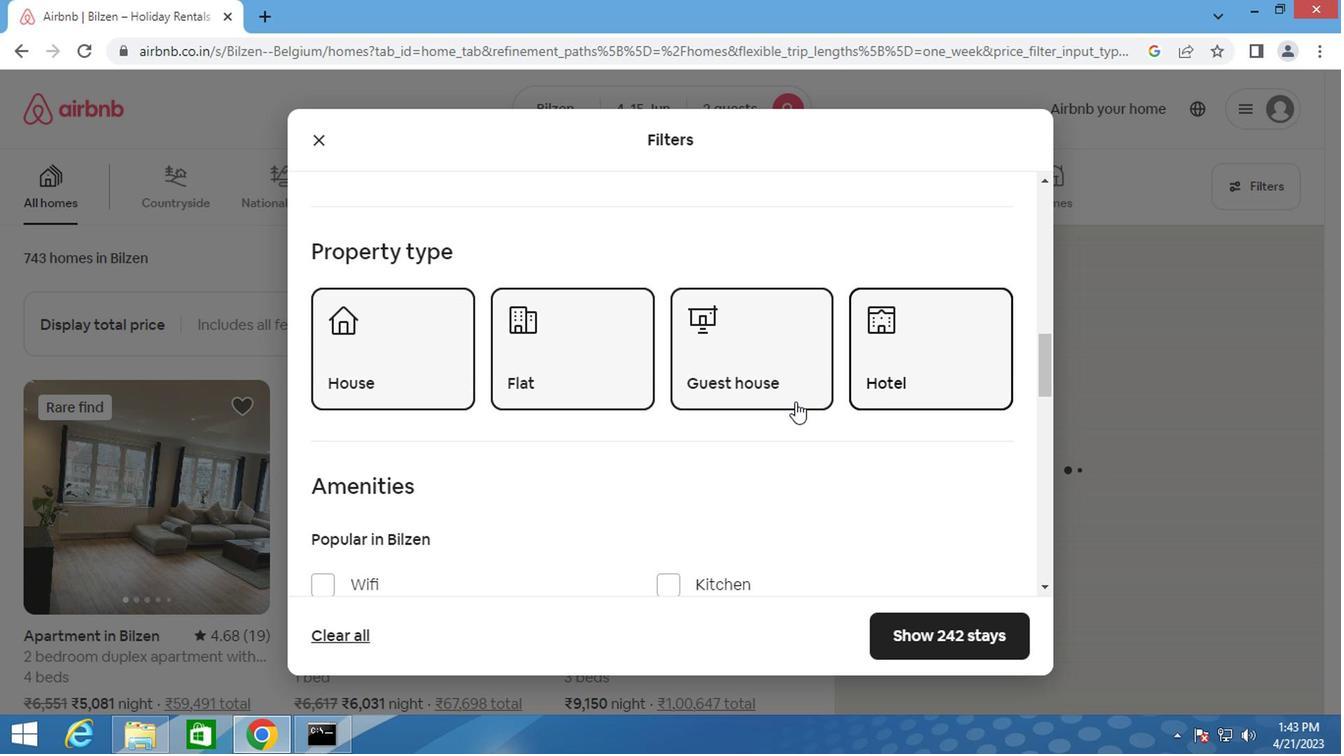 
Action: Mouse scrolled (789, 400) with delta (0, 0)
Screenshot: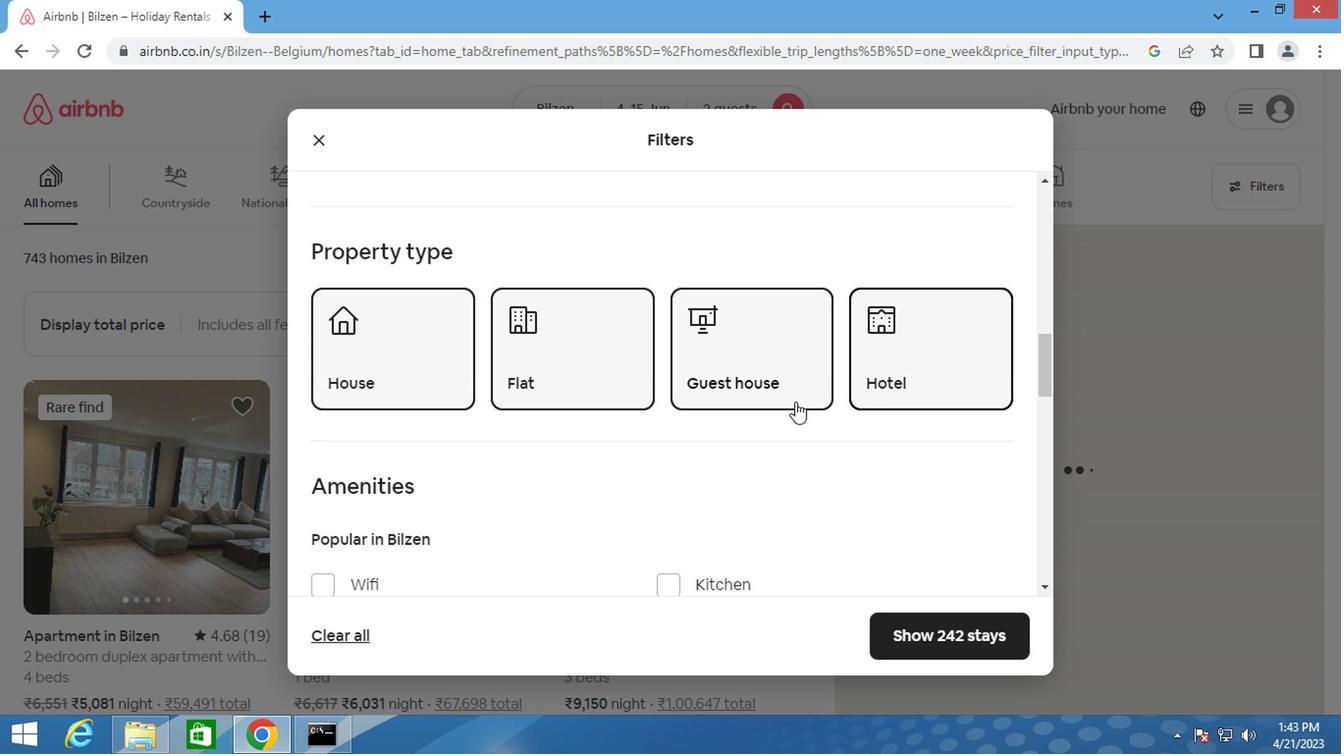
Action: Mouse scrolled (789, 400) with delta (0, 0)
Screenshot: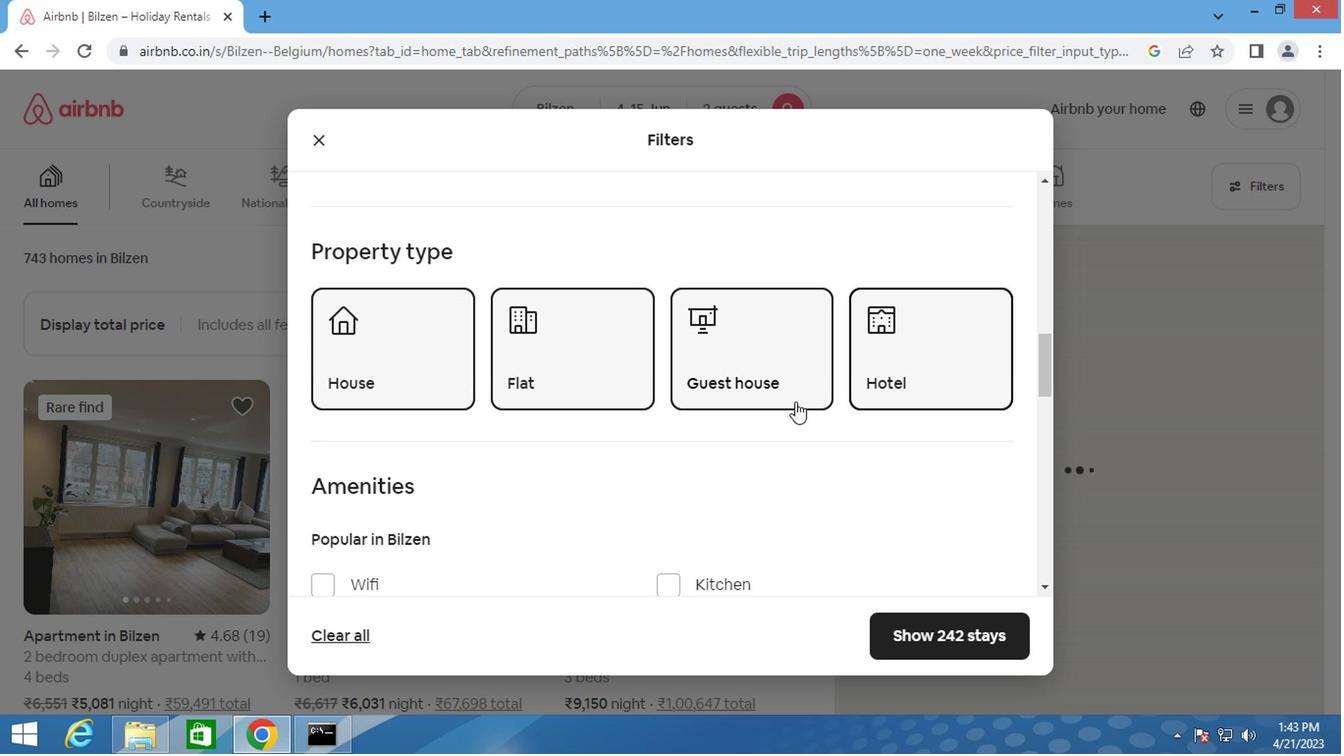 
Action: Mouse moved to (355, 415)
Screenshot: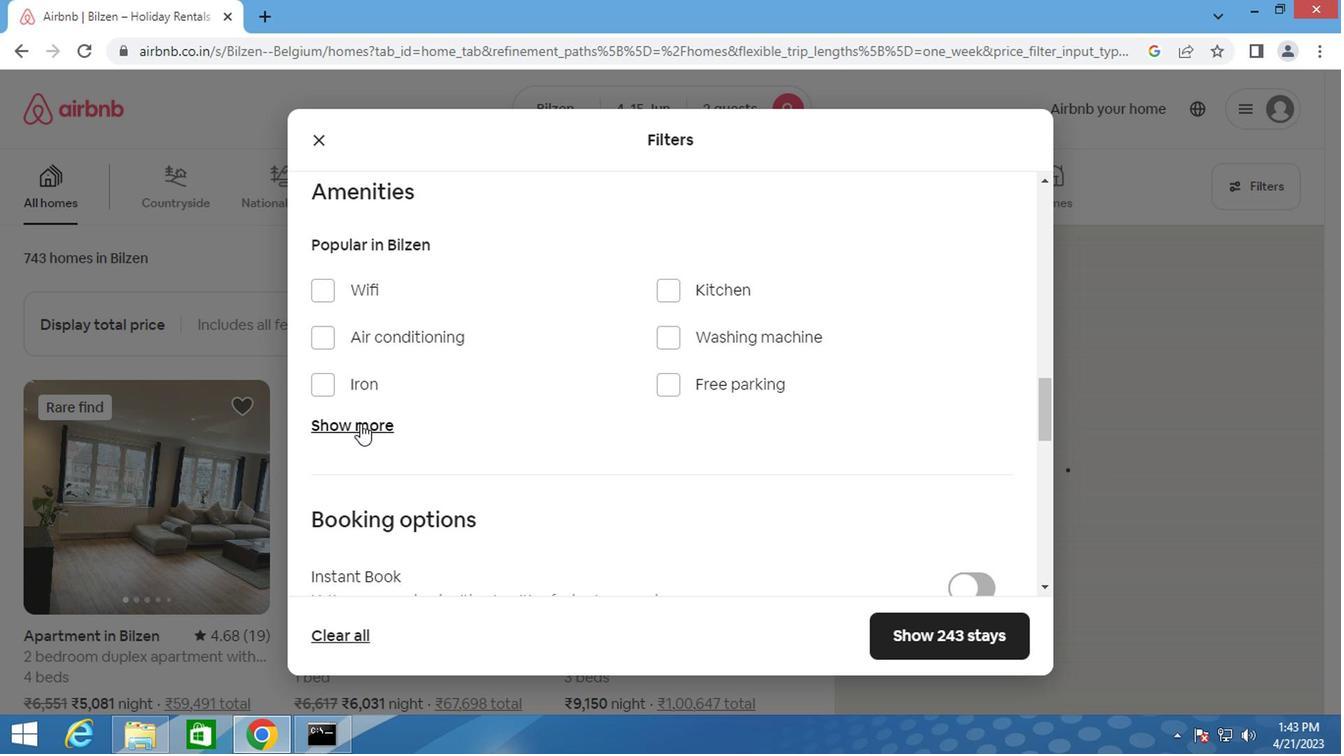 
Action: Mouse pressed left at (355, 415)
Screenshot: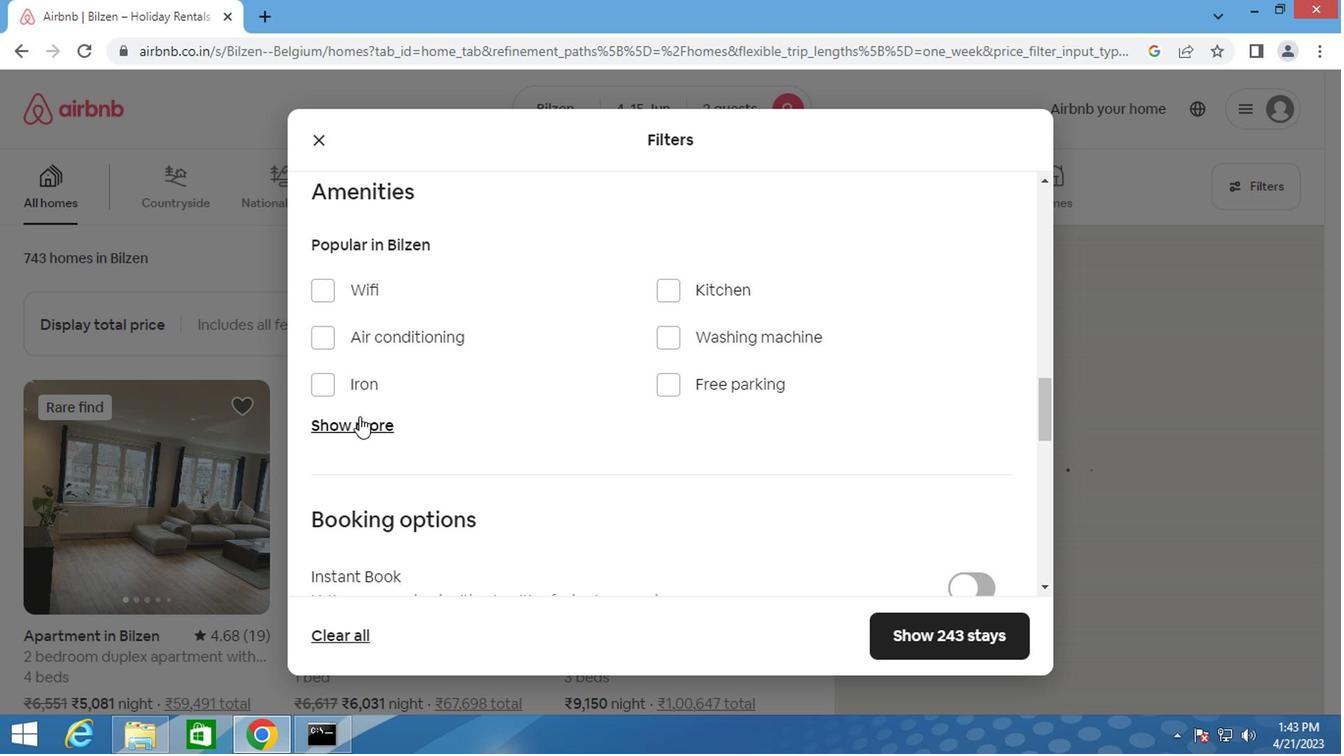 
Action: Mouse moved to (472, 505)
Screenshot: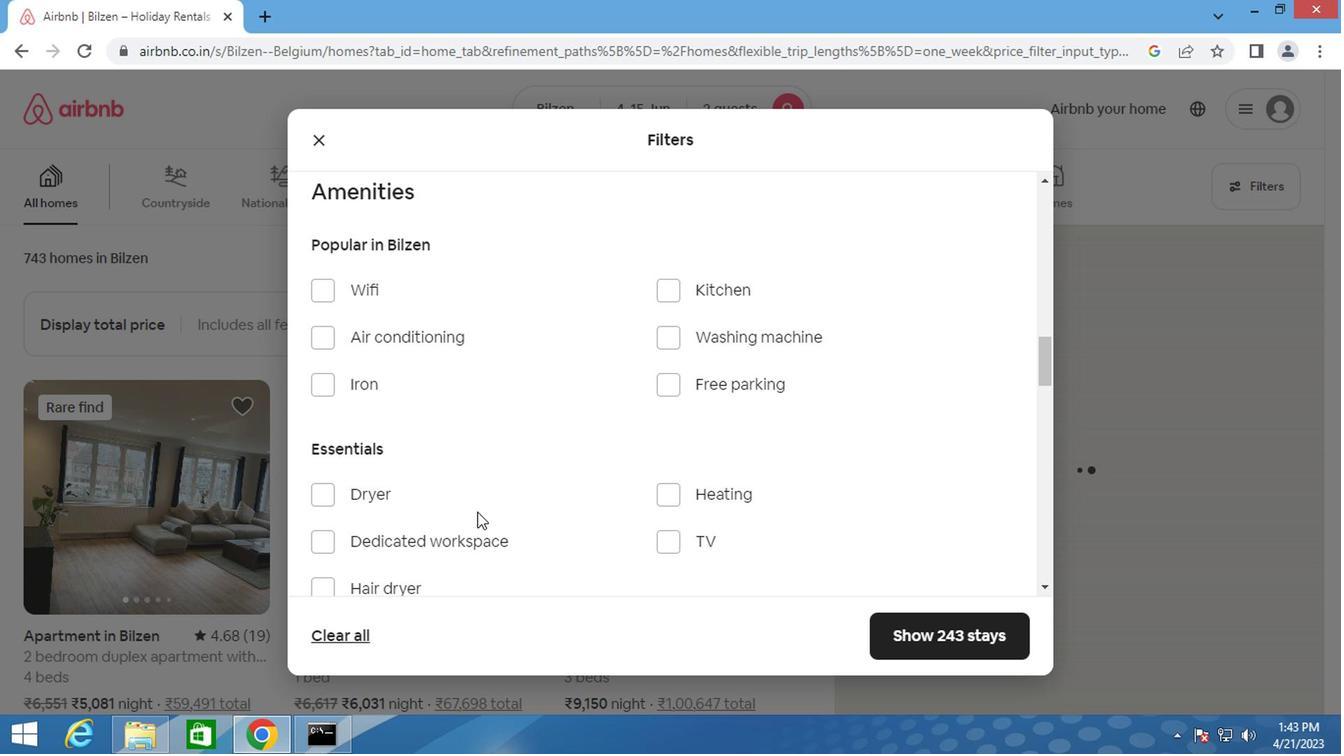 
Action: Mouse scrolled (472, 504) with delta (0, -1)
Screenshot: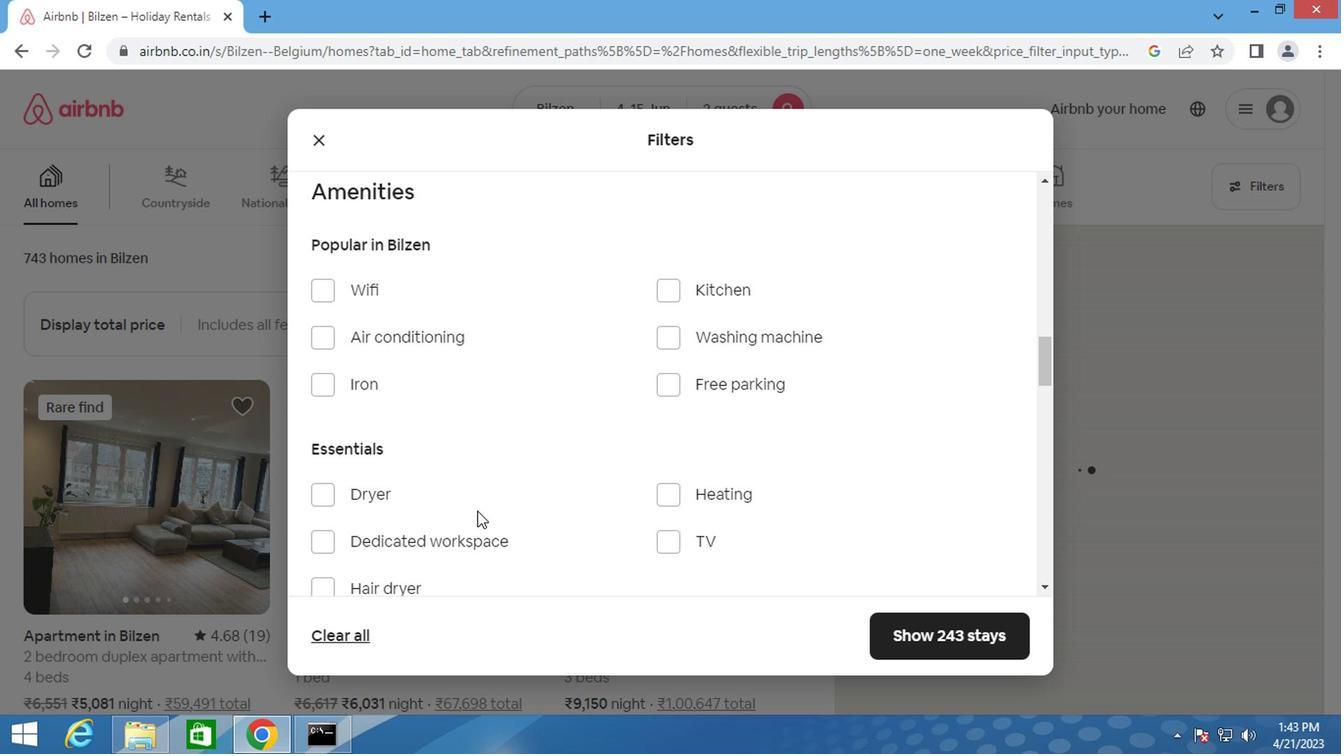 
Action: Mouse scrolled (472, 504) with delta (0, -1)
Screenshot: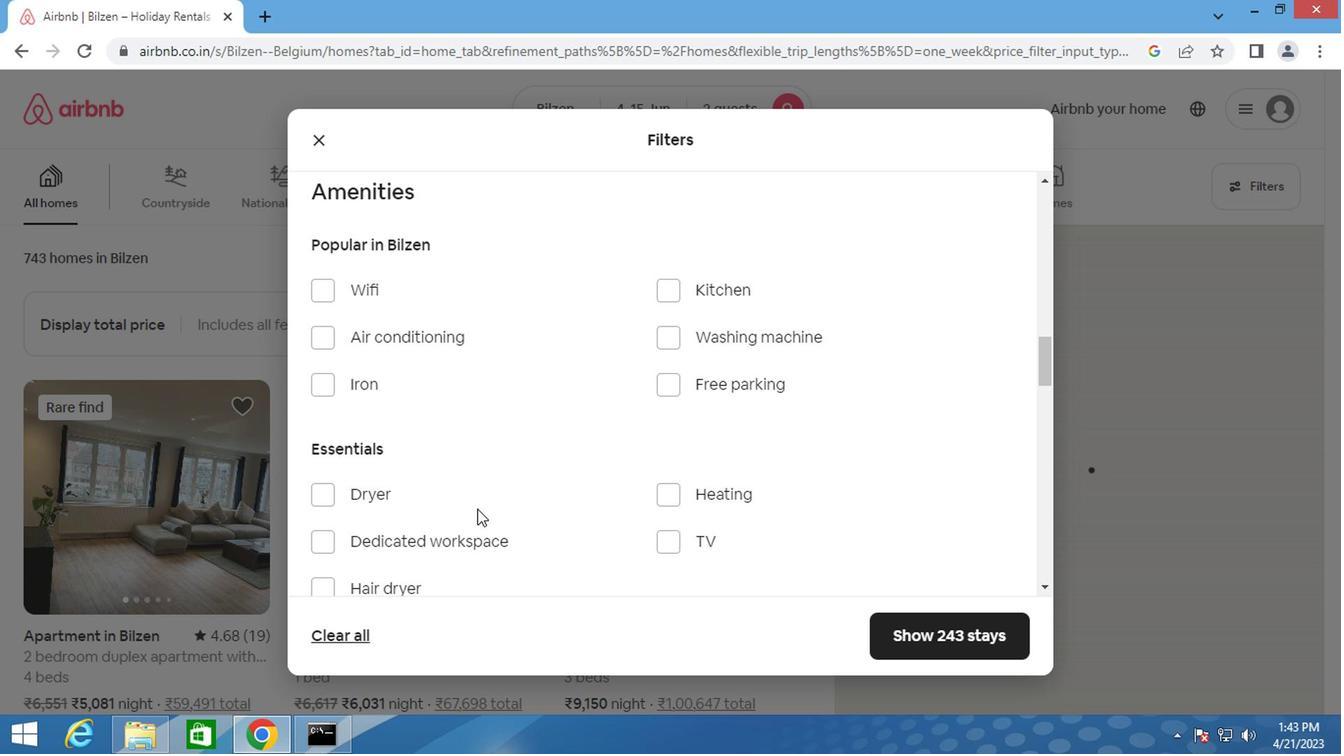 
Action: Mouse moved to (669, 306)
Screenshot: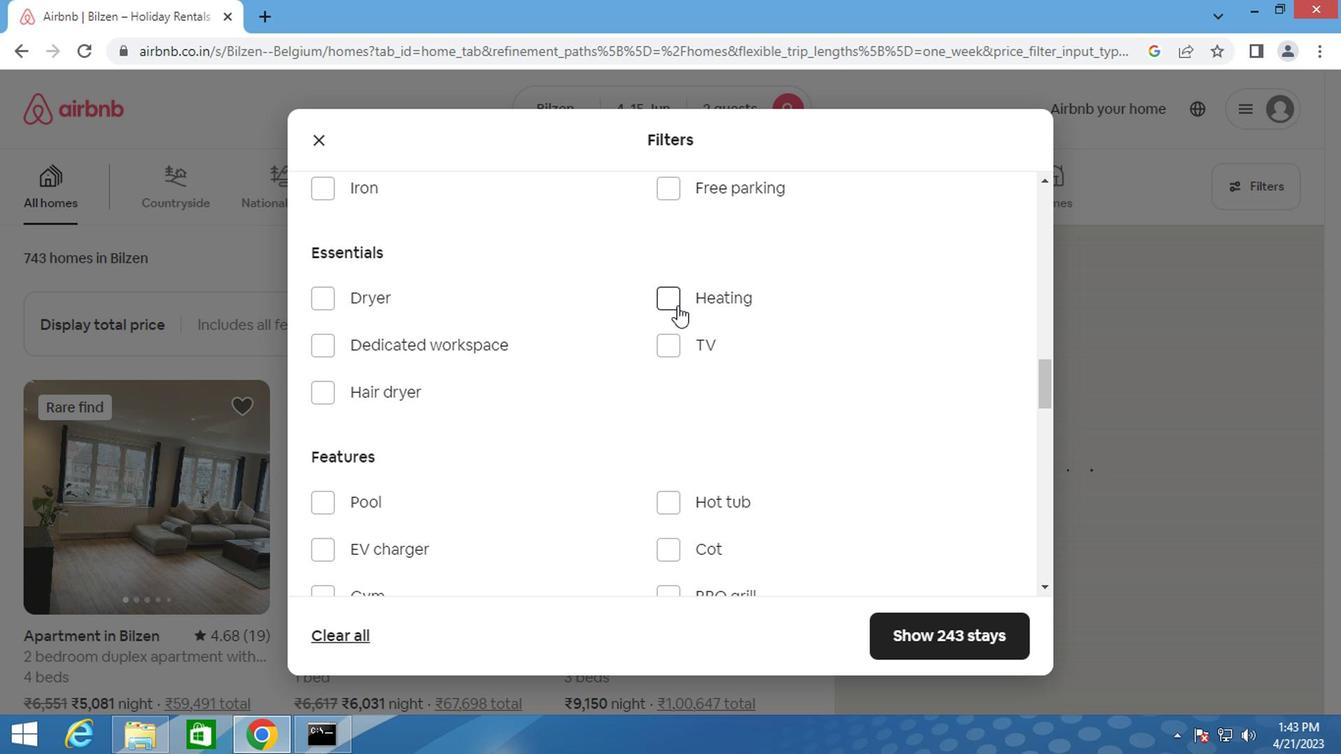 
Action: Mouse pressed left at (669, 306)
Screenshot: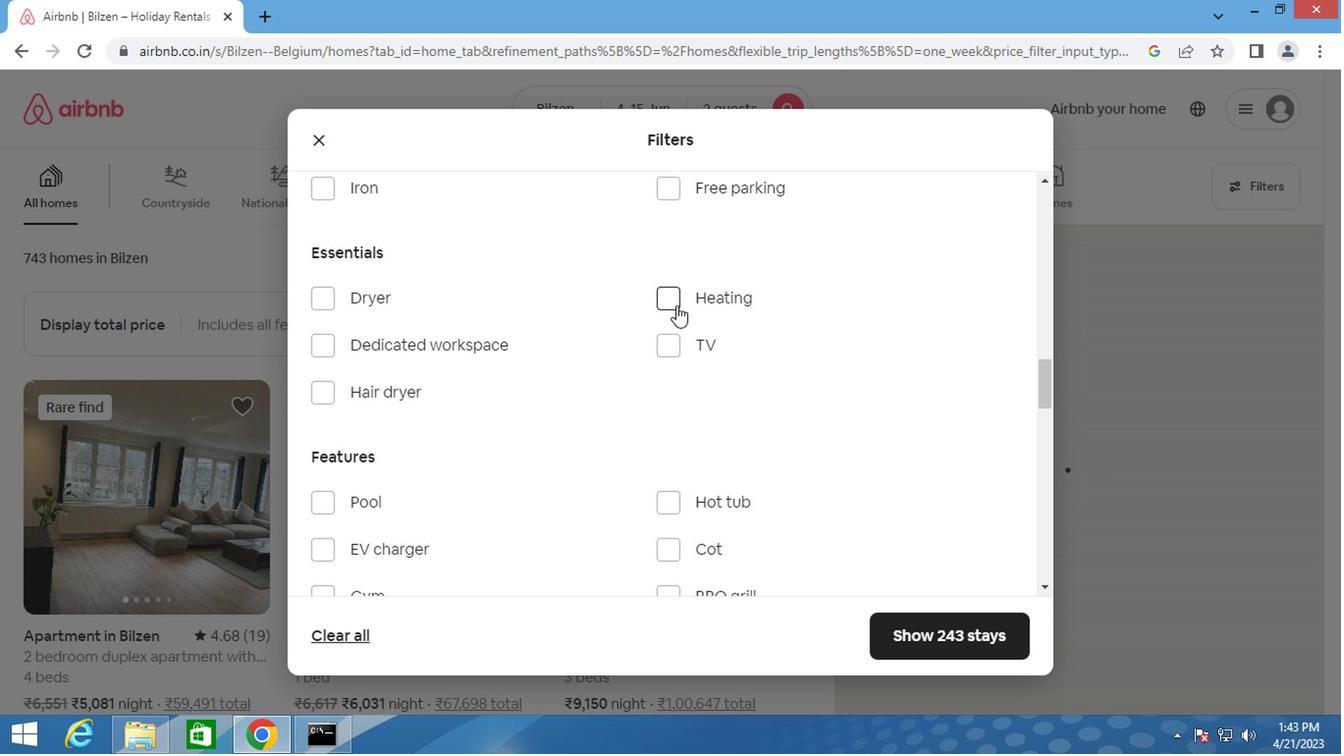 
Action: Mouse moved to (314, 388)
Screenshot: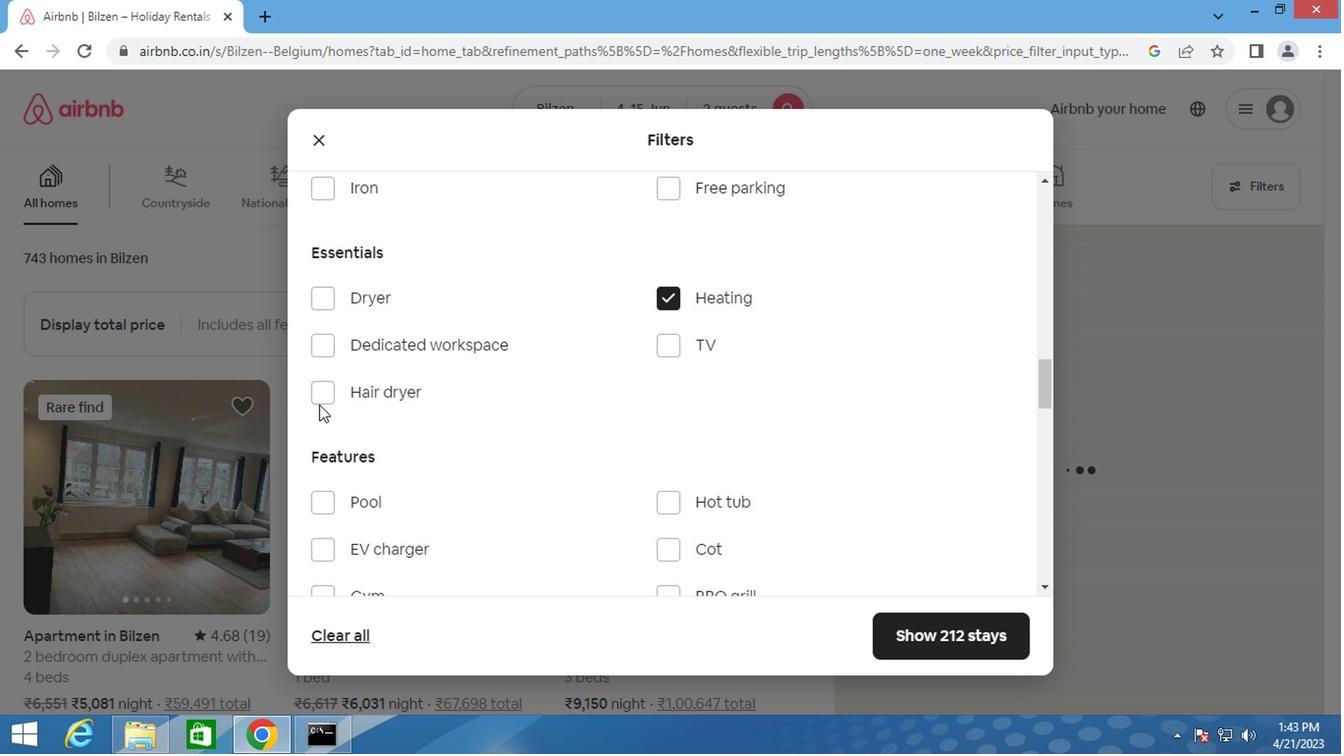 
Action: Mouse pressed left at (314, 388)
Screenshot: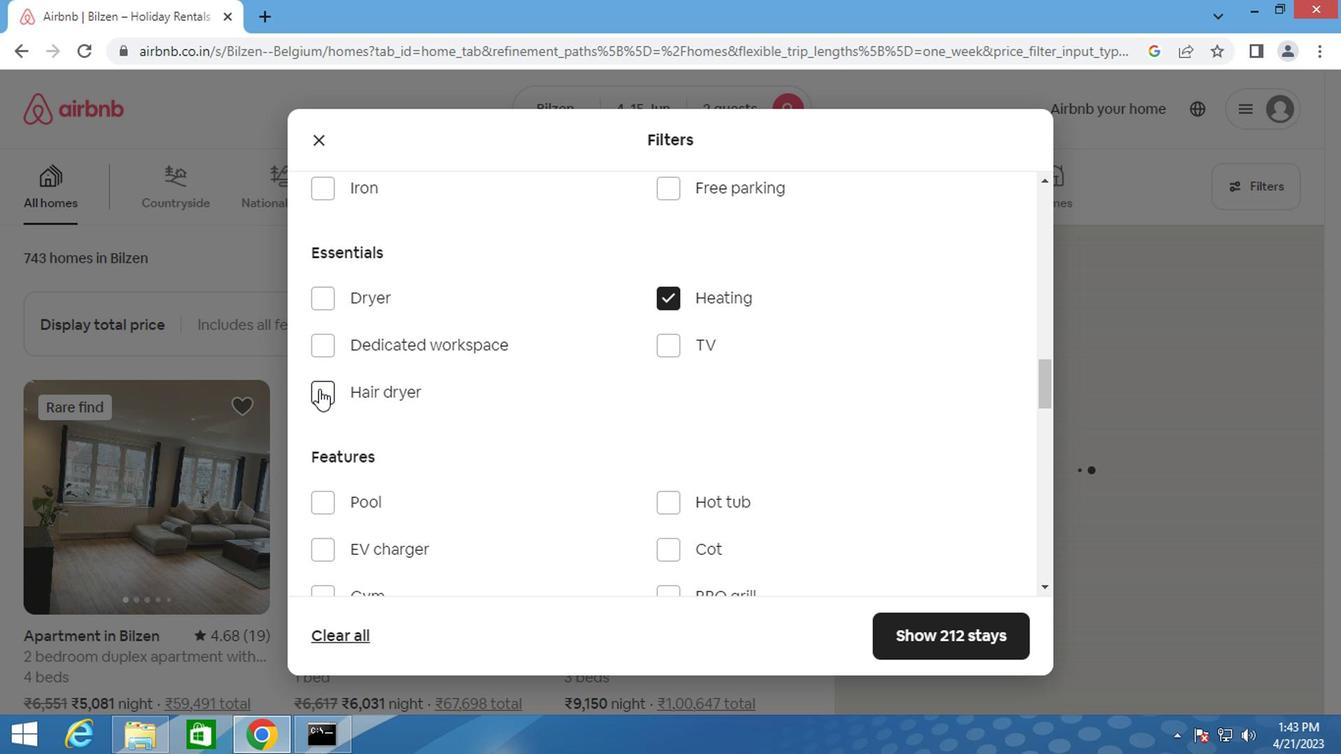 
Action: Mouse moved to (531, 401)
Screenshot: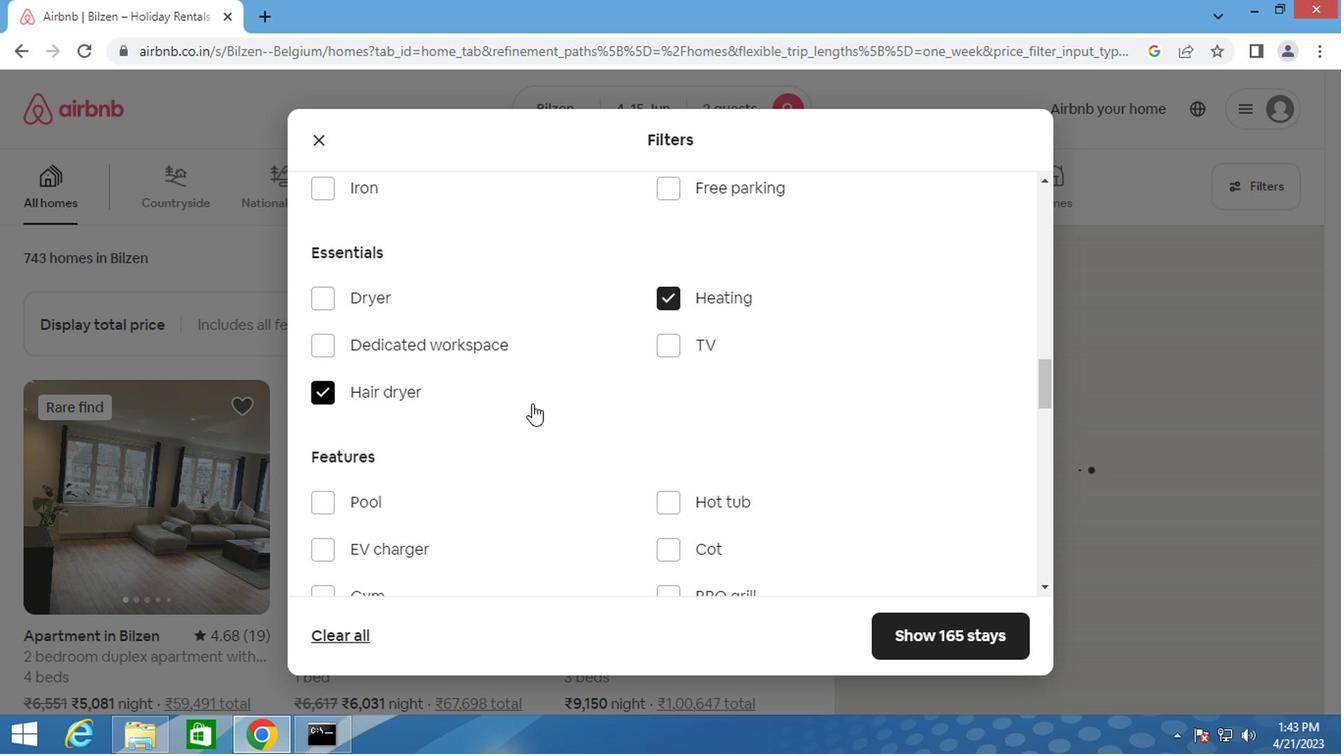 
Action: Mouse scrolled (531, 401) with delta (0, 0)
Screenshot: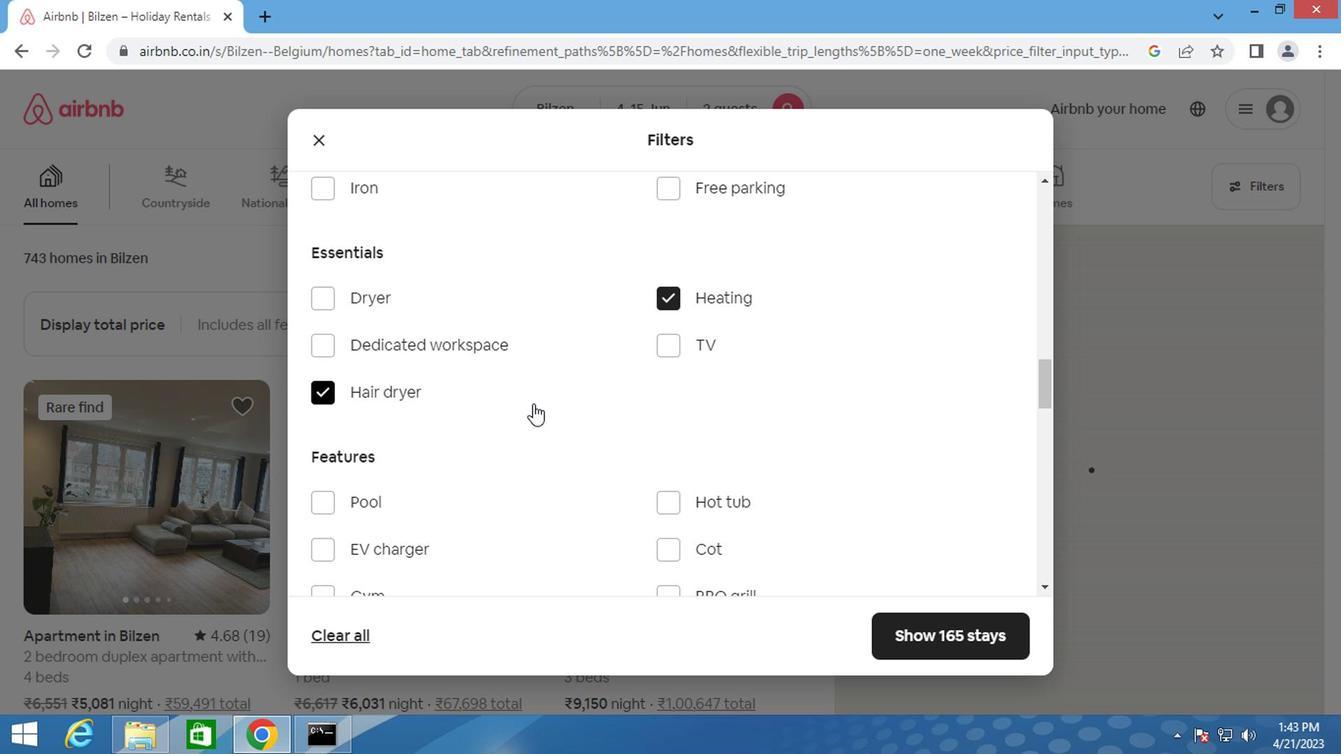 
Action: Mouse scrolled (531, 401) with delta (0, 0)
Screenshot: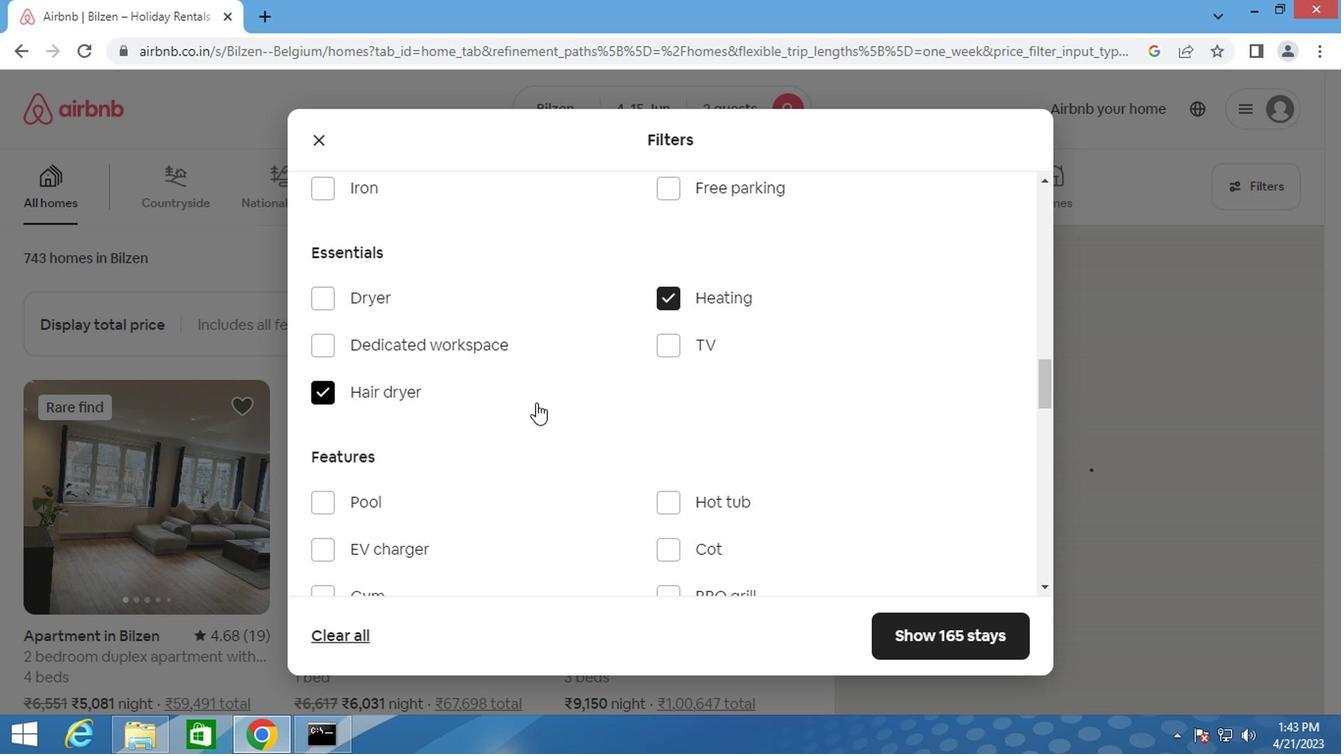 
Action: Mouse scrolled (531, 401) with delta (0, 0)
Screenshot: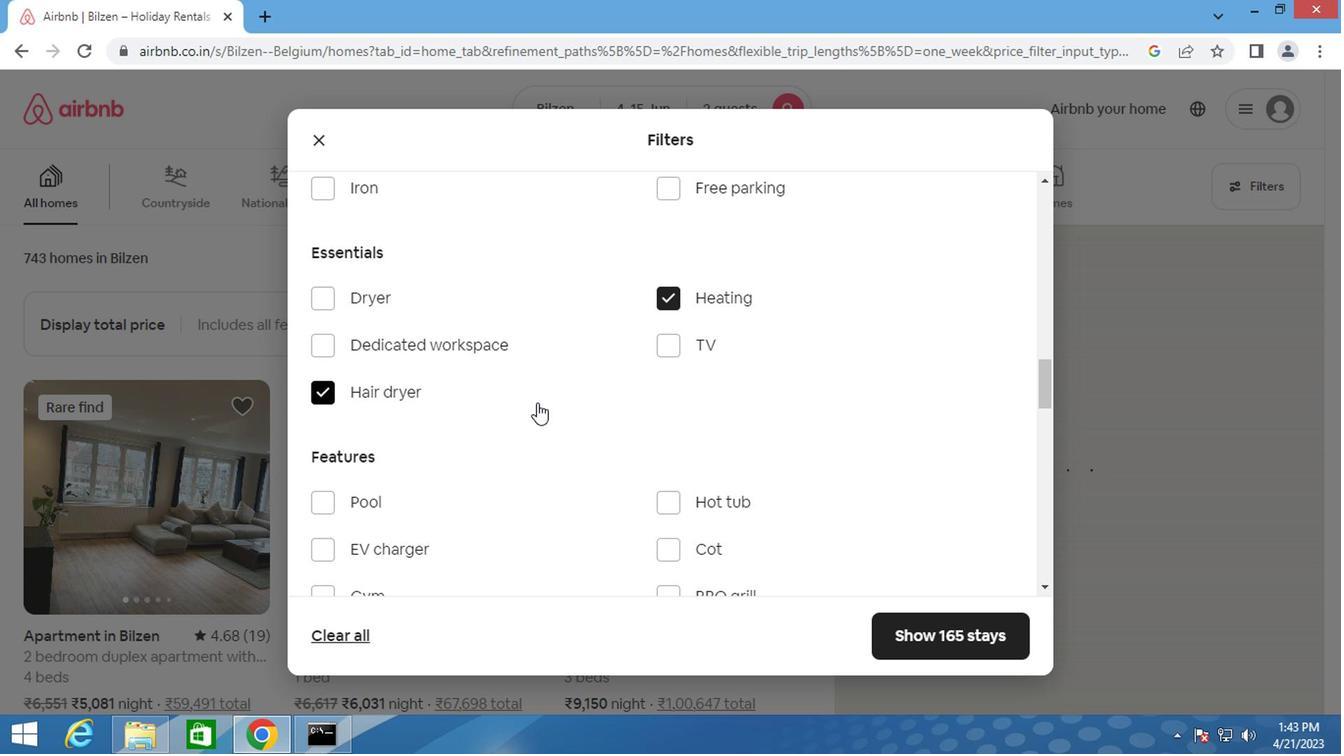 
Action: Mouse scrolled (531, 401) with delta (0, 0)
Screenshot: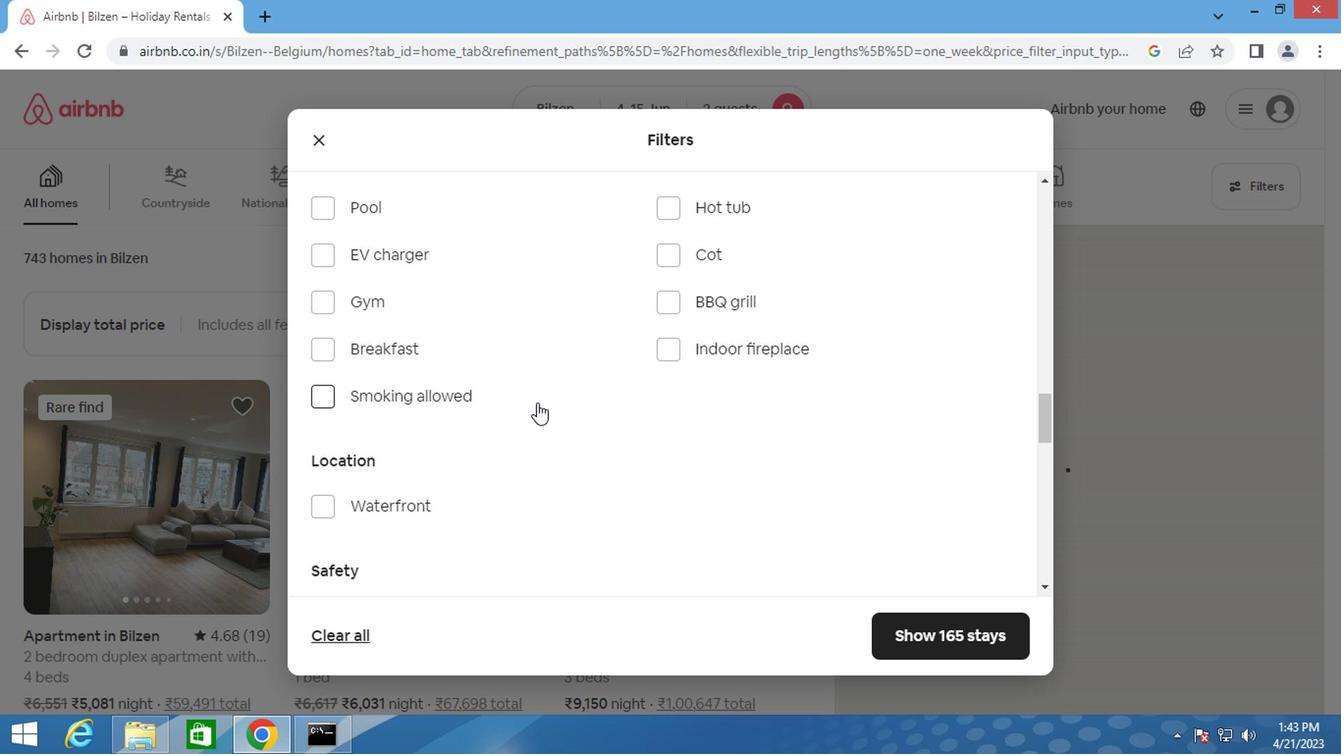 
Action: Mouse scrolled (531, 401) with delta (0, 0)
Screenshot: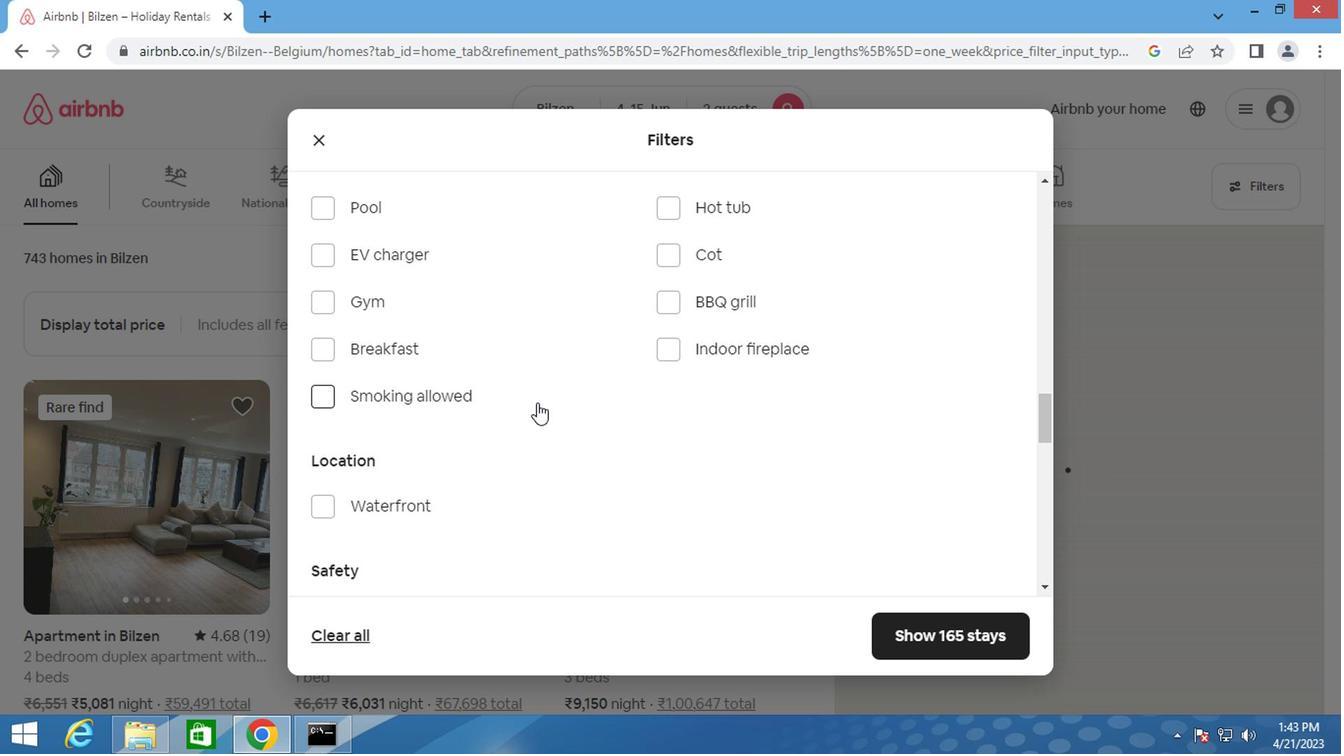 
Action: Mouse scrolled (531, 401) with delta (0, 0)
Screenshot: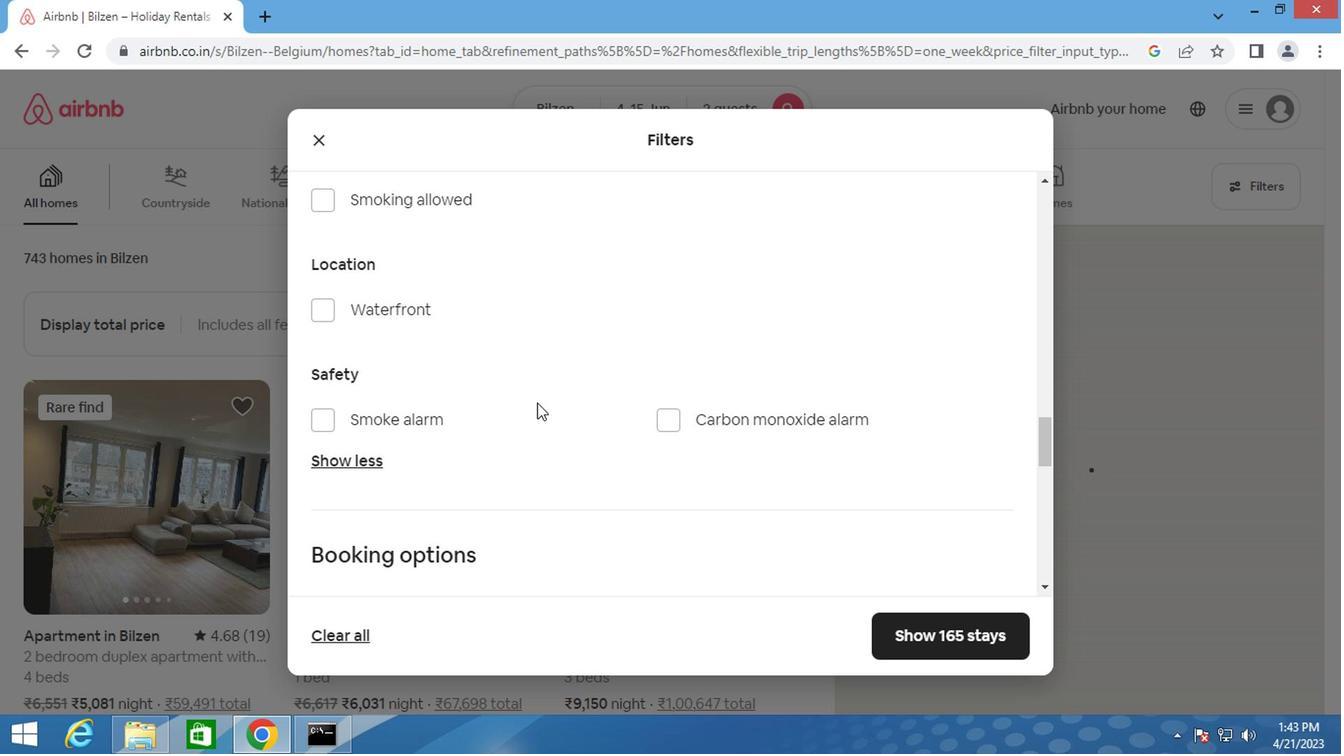 
Action: Mouse scrolled (531, 401) with delta (0, 0)
Screenshot: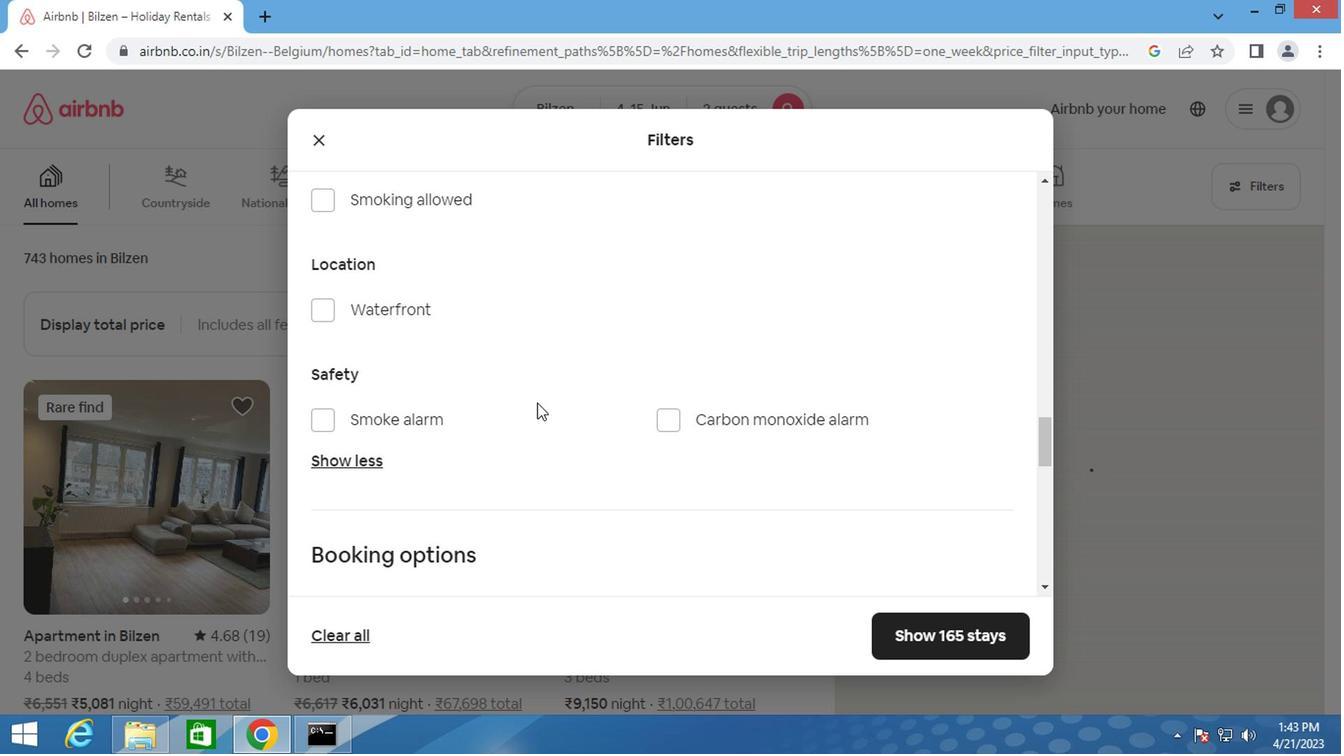 
Action: Mouse scrolled (531, 401) with delta (0, 0)
Screenshot: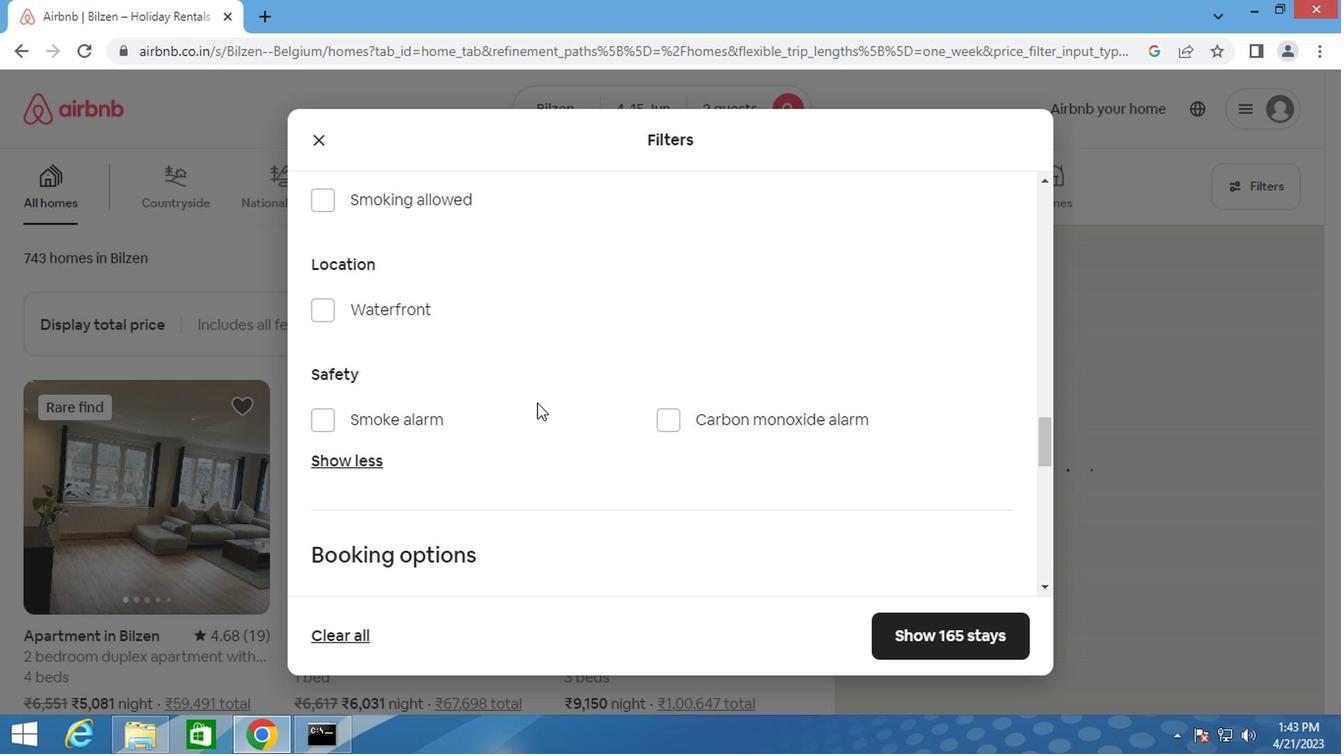
Action: Mouse scrolled (531, 401) with delta (0, 0)
Screenshot: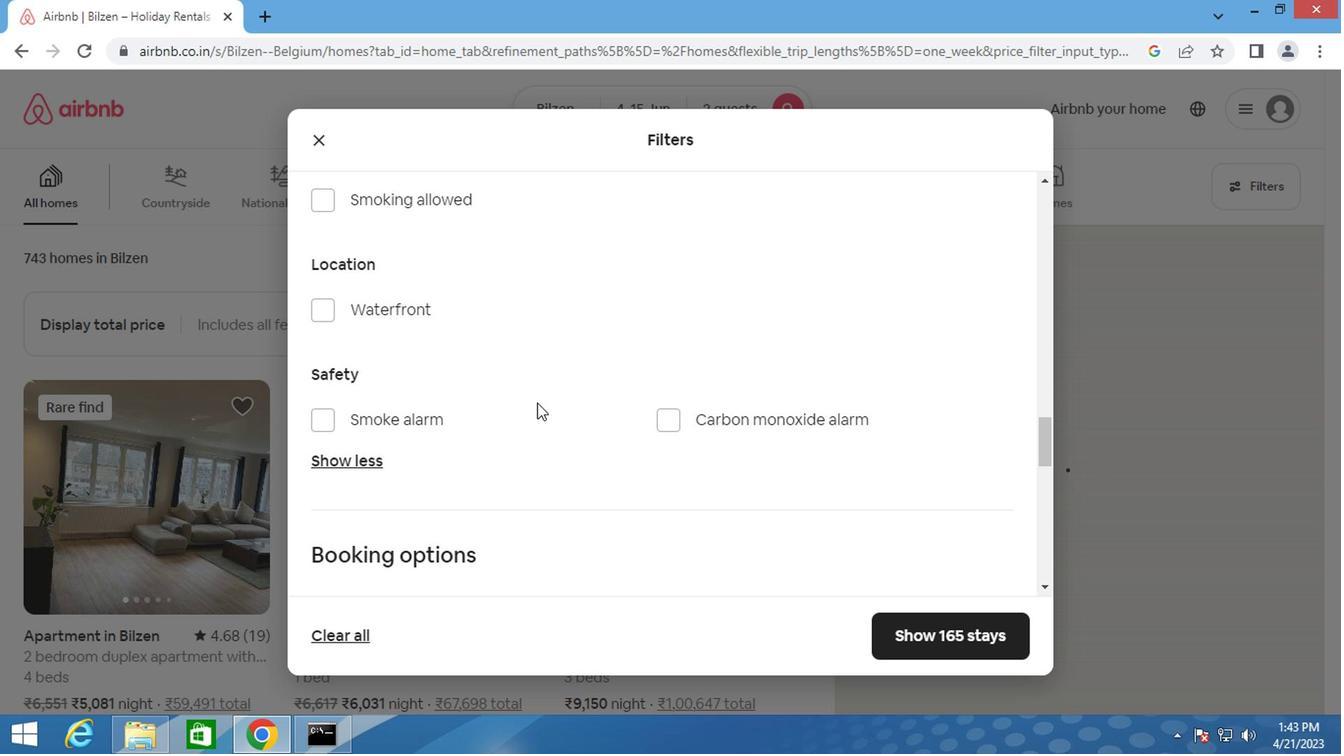 
Action: Mouse moved to (984, 297)
Screenshot: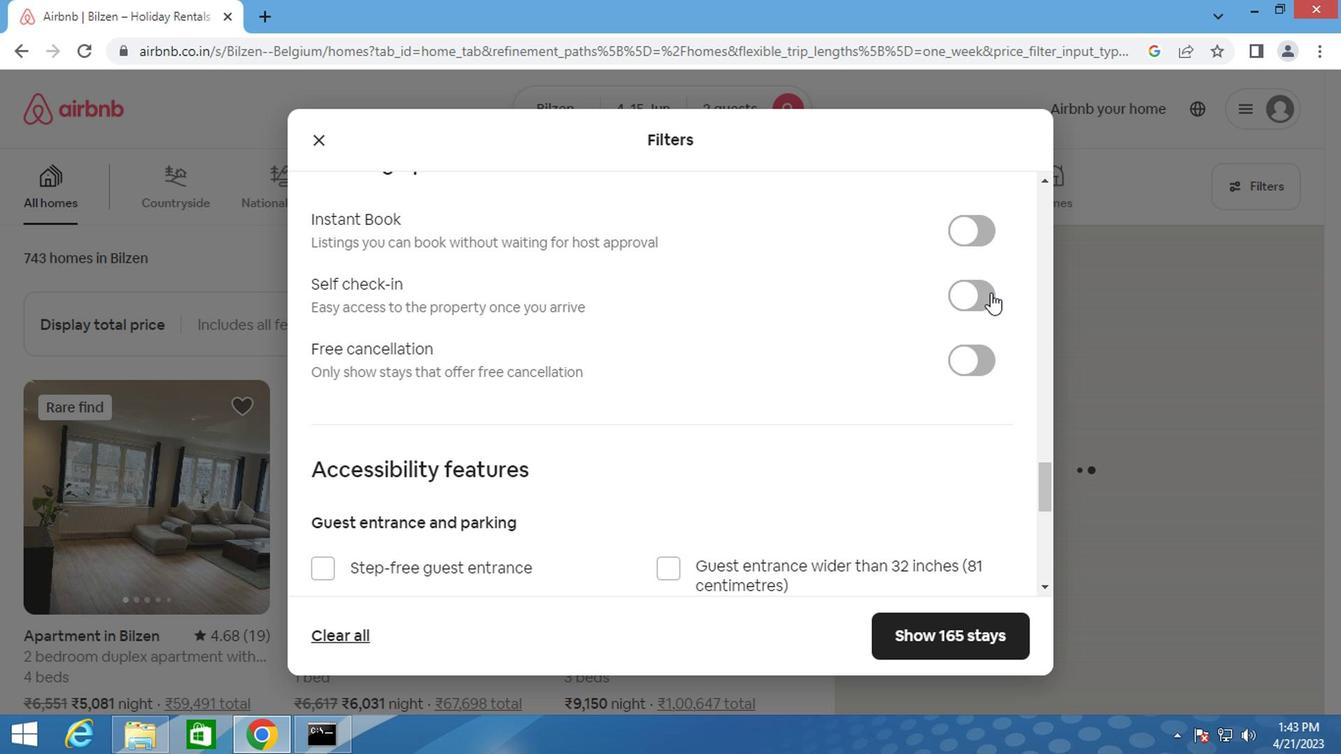
Action: Mouse pressed left at (984, 297)
Screenshot: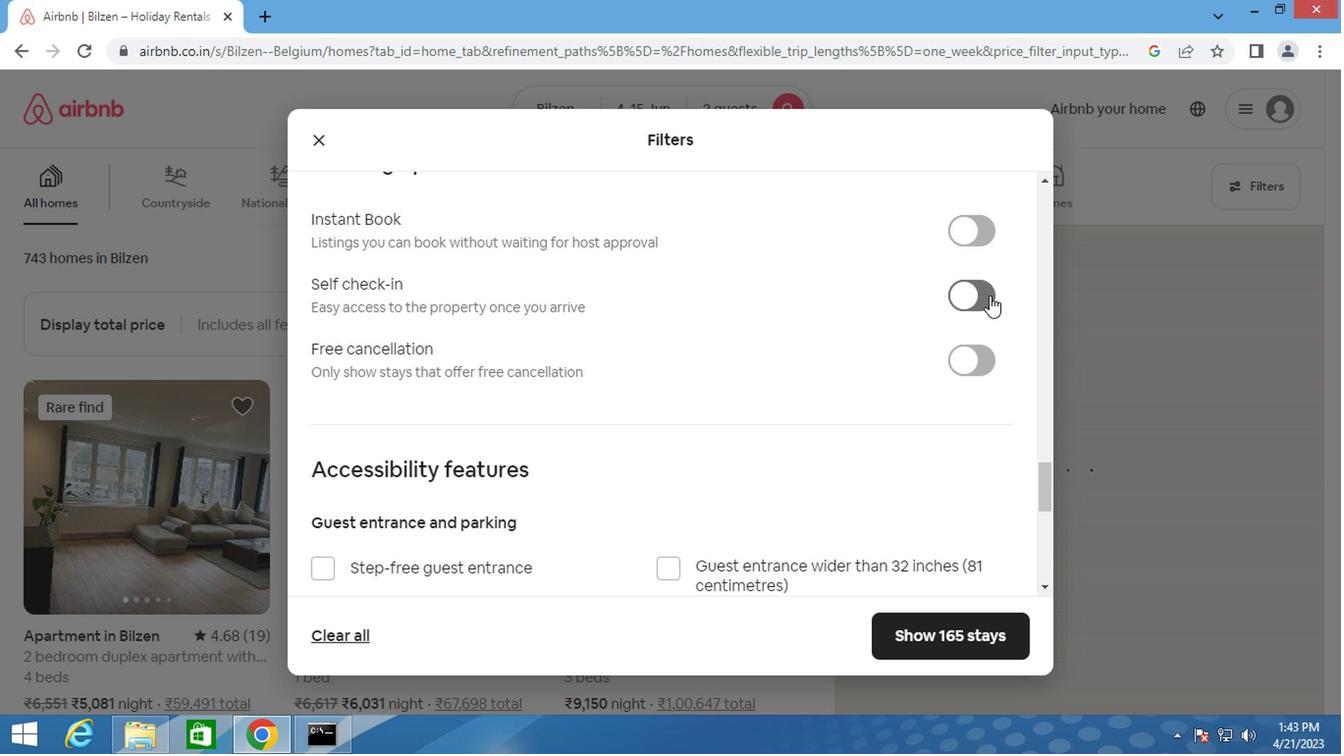 
Action: Mouse moved to (675, 380)
Screenshot: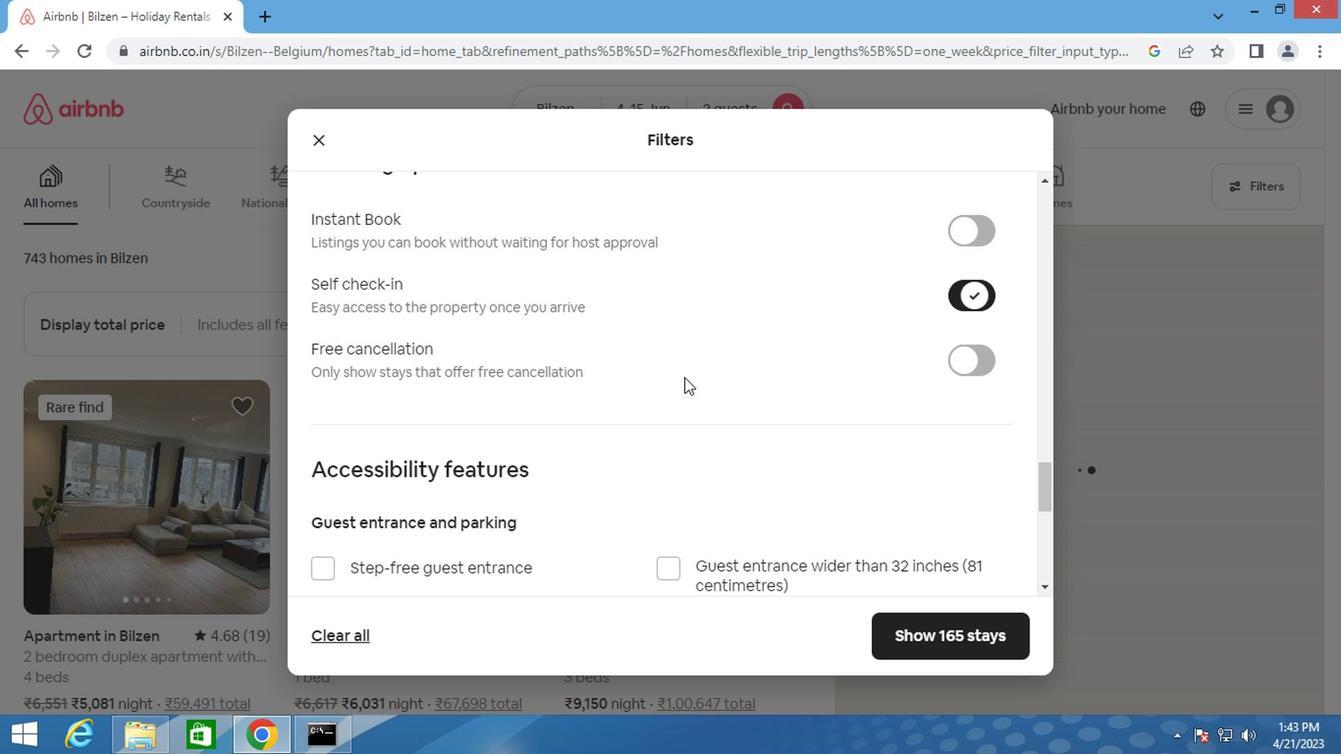 
Action: Mouse scrolled (675, 378) with delta (0, -1)
Screenshot: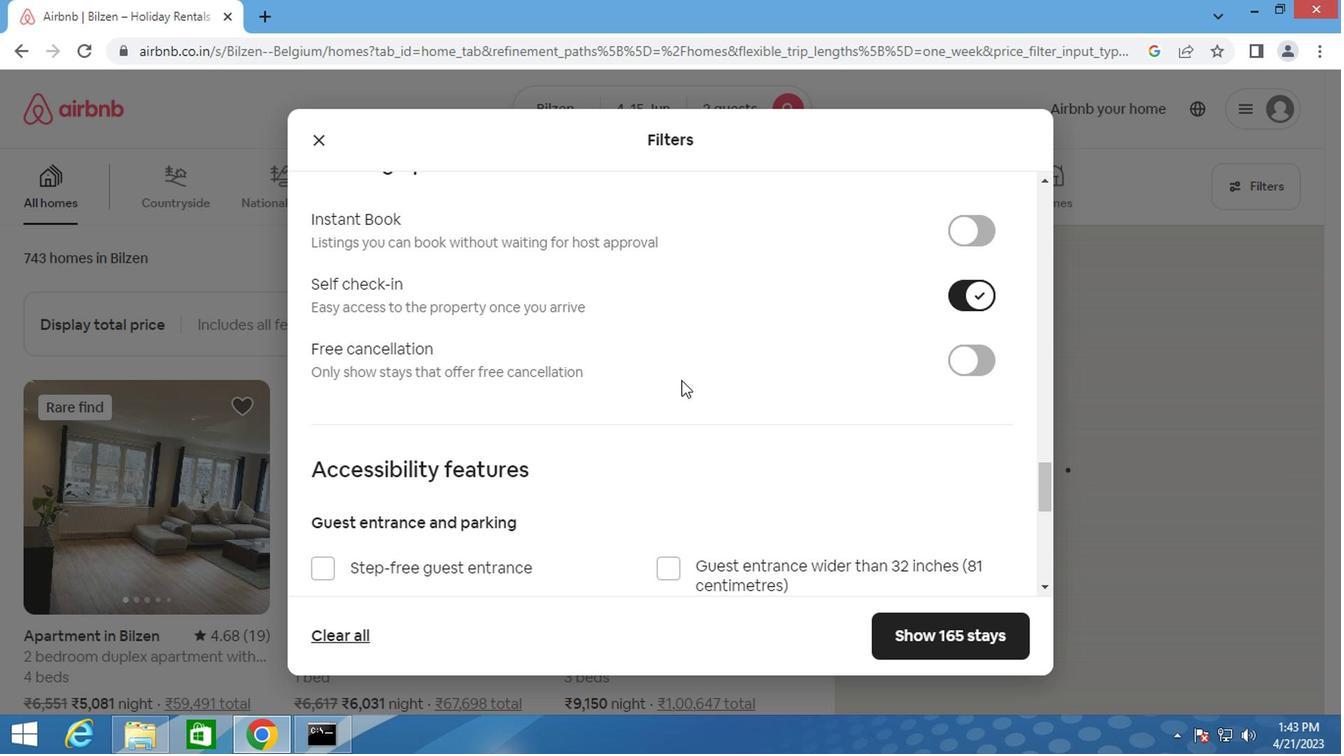 
Action: Mouse scrolled (675, 378) with delta (0, -1)
Screenshot: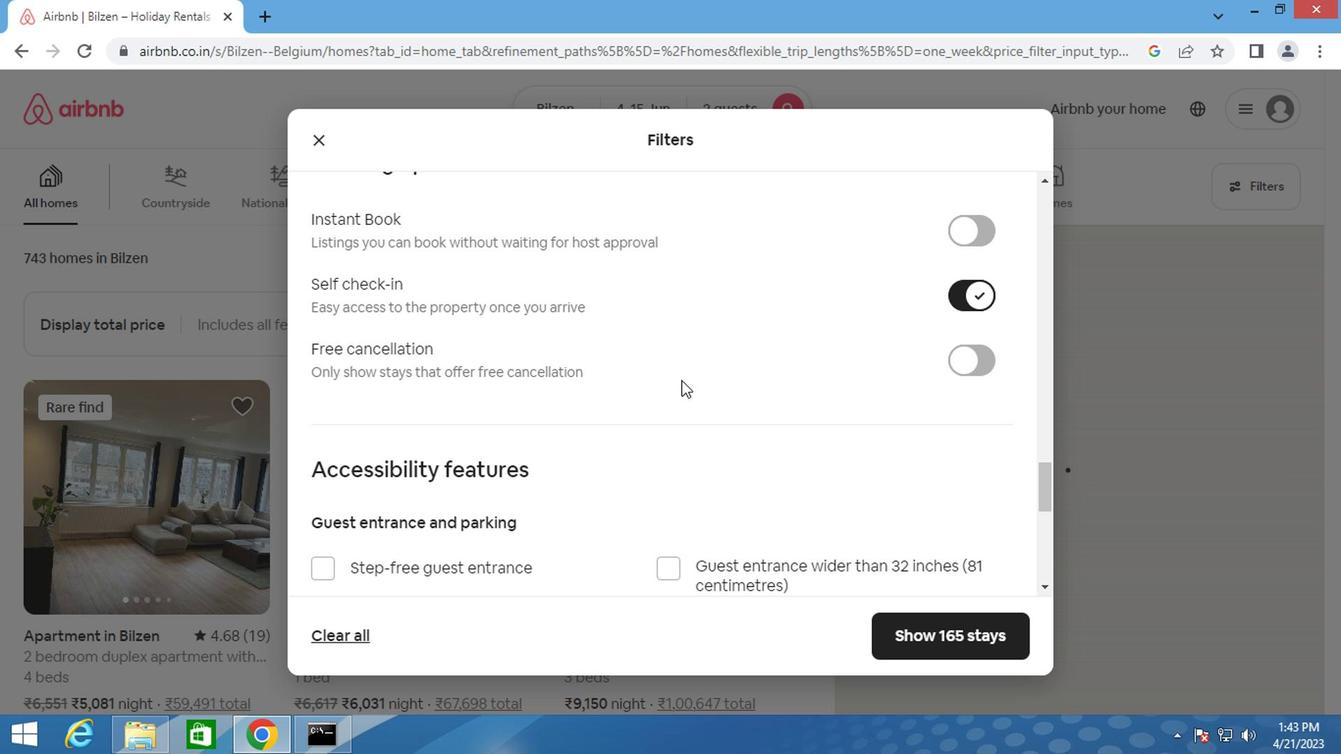 
Action: Mouse scrolled (675, 378) with delta (0, -1)
Screenshot: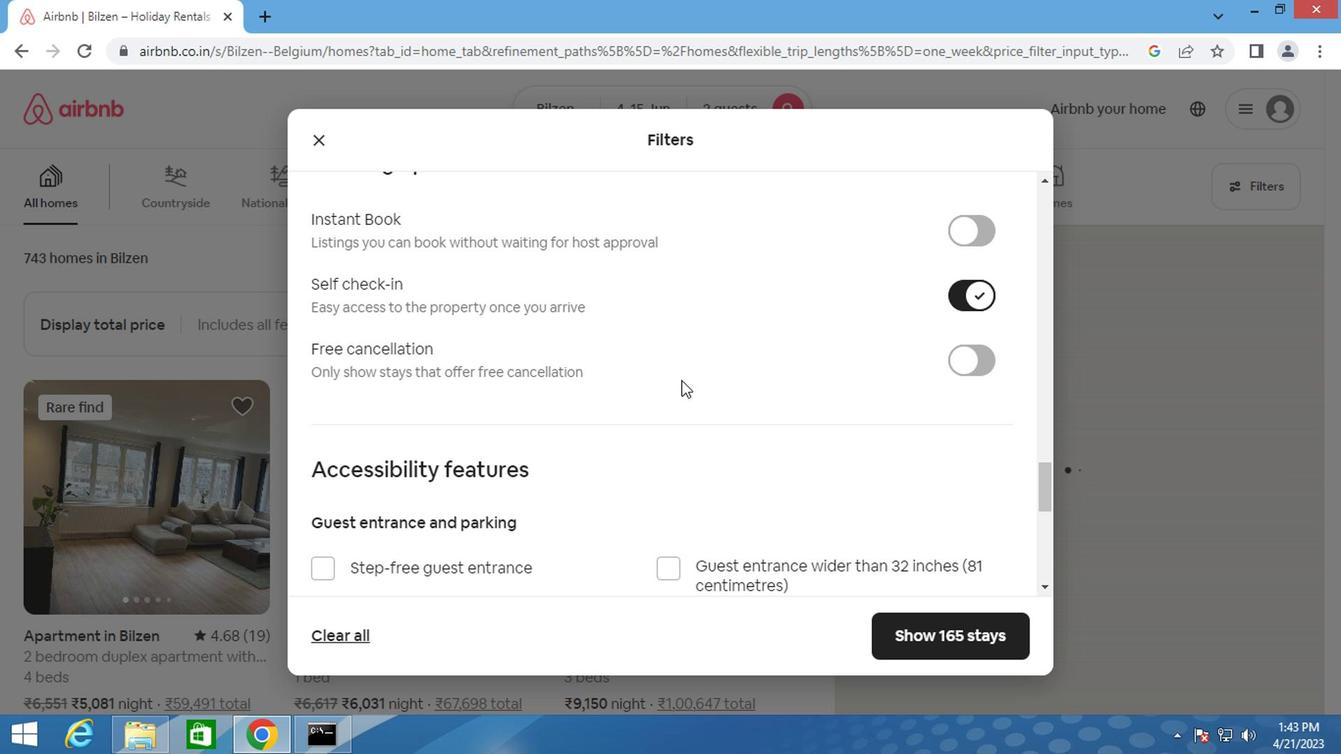 
Action: Mouse scrolled (675, 378) with delta (0, -1)
Screenshot: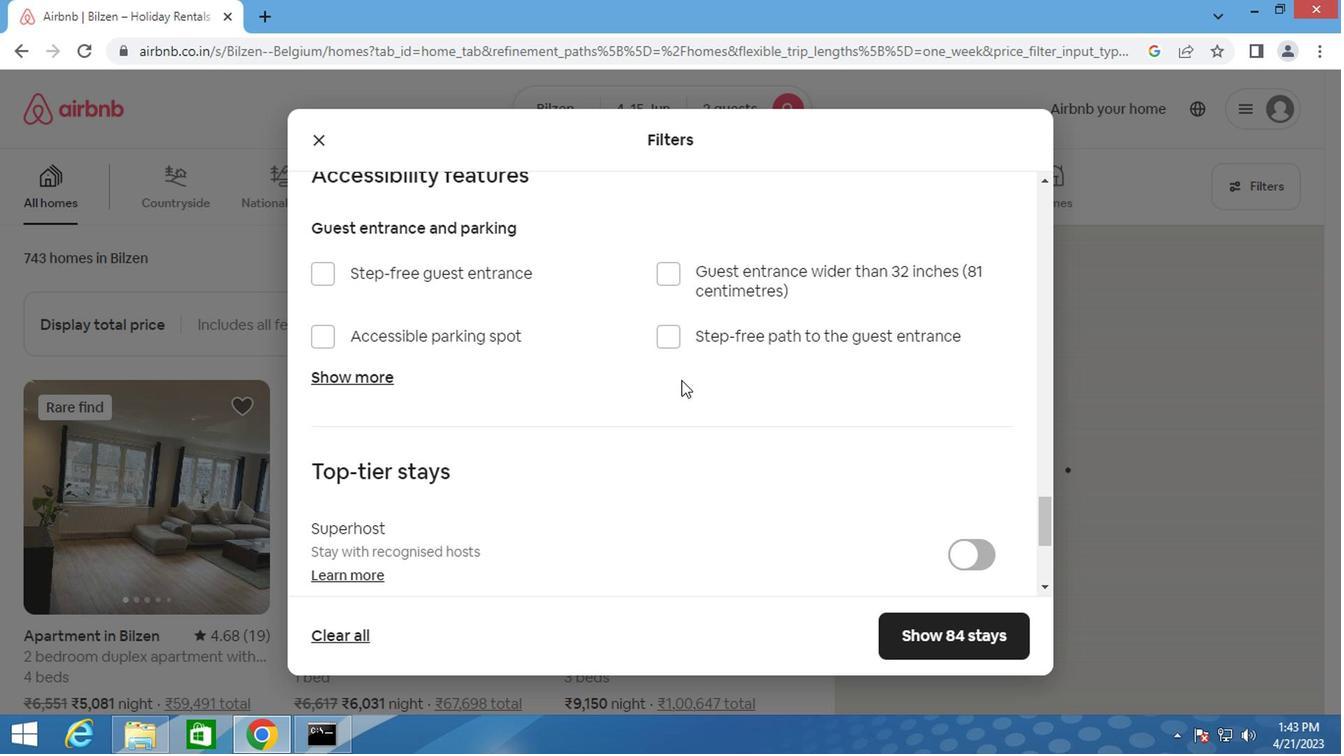 
Action: Mouse scrolled (675, 378) with delta (0, -1)
Screenshot: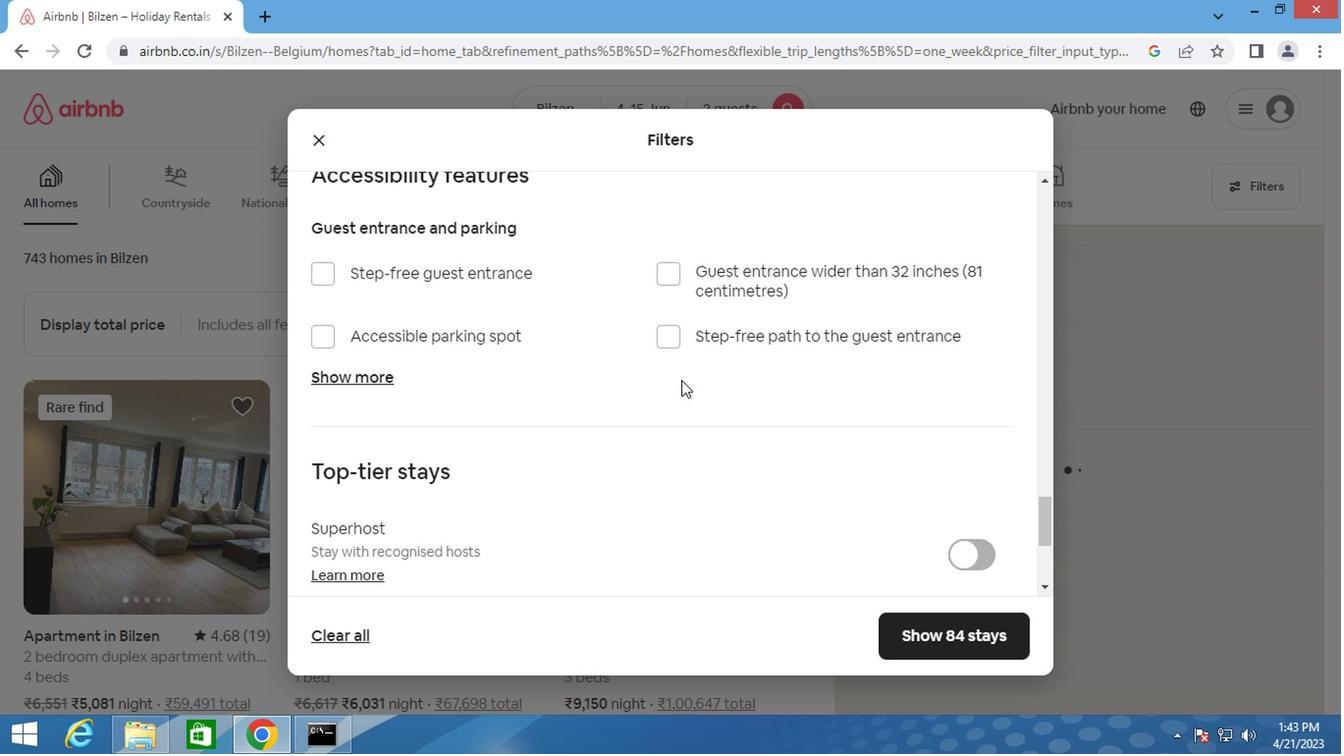 
Action: Mouse scrolled (675, 378) with delta (0, -1)
Screenshot: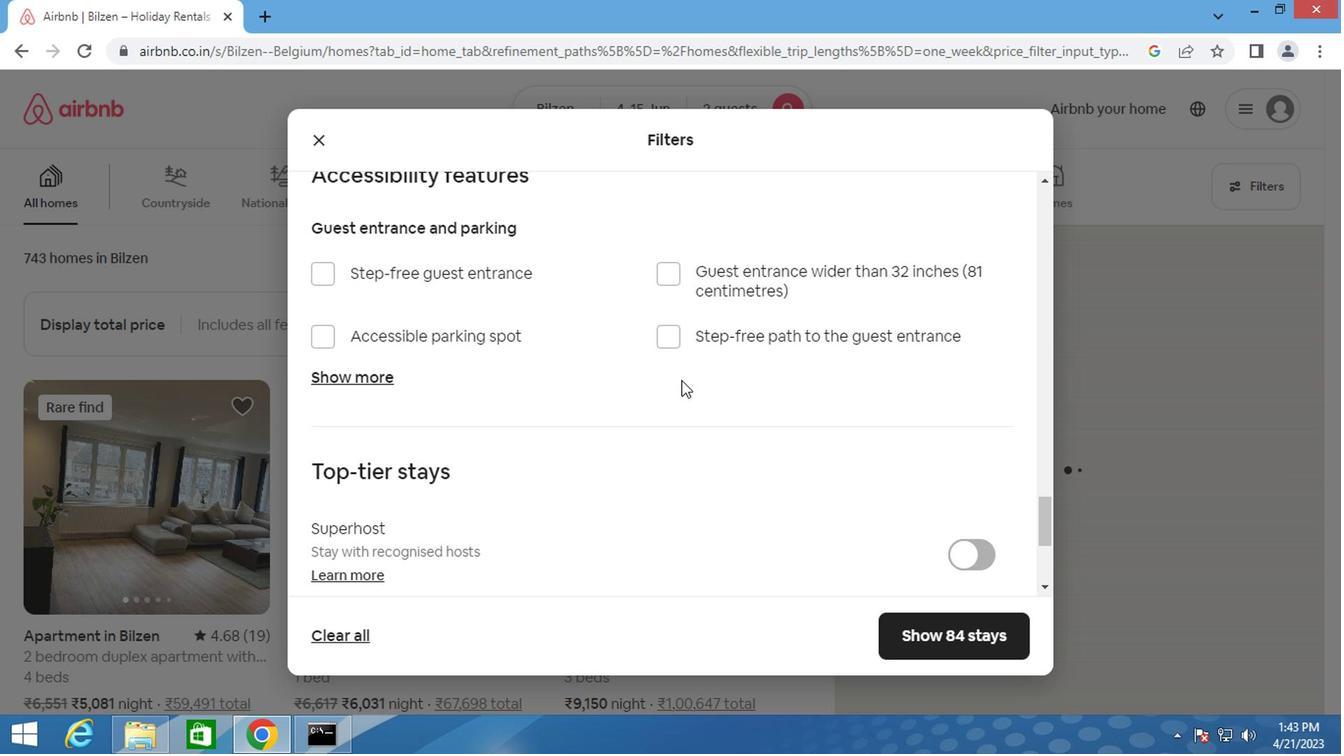 
Action: Mouse scrolled (675, 378) with delta (0, -1)
Screenshot: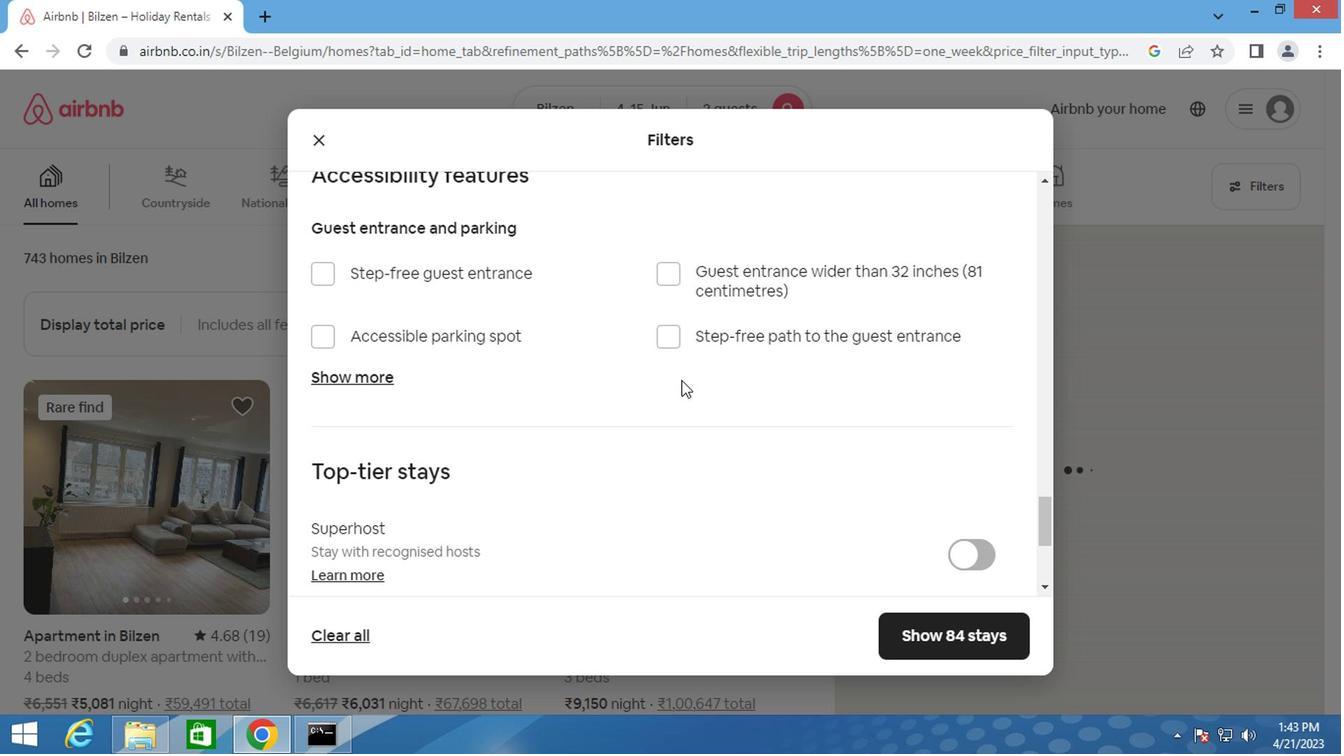 
Action: Mouse moved to (319, 454)
Screenshot: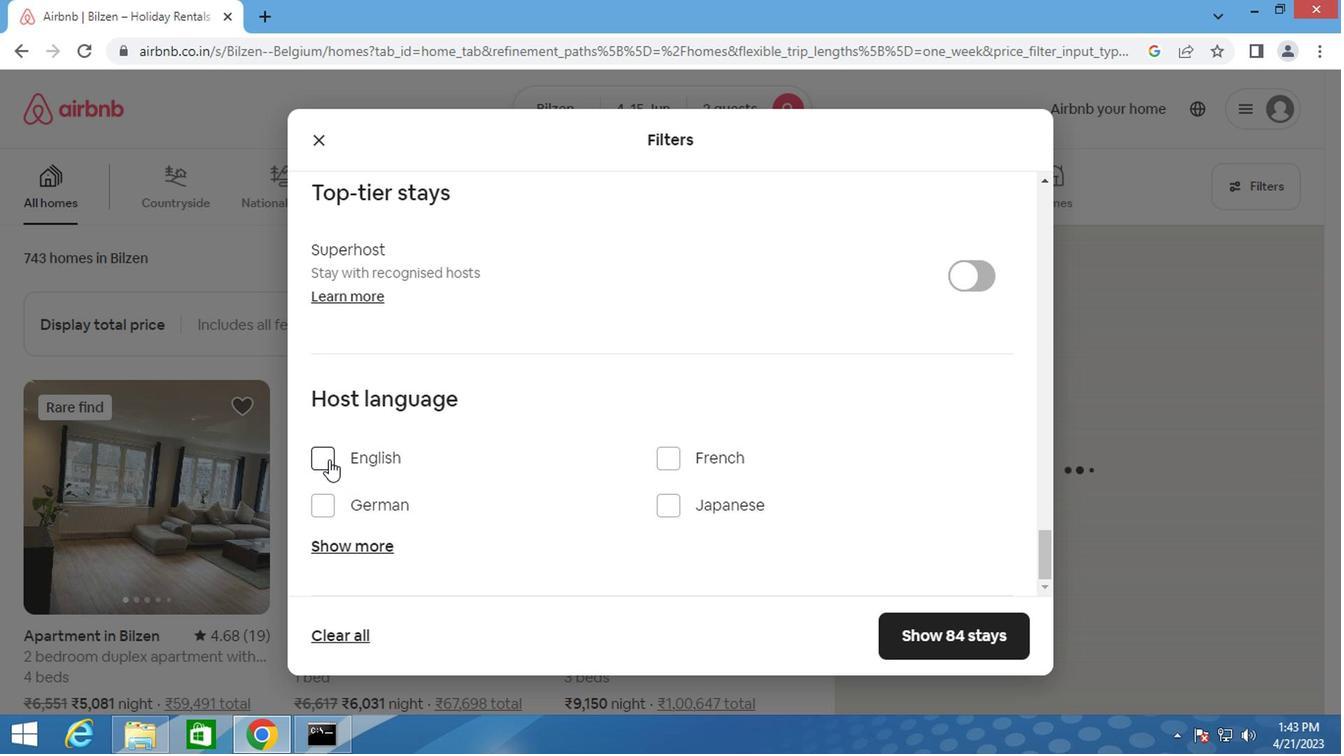 
Action: Mouse pressed left at (319, 454)
Screenshot: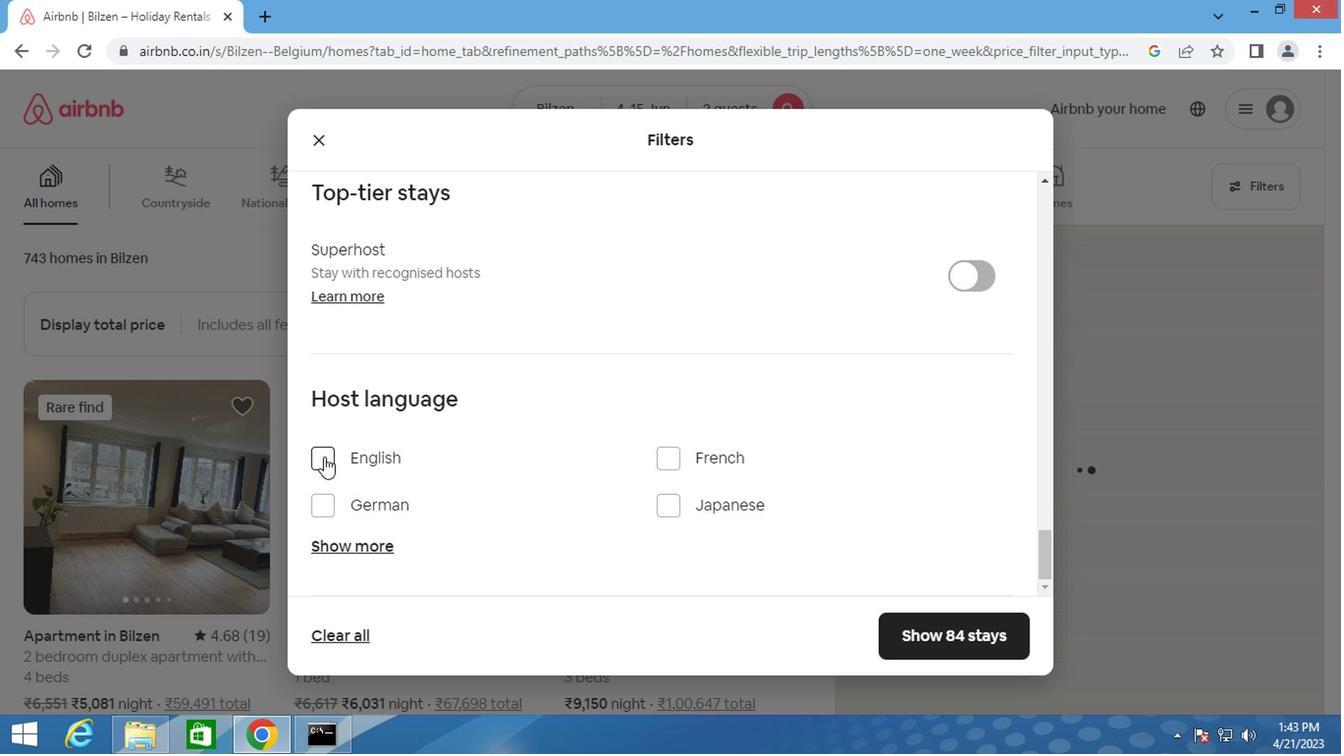
Action: Mouse moved to (947, 633)
Screenshot: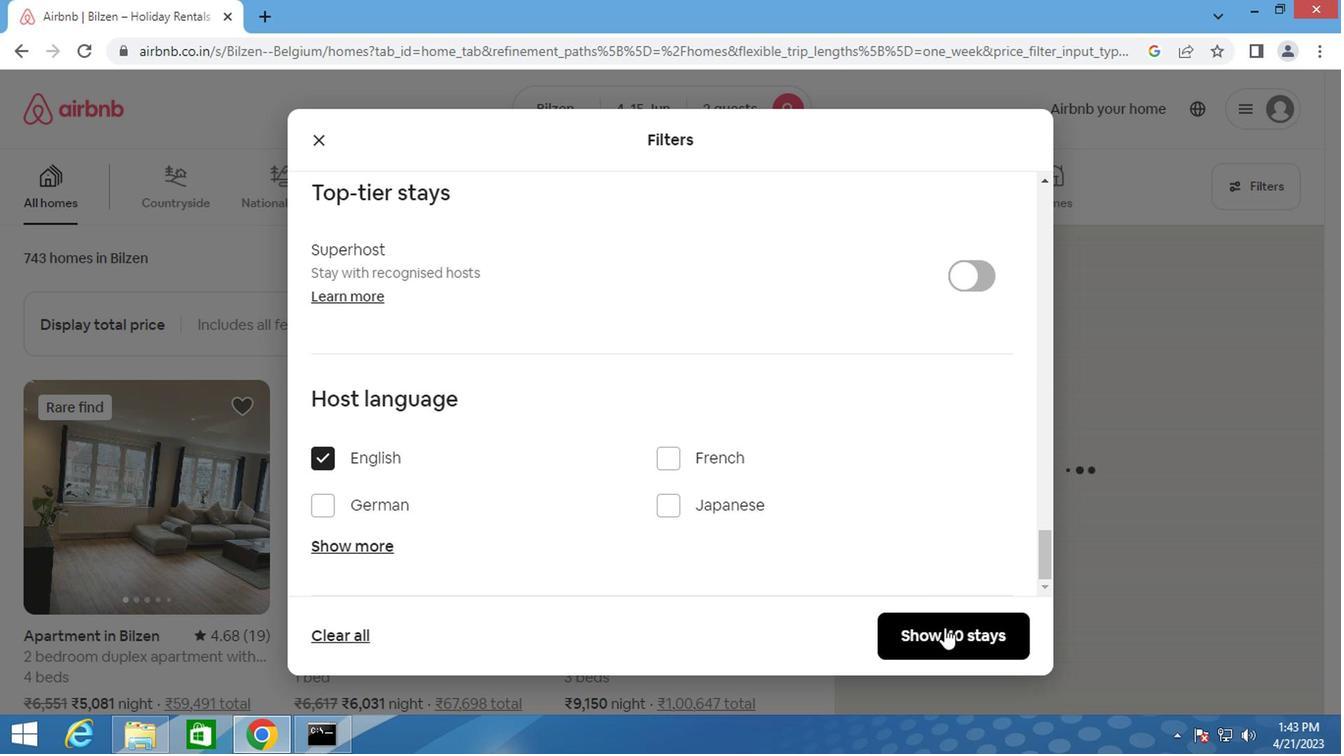 
Action: Mouse pressed left at (947, 633)
Screenshot: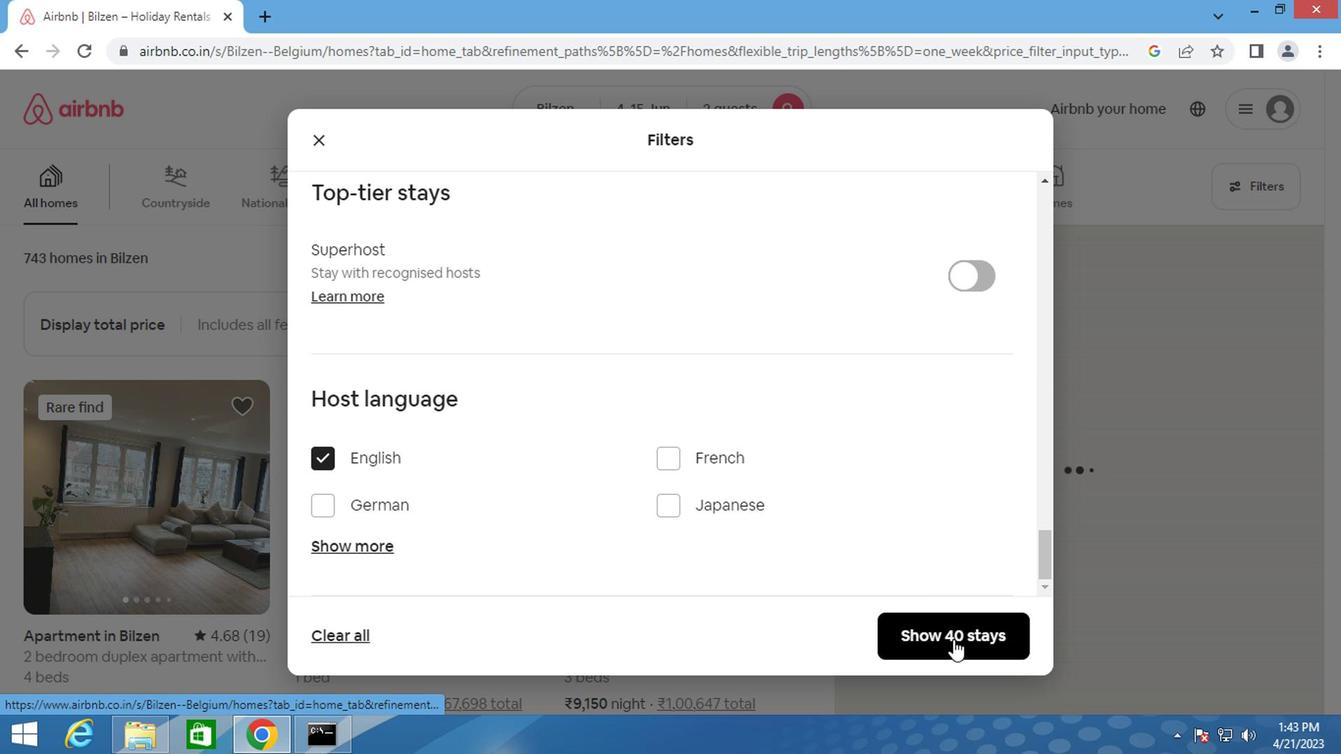 
Action: Key pressed <Key.f8>
Screenshot: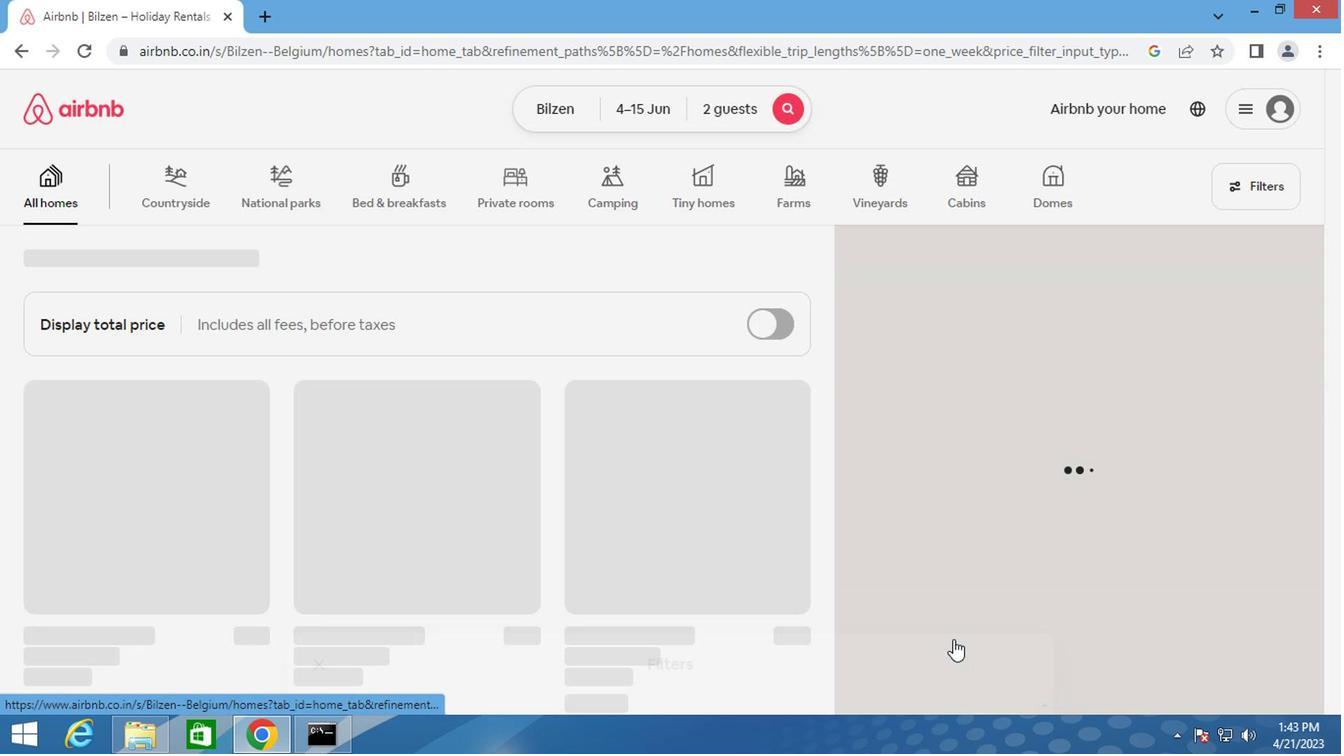 
